 Task: Look for space in Pétionville, Haiti from 7th July, 2023 to 15th July, 2023 for 6 adults in price range Rs.15000 to Rs.20000. Place can be entire place with 3 bedrooms having 3 beds and 3 bathrooms. Property type can be house, flat, guest house. Booking option can be shelf check-in. Required host language is English.
Action: Mouse moved to (524, 70)
Screenshot: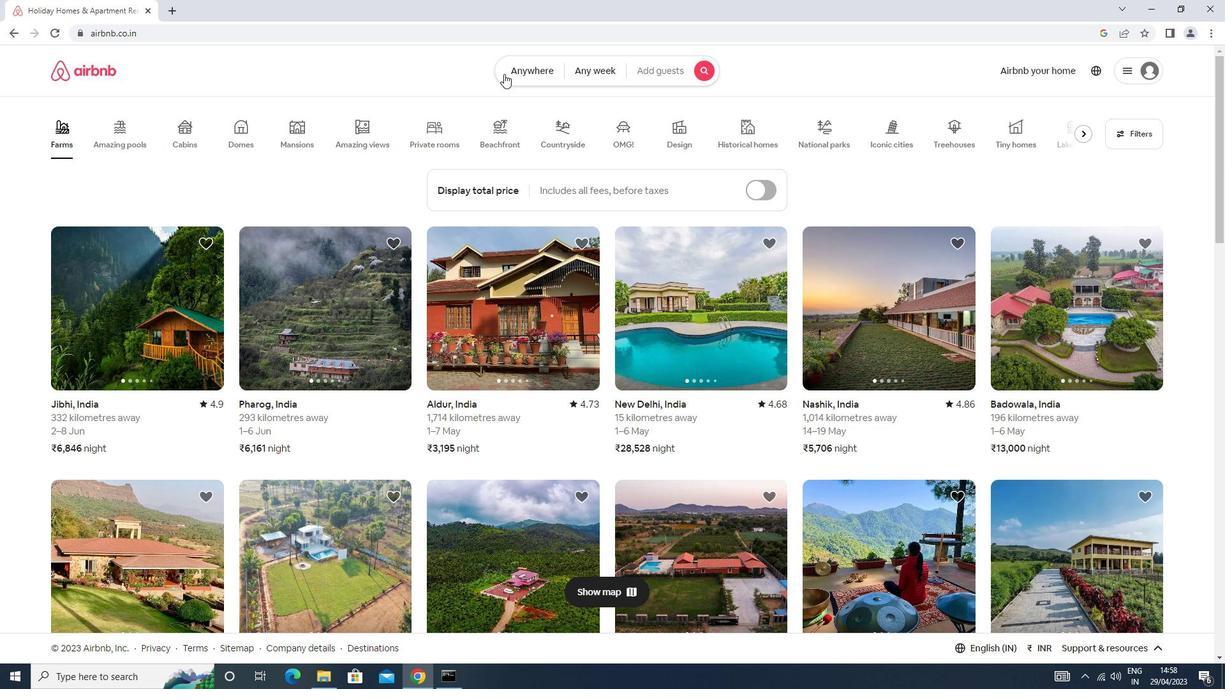 
Action: Mouse pressed left at (524, 70)
Screenshot: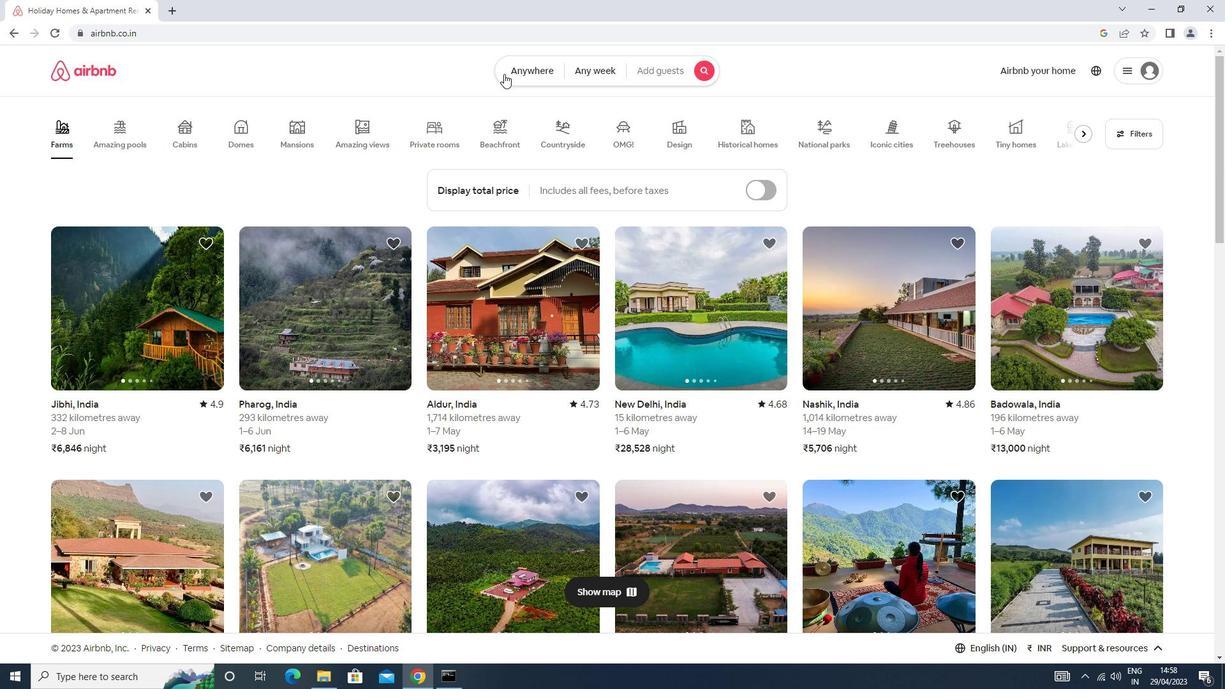 
Action: Mouse moved to (500, 112)
Screenshot: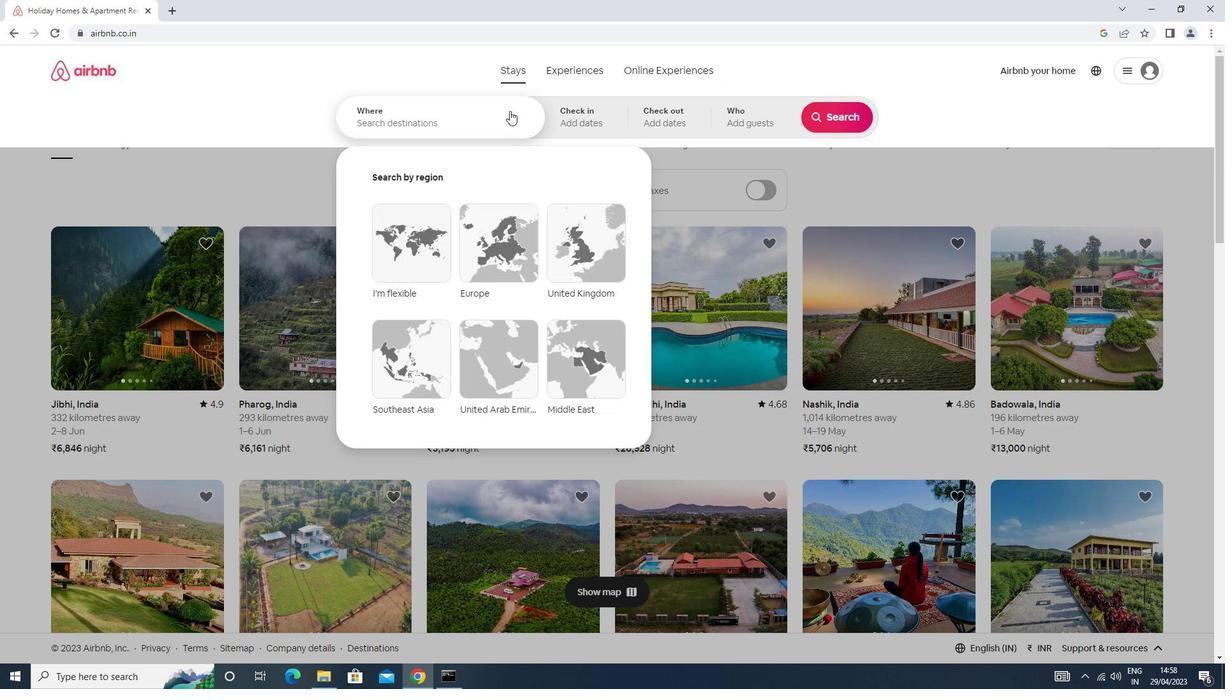 
Action: Mouse pressed left at (500, 112)
Screenshot: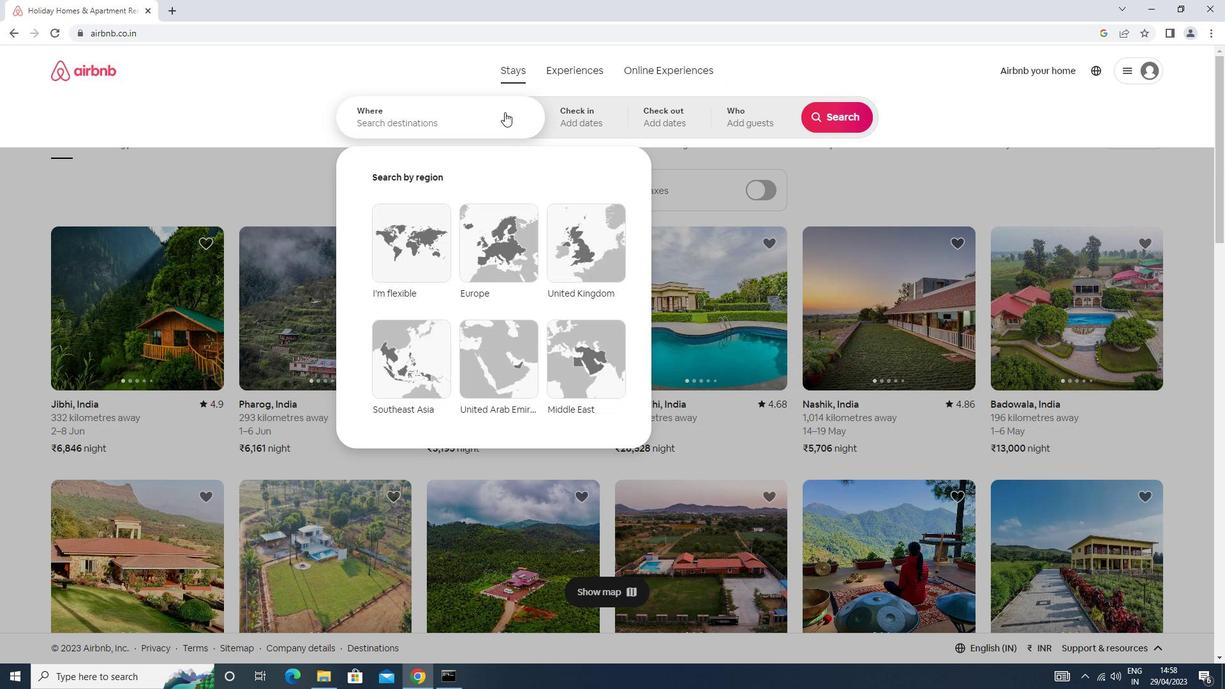 
Action: Mouse moved to (499, 112)
Screenshot: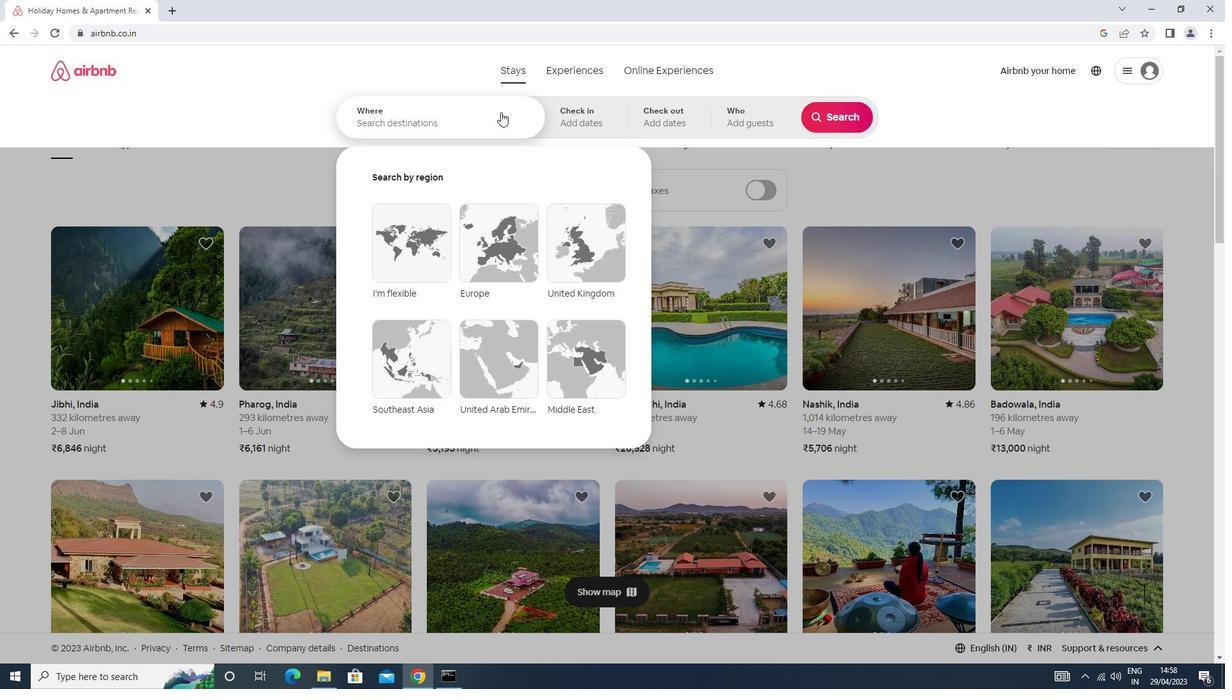 
Action: Key pressed p<Key.caps_lock>etionville<Key.down><Key.enter>
Screenshot: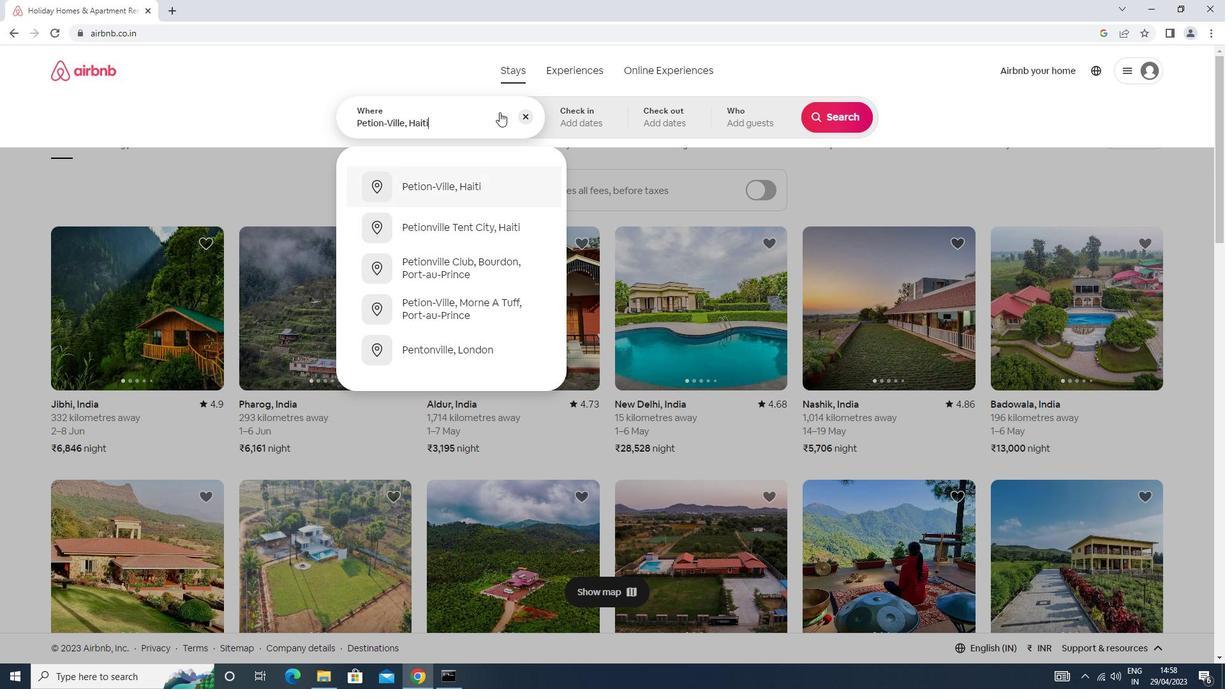 
Action: Mouse moved to (831, 220)
Screenshot: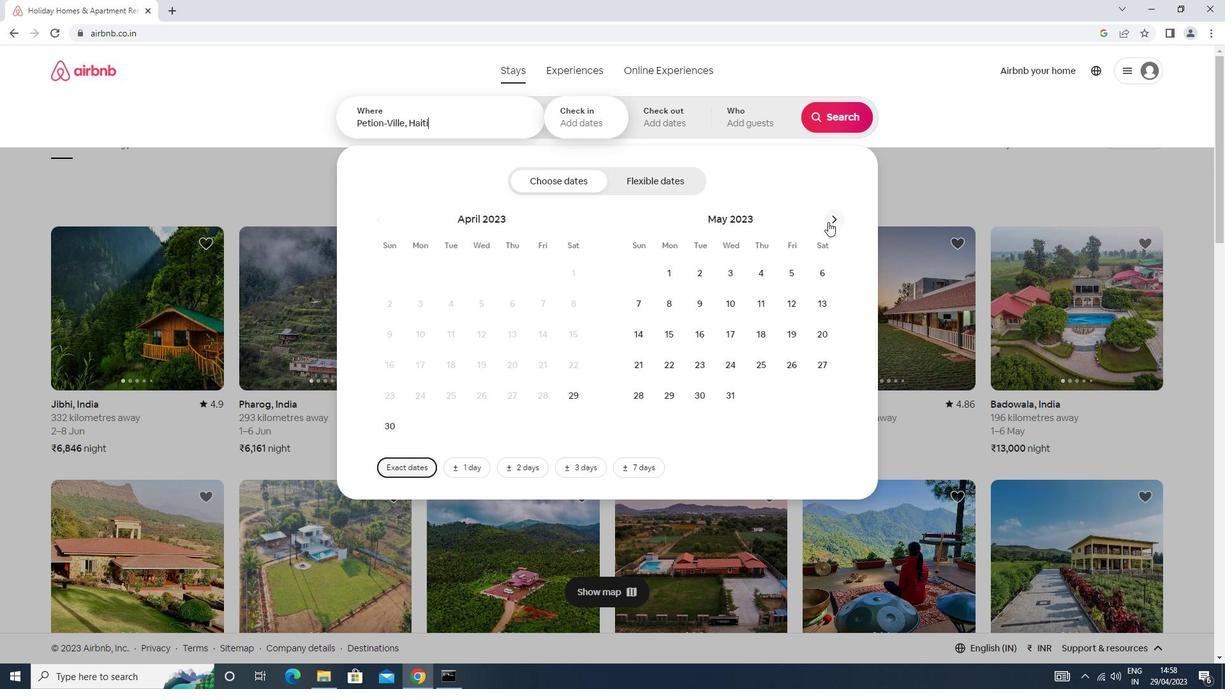 
Action: Mouse pressed left at (831, 220)
Screenshot: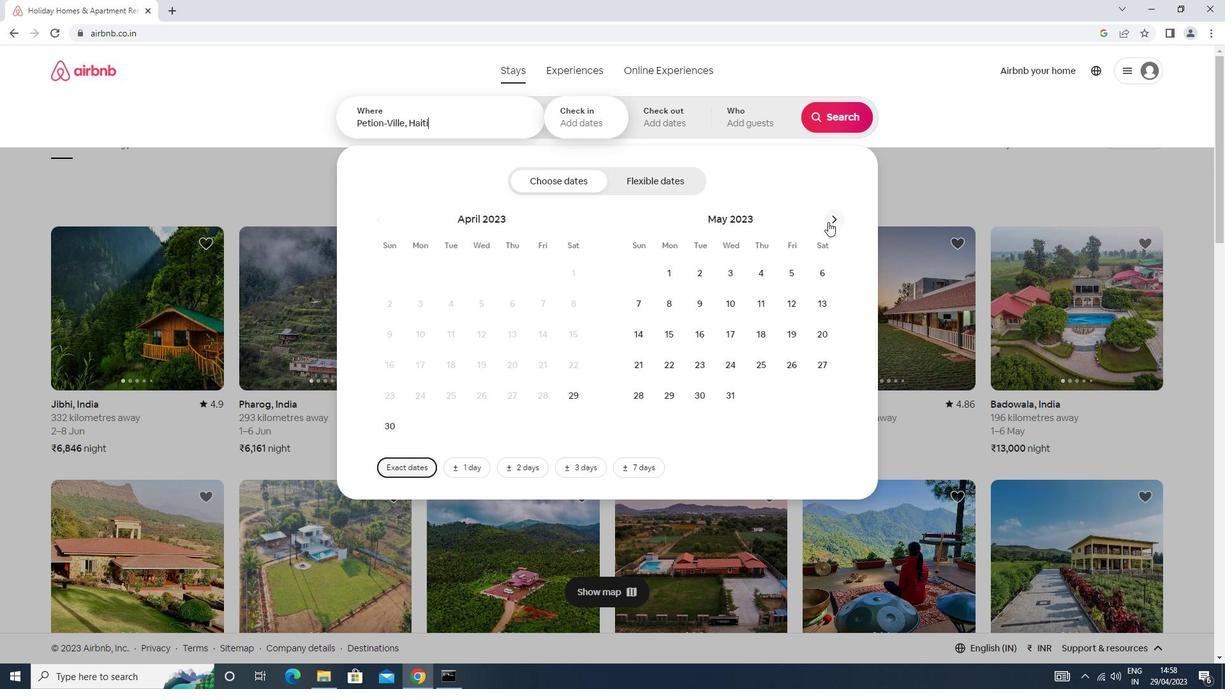 
Action: Mouse pressed left at (831, 220)
Screenshot: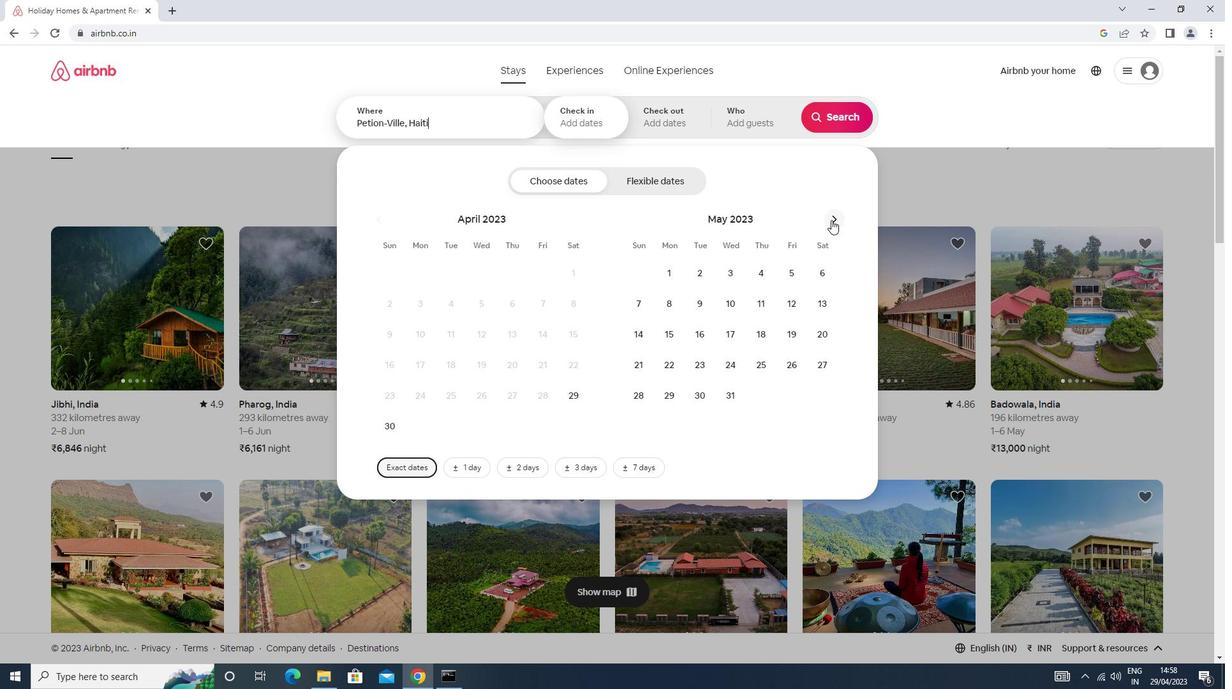 
Action: Mouse moved to (831, 219)
Screenshot: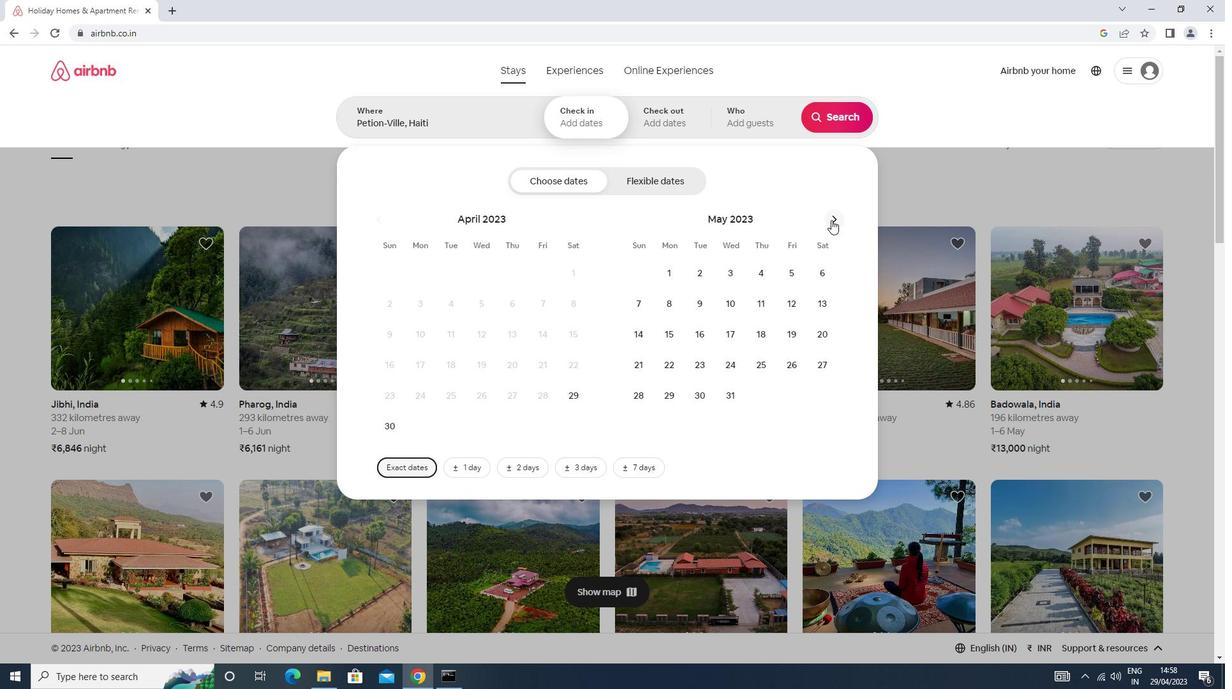 
Action: Mouse pressed left at (831, 219)
Screenshot: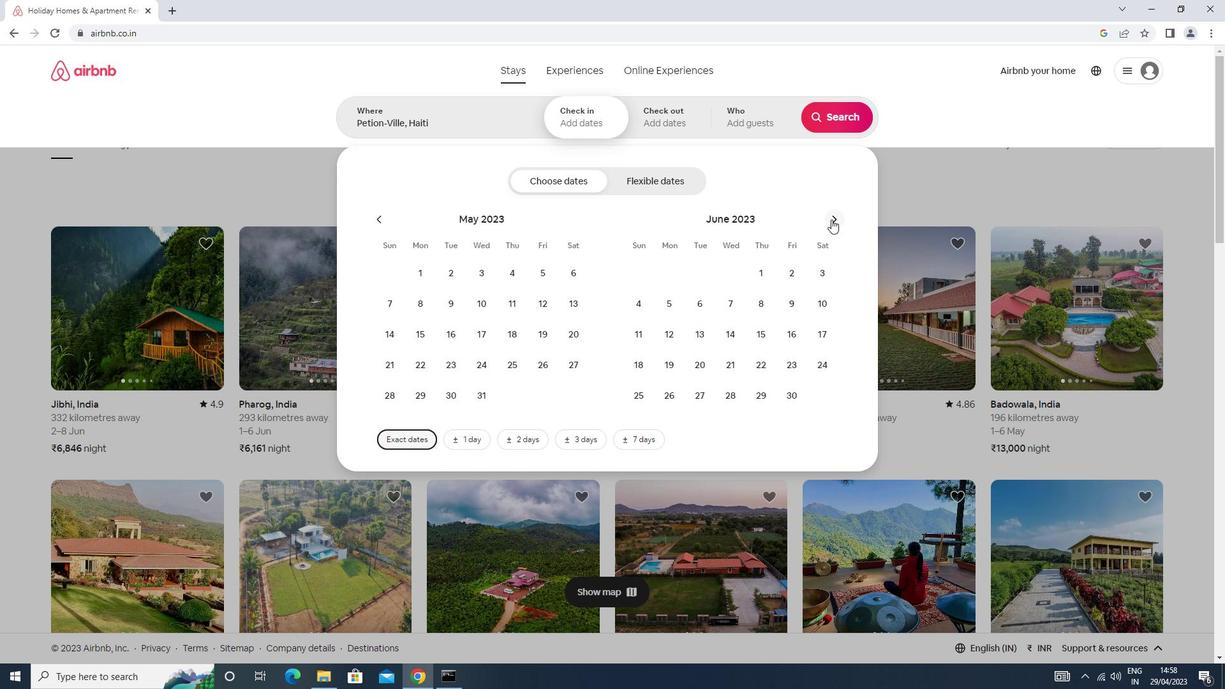 
Action: Mouse moved to (788, 305)
Screenshot: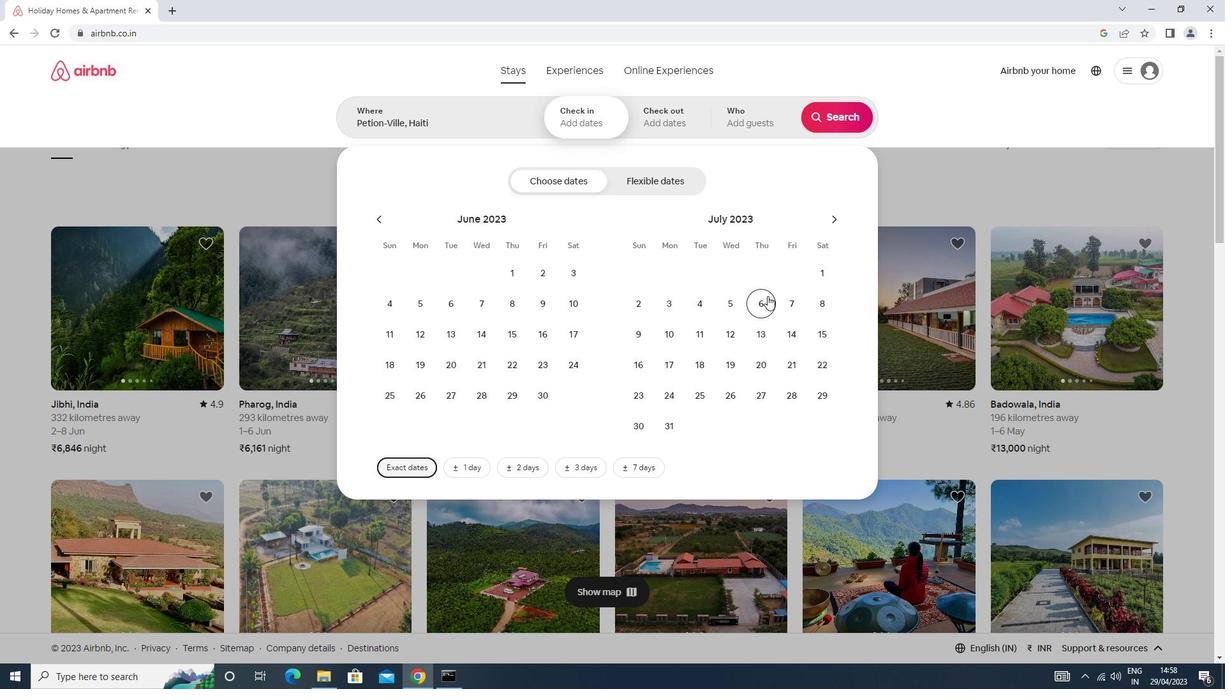 
Action: Mouse pressed left at (788, 305)
Screenshot: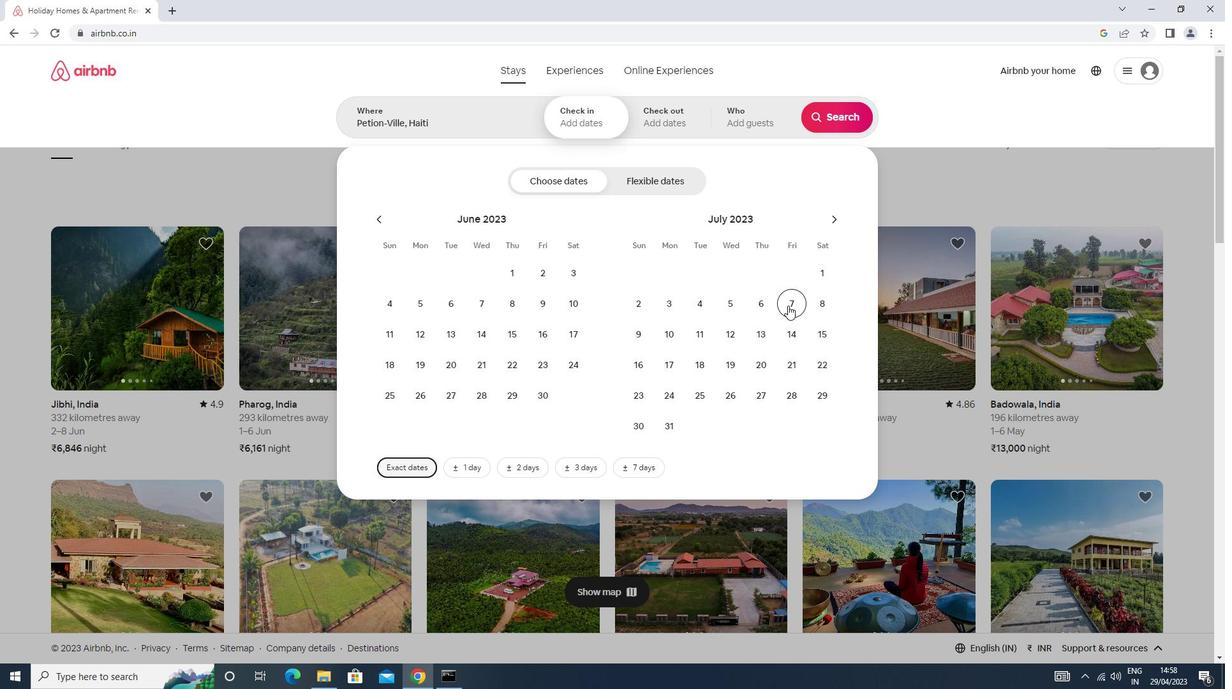 
Action: Mouse moved to (822, 329)
Screenshot: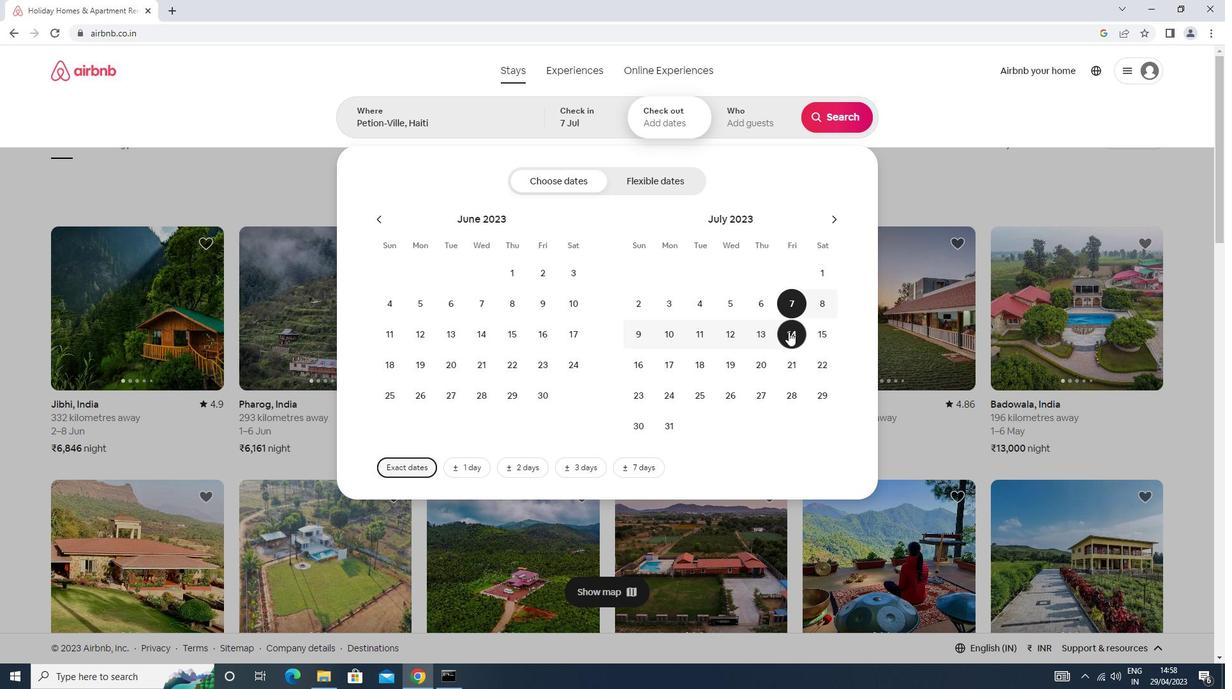 
Action: Mouse pressed left at (822, 329)
Screenshot: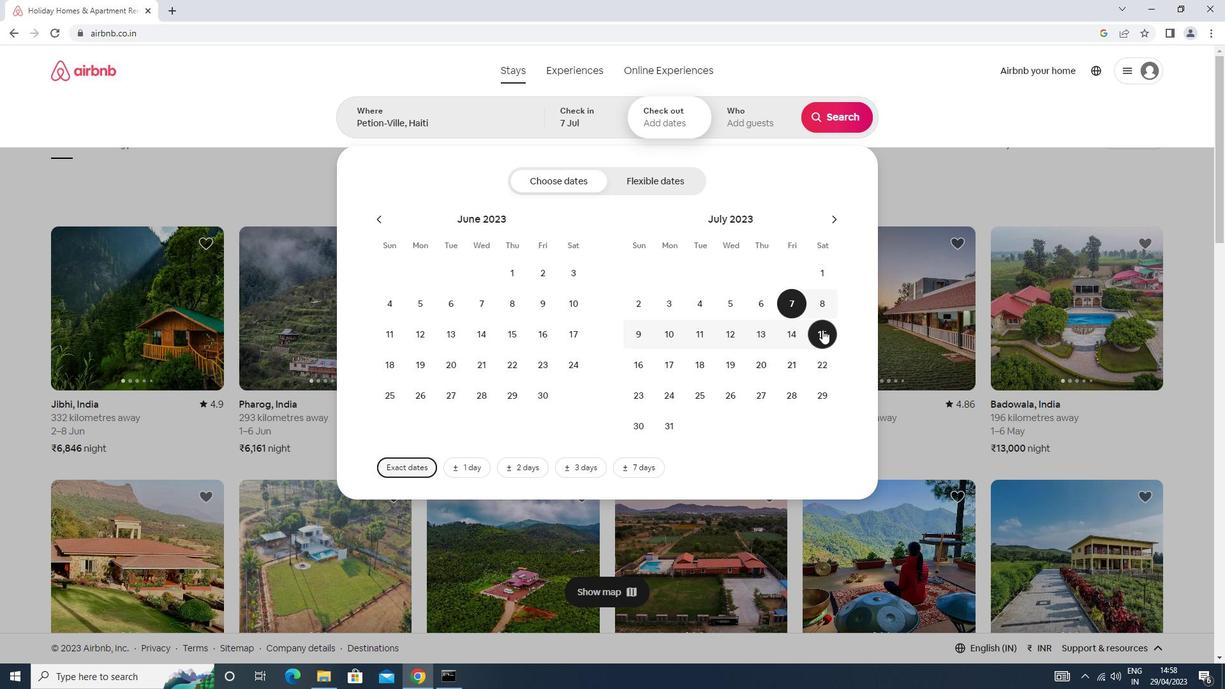 
Action: Mouse moved to (759, 106)
Screenshot: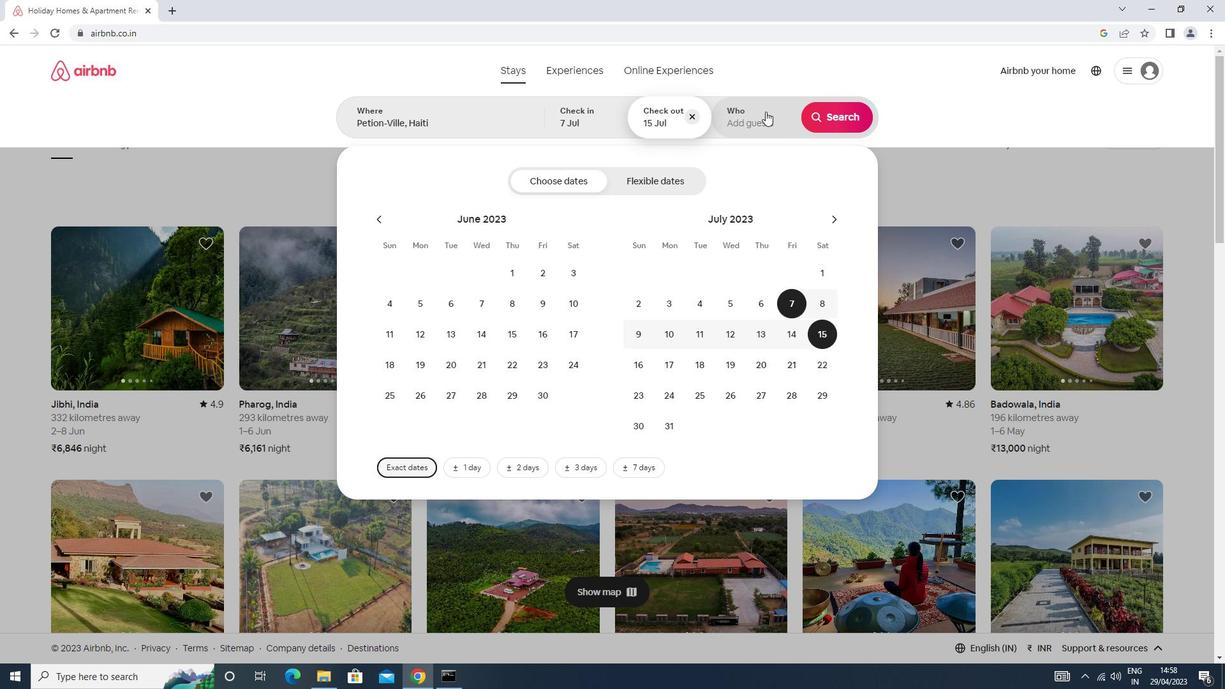 
Action: Mouse pressed left at (759, 106)
Screenshot: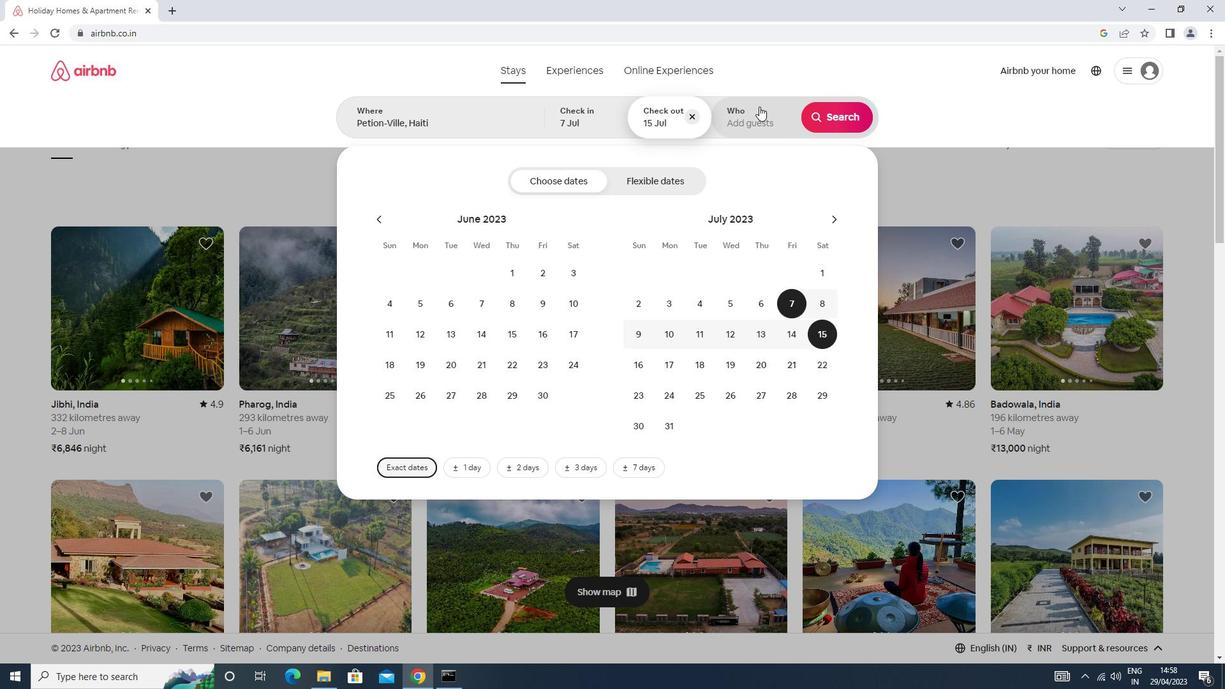 
Action: Mouse moved to (841, 189)
Screenshot: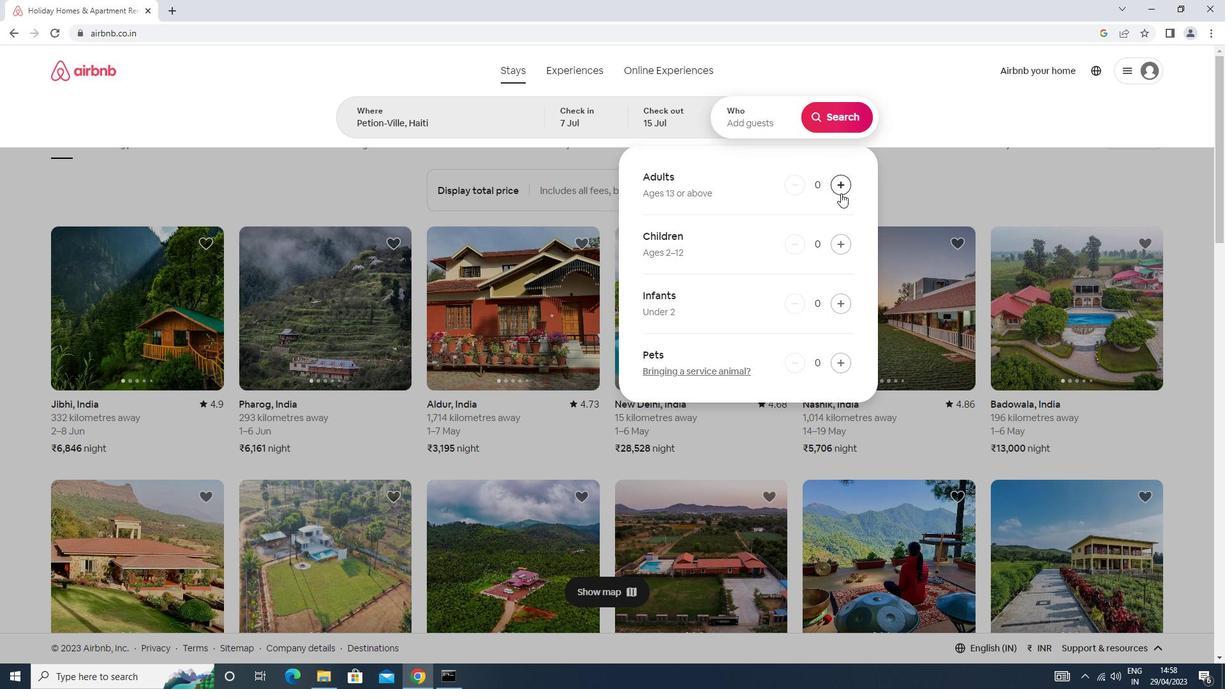 
Action: Mouse pressed left at (841, 189)
Screenshot: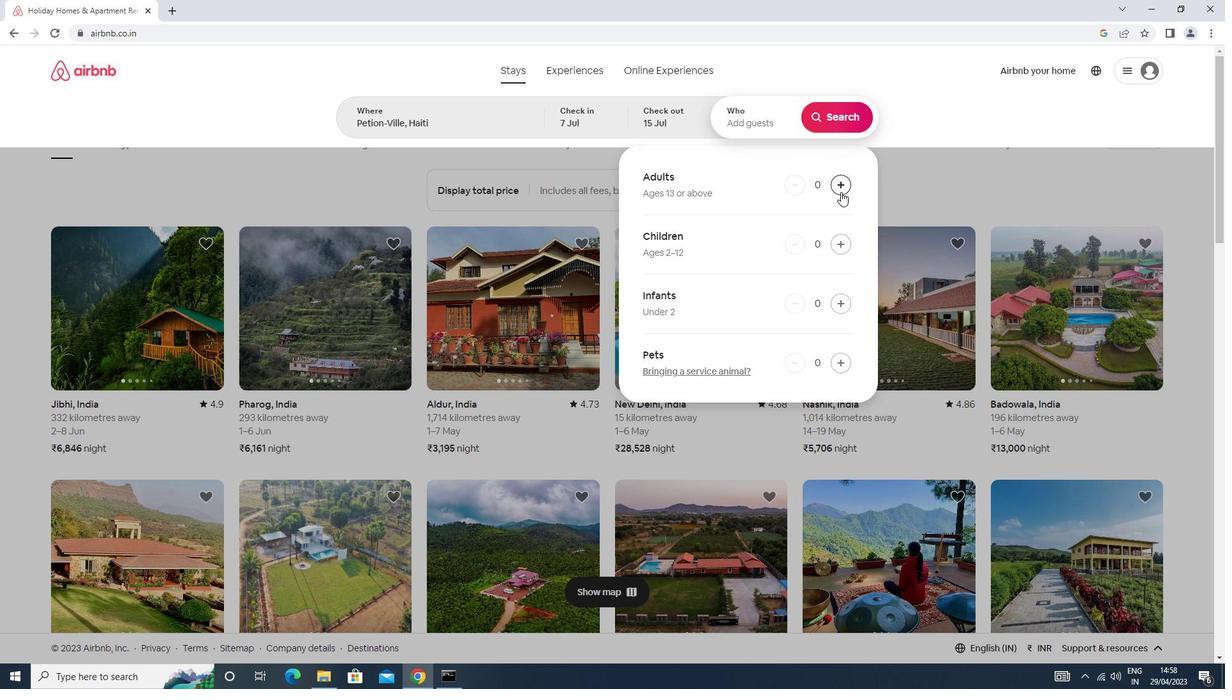 
Action: Mouse pressed left at (841, 189)
Screenshot: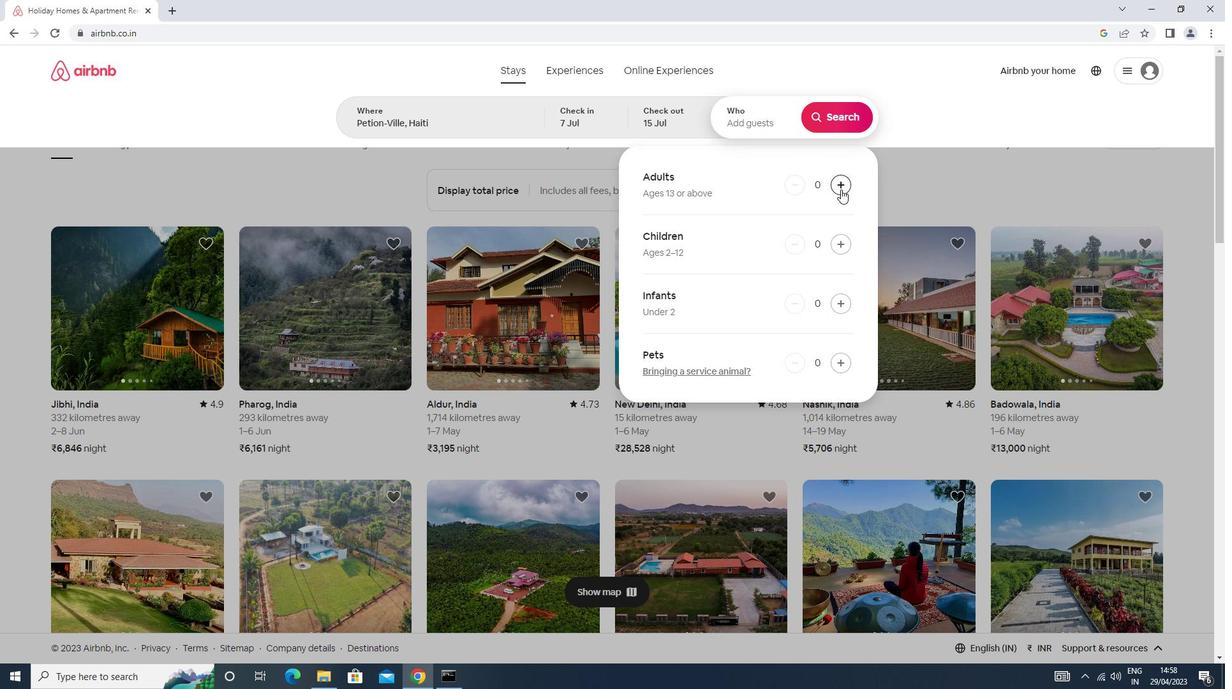 
Action: Mouse pressed left at (841, 189)
Screenshot: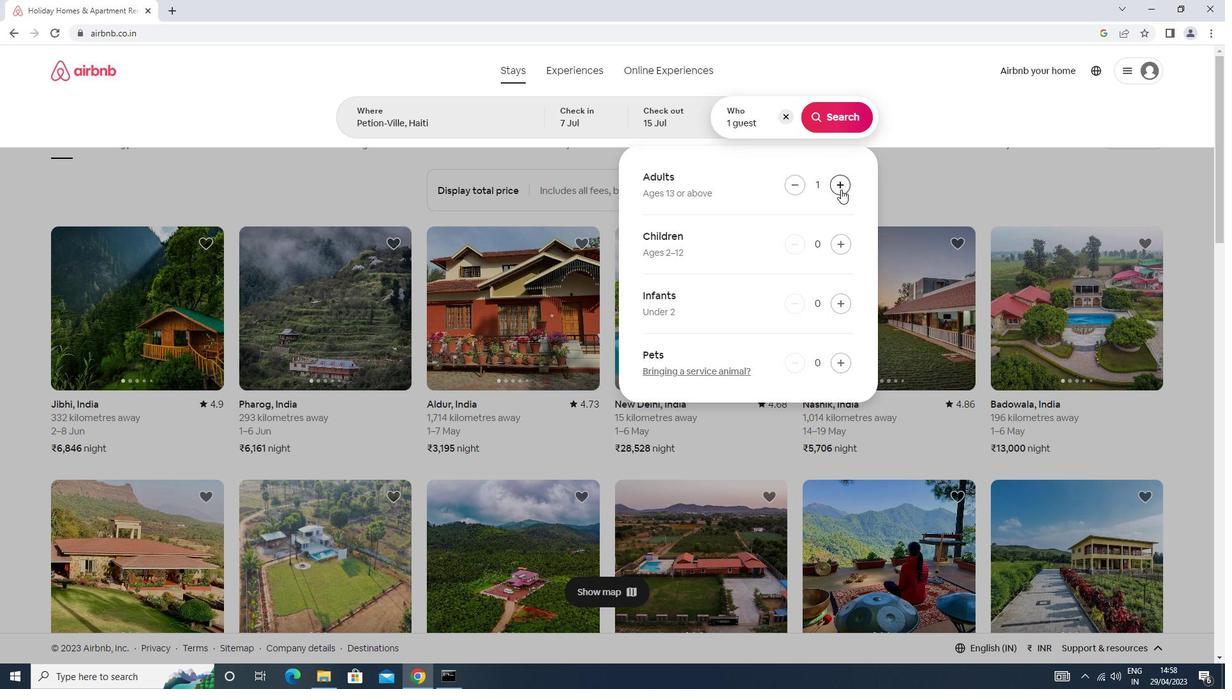 
Action: Mouse pressed left at (841, 189)
Screenshot: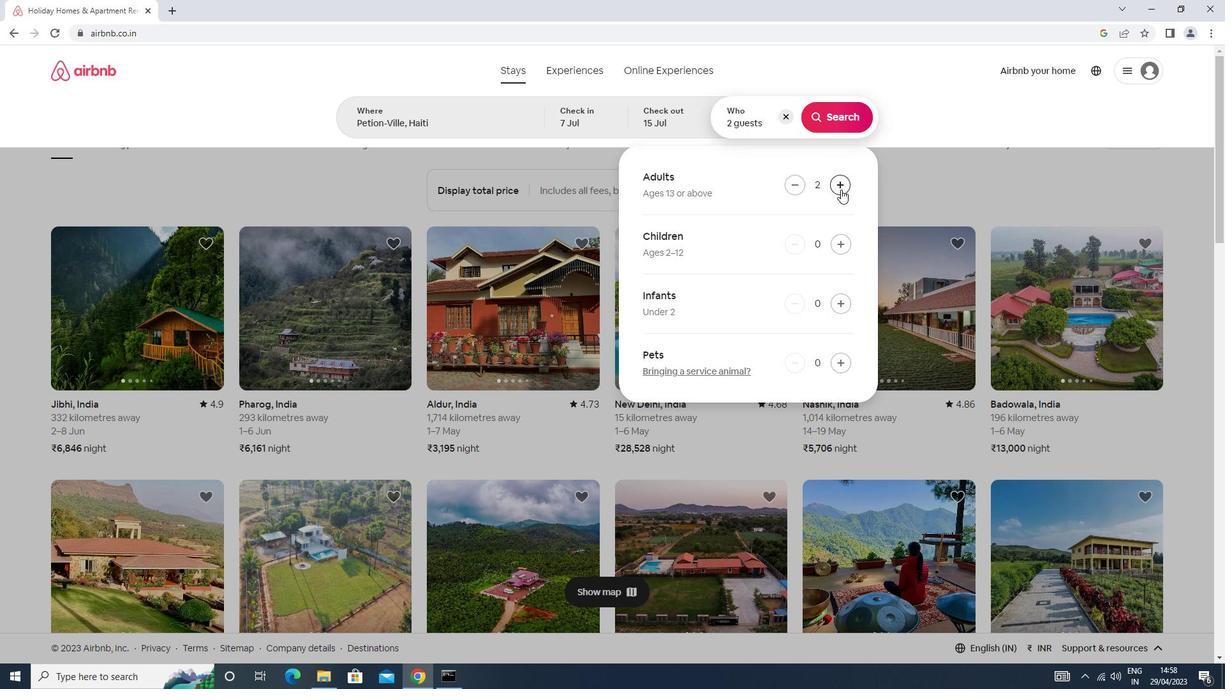
Action: Mouse pressed left at (841, 189)
Screenshot: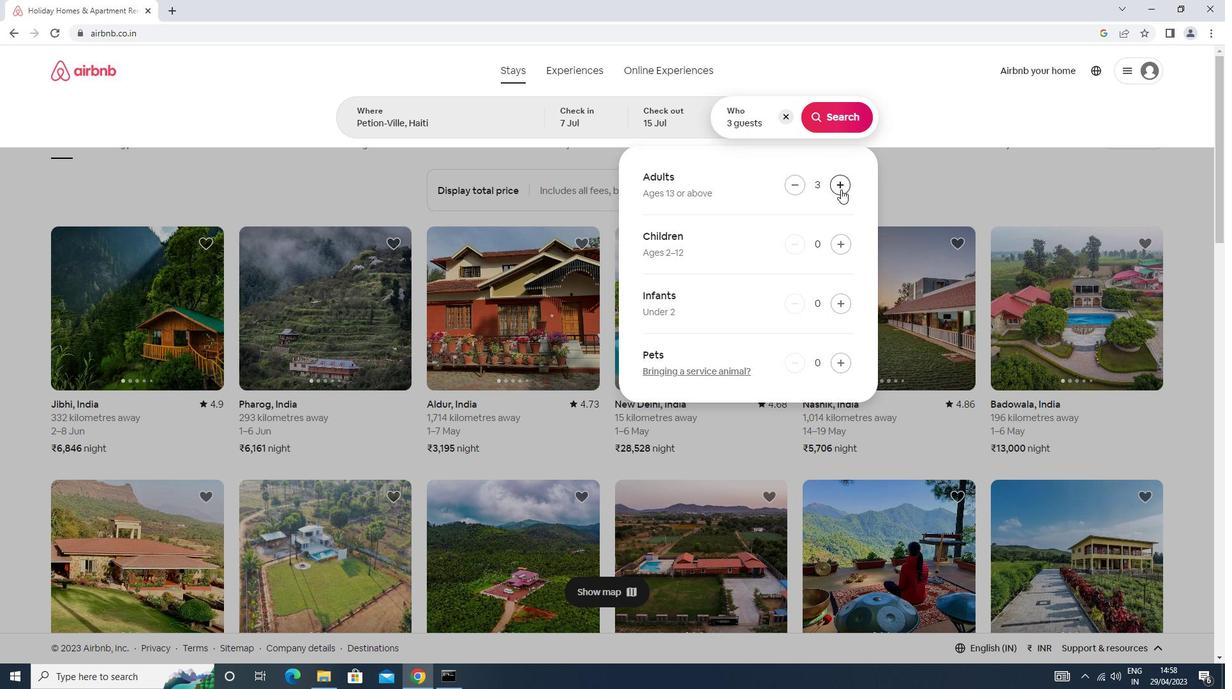 
Action: Mouse pressed left at (841, 189)
Screenshot: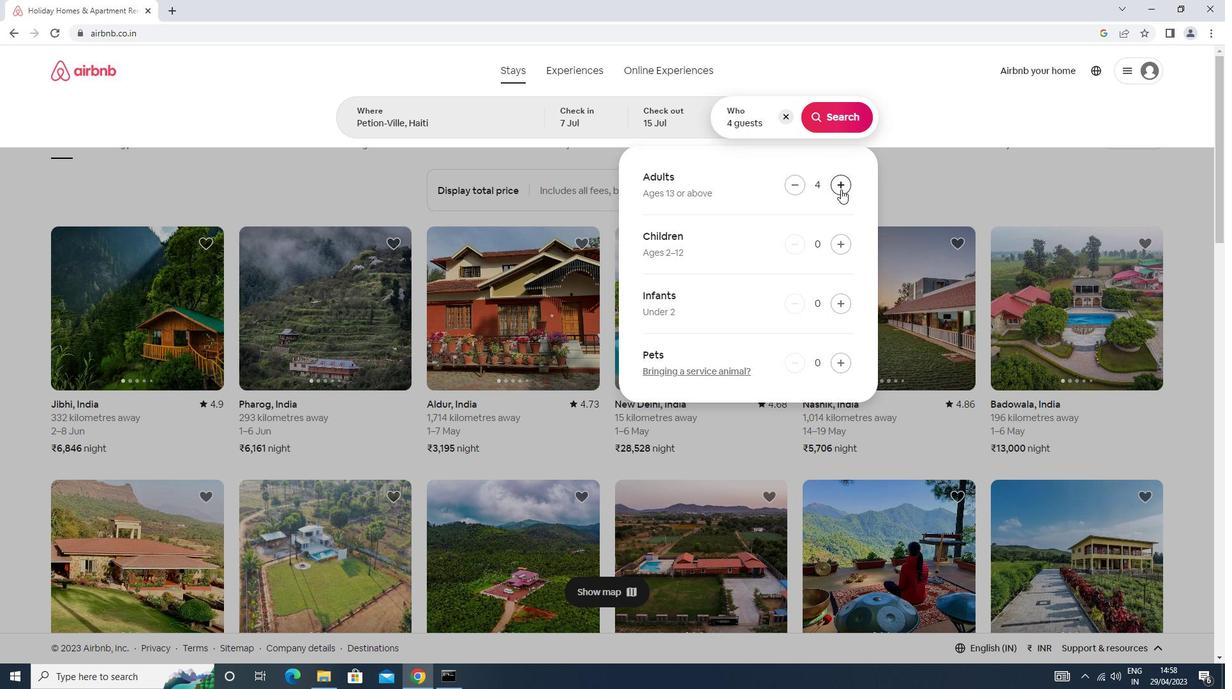 
Action: Mouse moved to (827, 116)
Screenshot: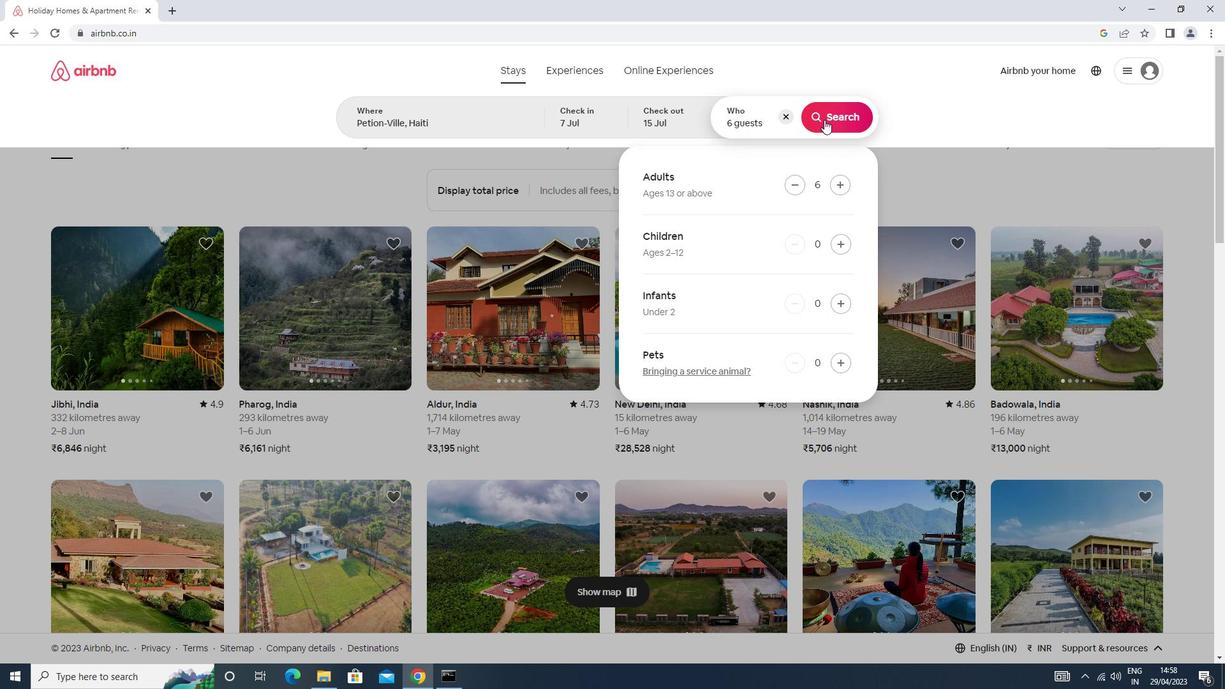 
Action: Mouse pressed left at (827, 116)
Screenshot: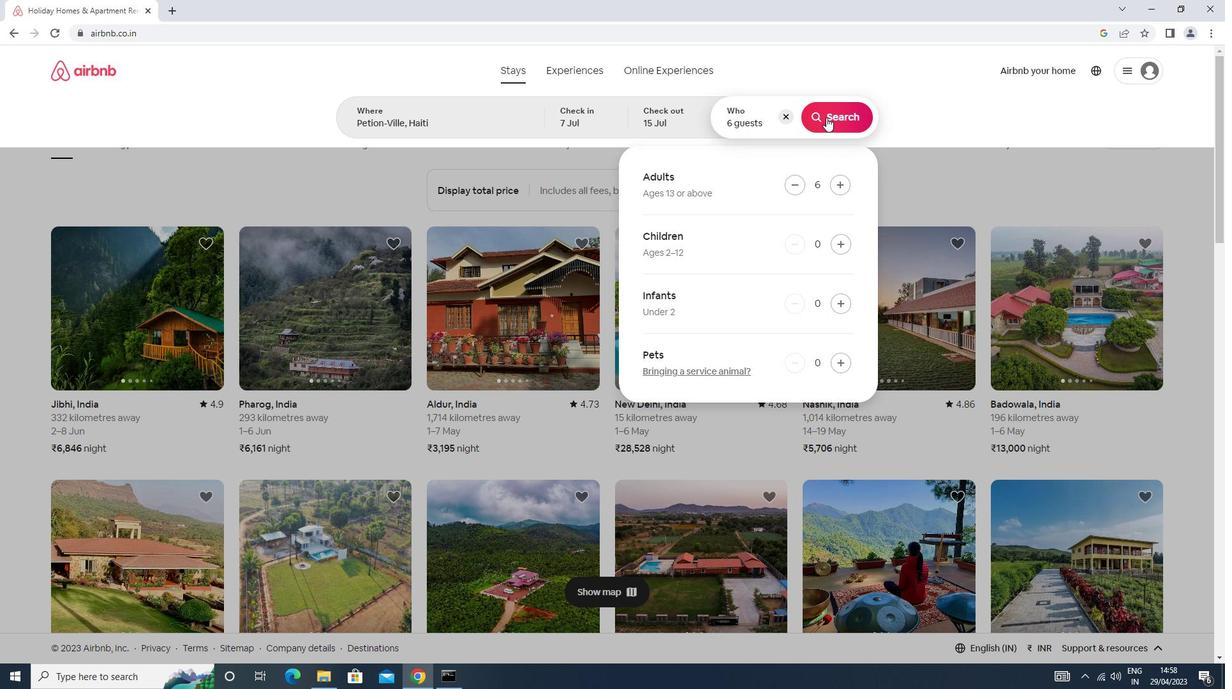 
Action: Mouse moved to (1168, 119)
Screenshot: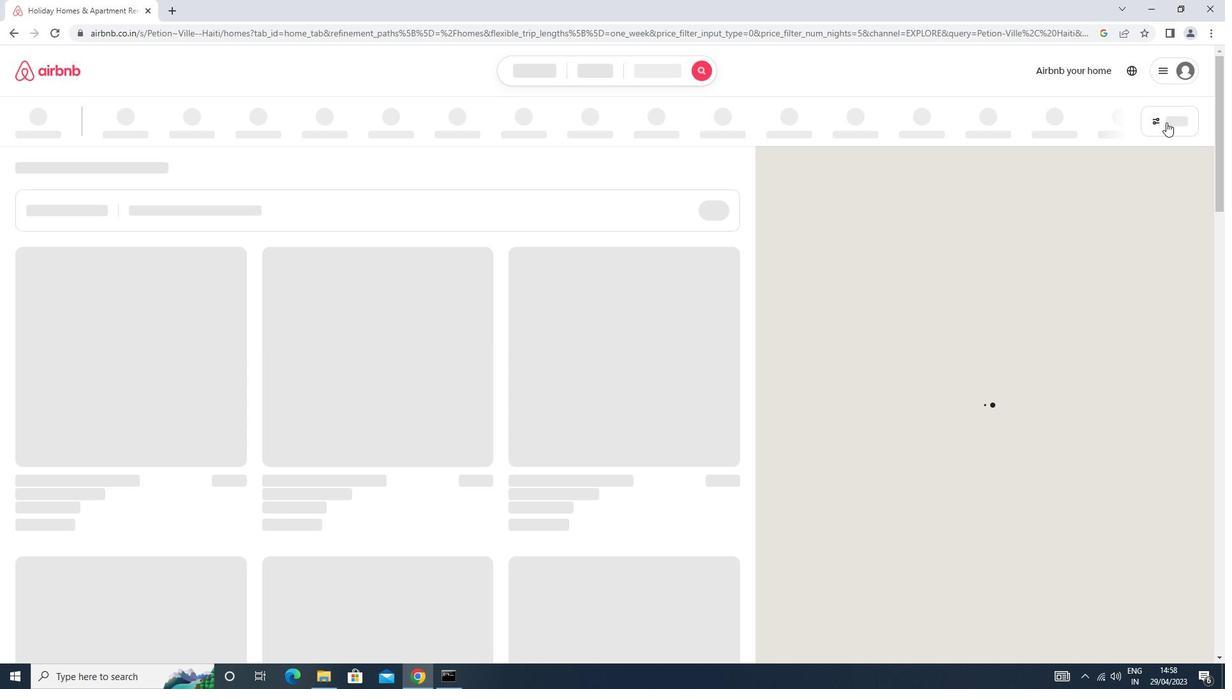 
Action: Mouse pressed left at (1168, 119)
Screenshot: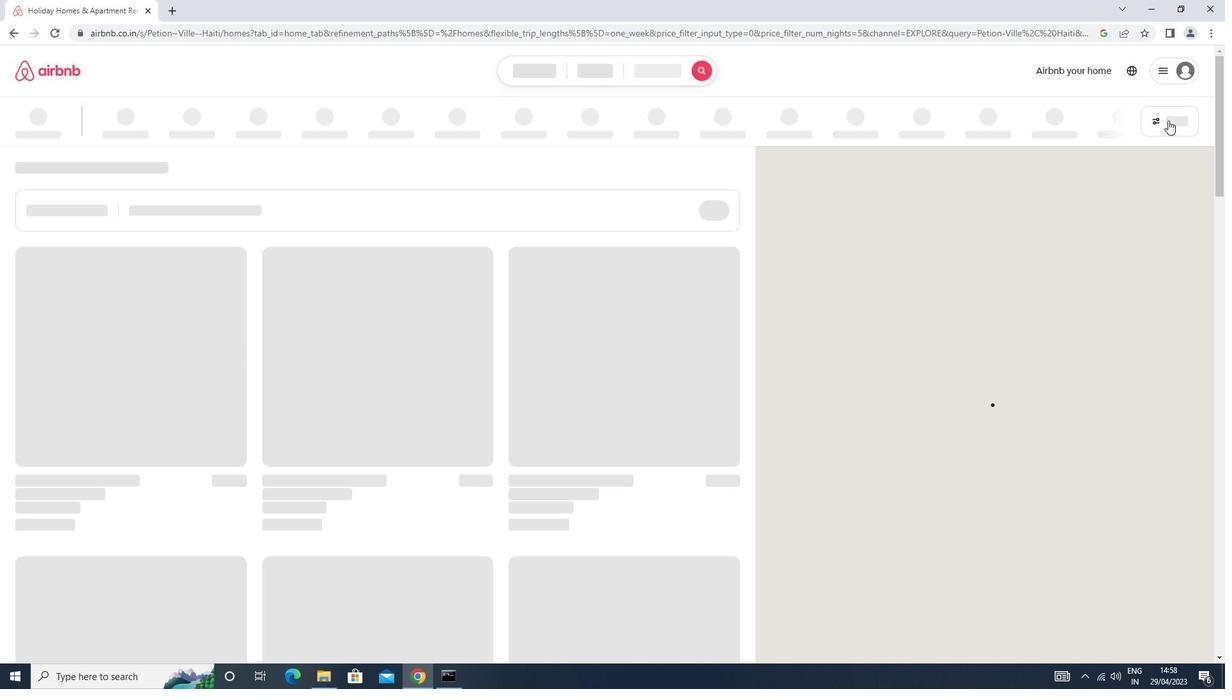 
Action: Mouse moved to (1164, 124)
Screenshot: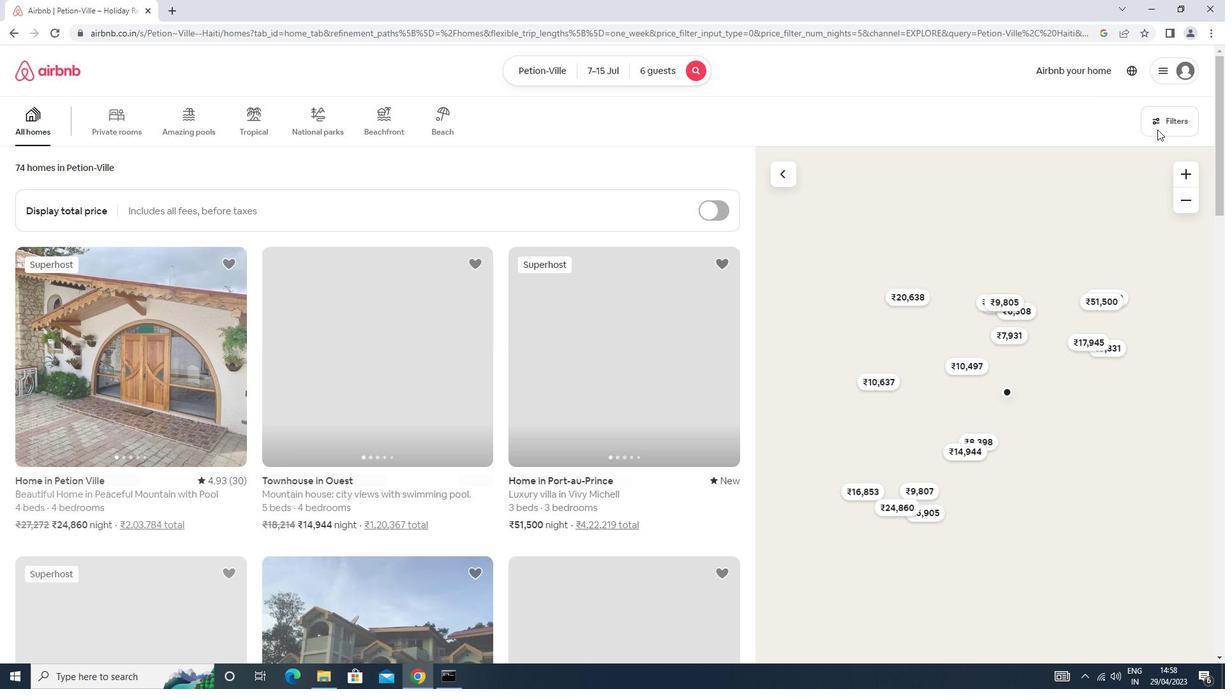 
Action: Mouse pressed left at (1164, 124)
Screenshot: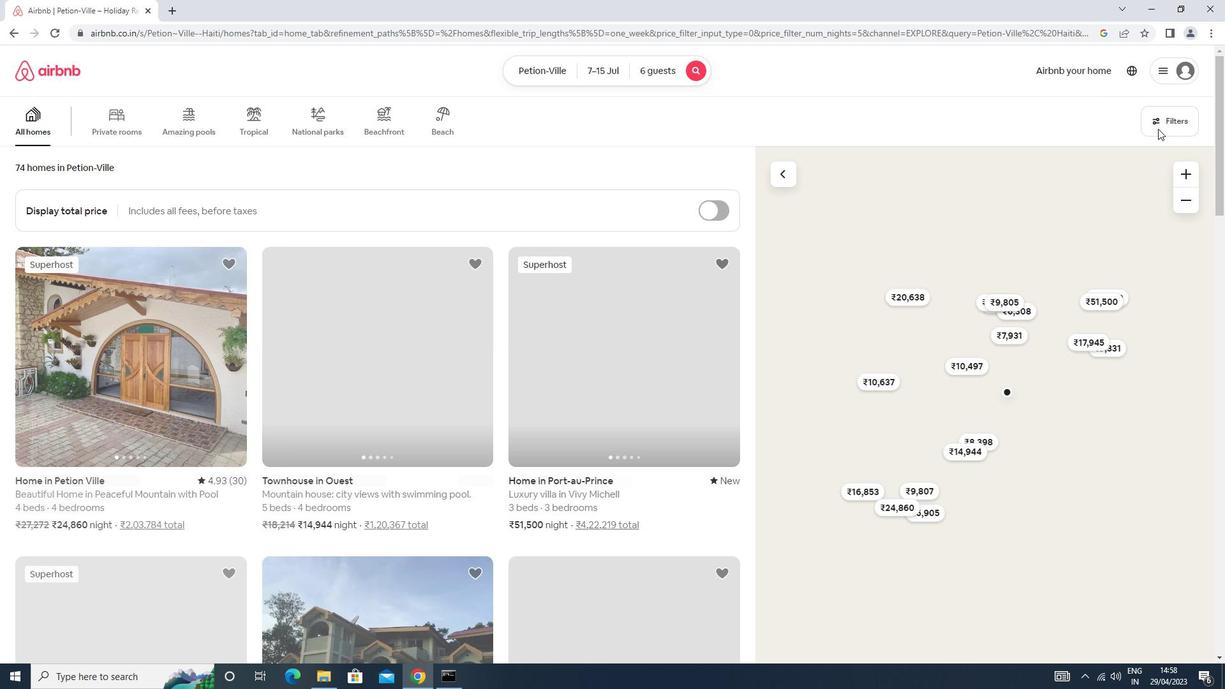 
Action: Mouse moved to (556, 278)
Screenshot: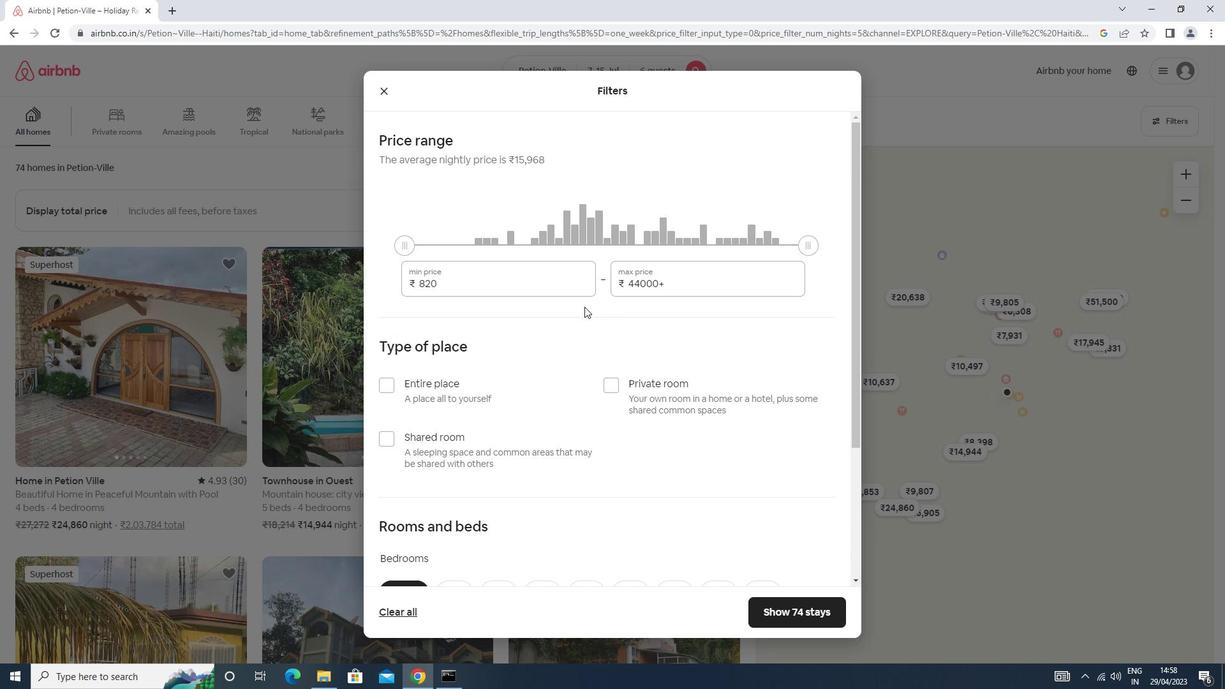
Action: Mouse pressed left at (556, 278)
Screenshot: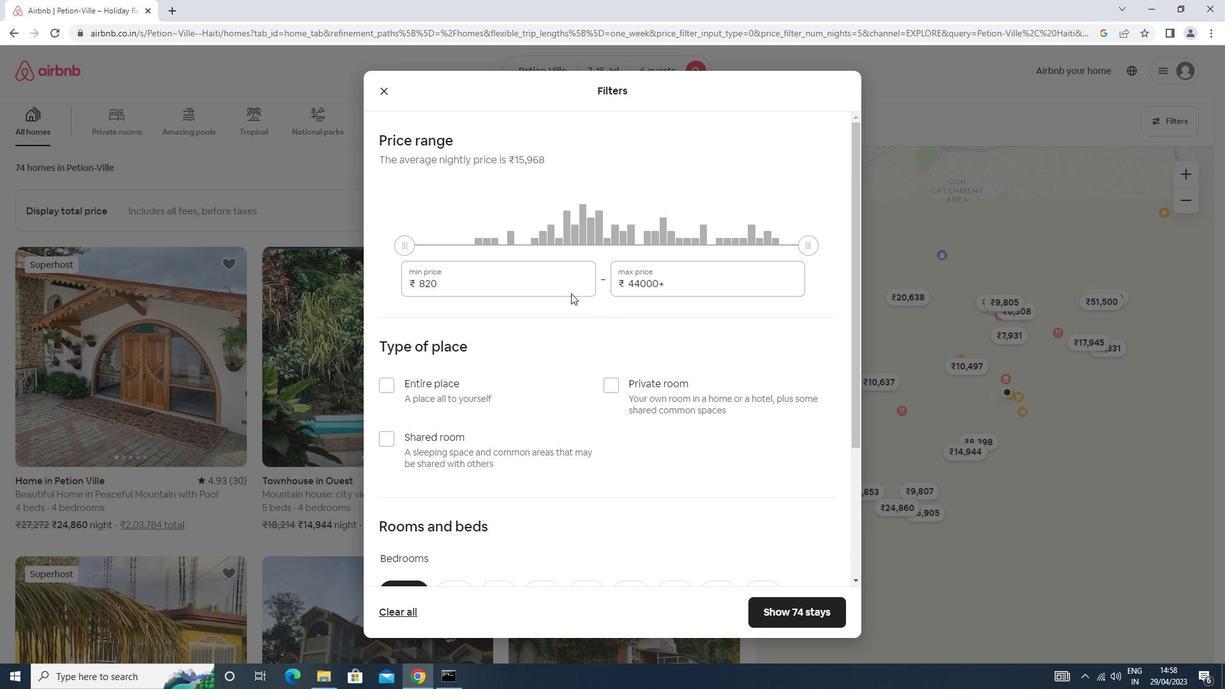 
Action: Mouse moved to (555, 278)
Screenshot: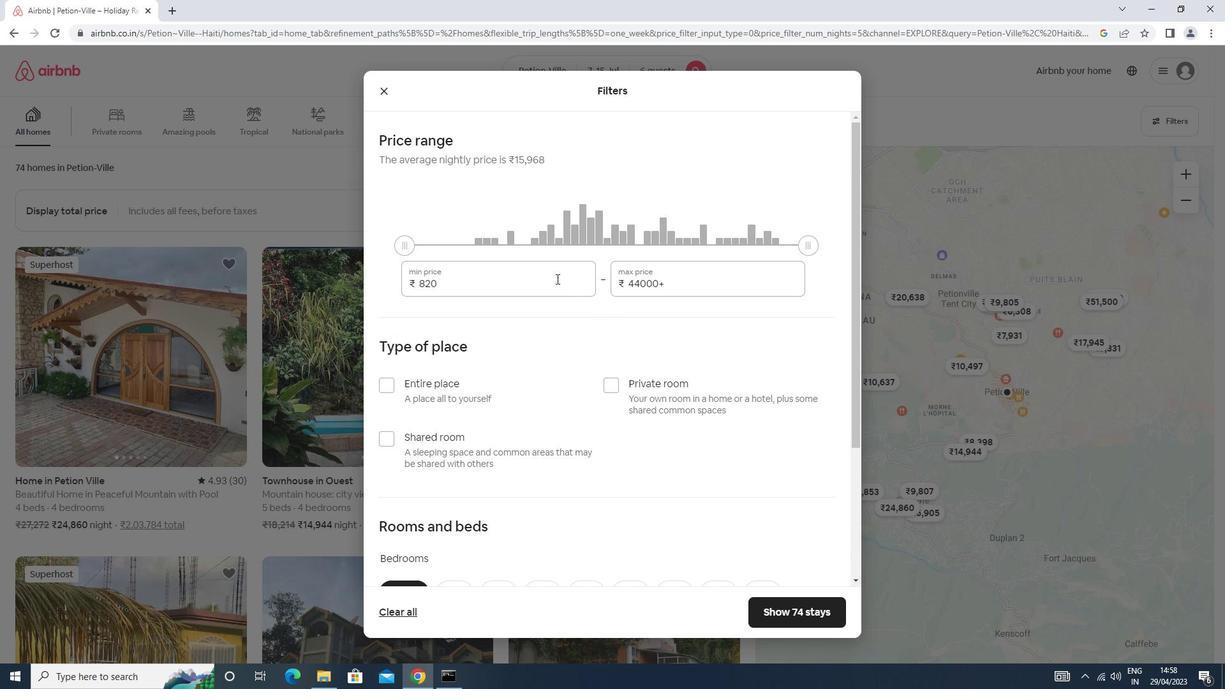 
Action: Key pressed <Key.backspace><Key.backspace><Key.backspace><Key.backspace><Key.backspace><Key.backspace><Key.backspace><Key.backspace><Key.backspace><Key.backspace><Key.backspace><Key.backspace><Key.backspace><Key.backspace><Key.backspace>15000<Key.tab>20000
Screenshot: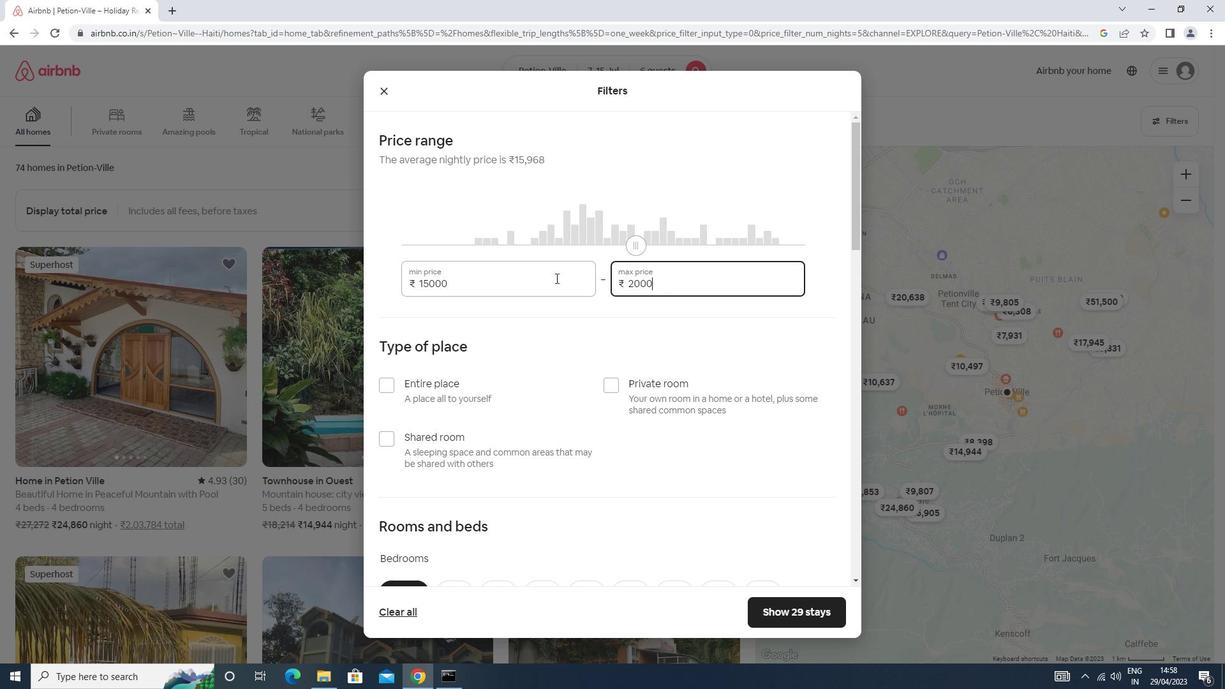 
Action: Mouse moved to (534, 268)
Screenshot: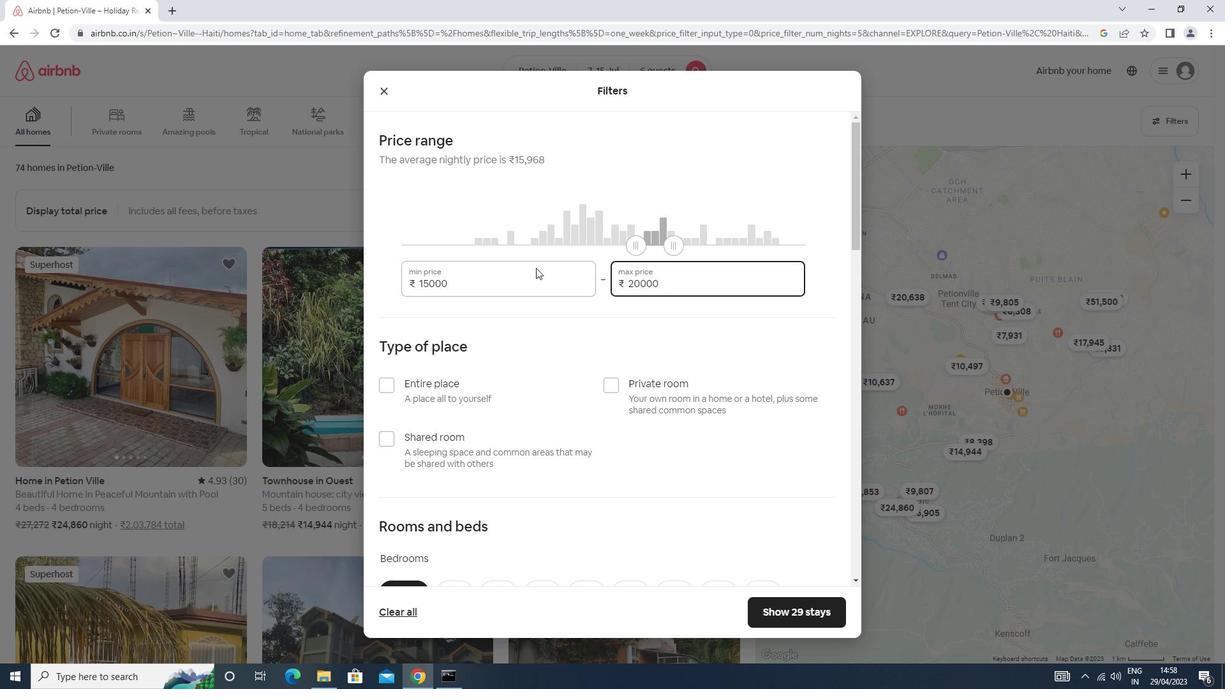 
Action: Mouse scrolled (534, 267) with delta (0, 0)
Screenshot: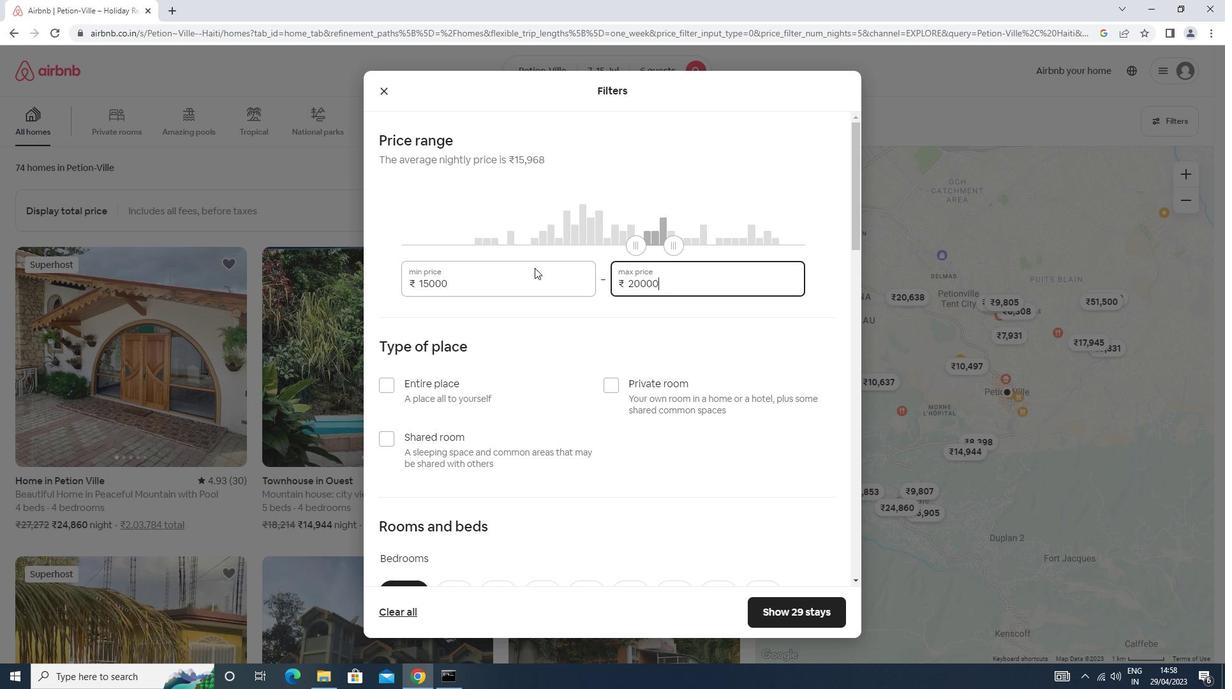 
Action: Mouse scrolled (534, 267) with delta (0, 0)
Screenshot: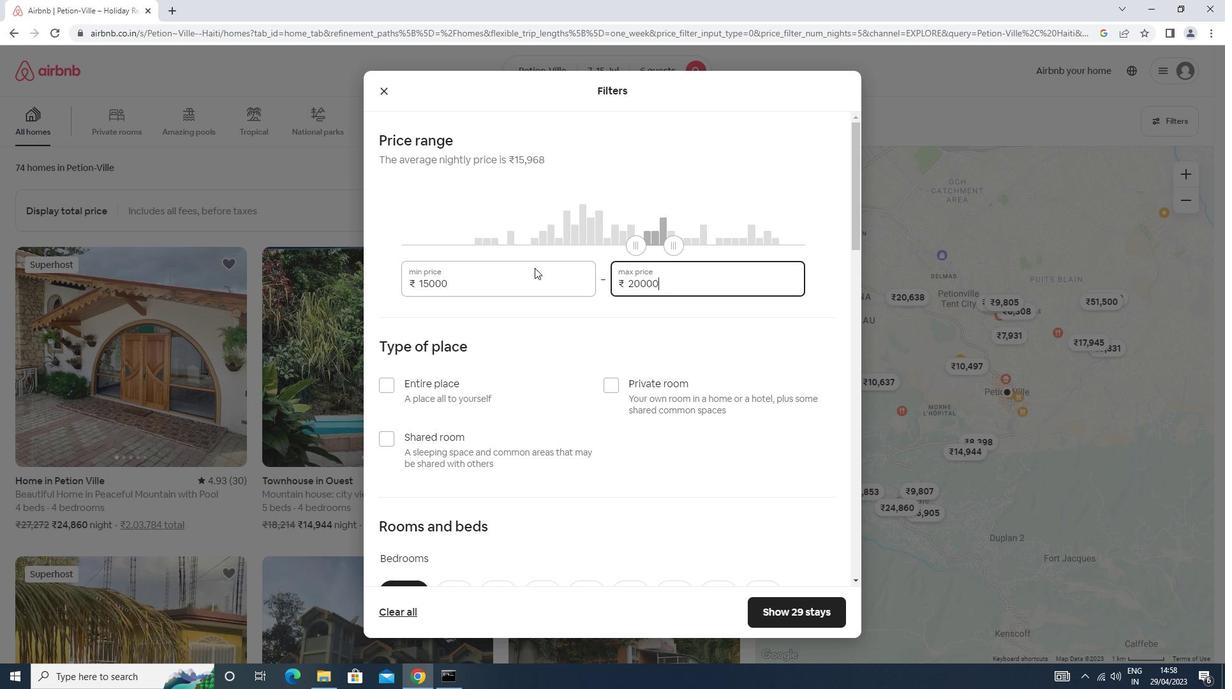 
Action: Mouse moved to (623, 250)
Screenshot: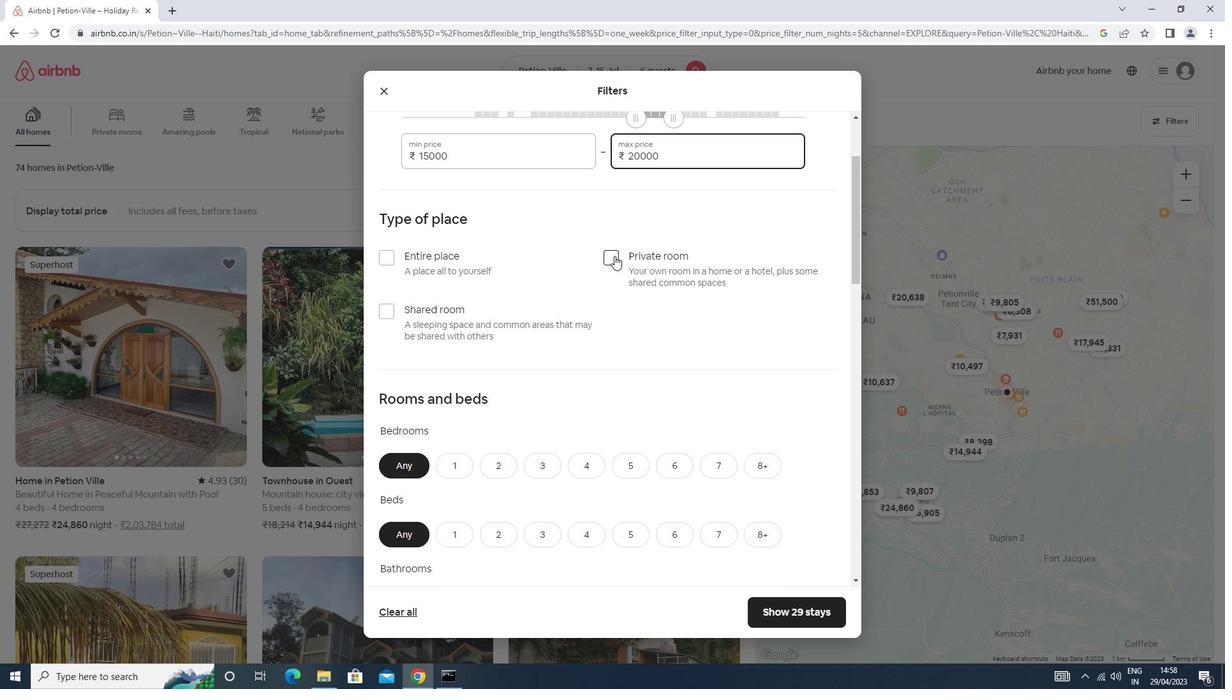 
Action: Mouse pressed left at (623, 250)
Screenshot: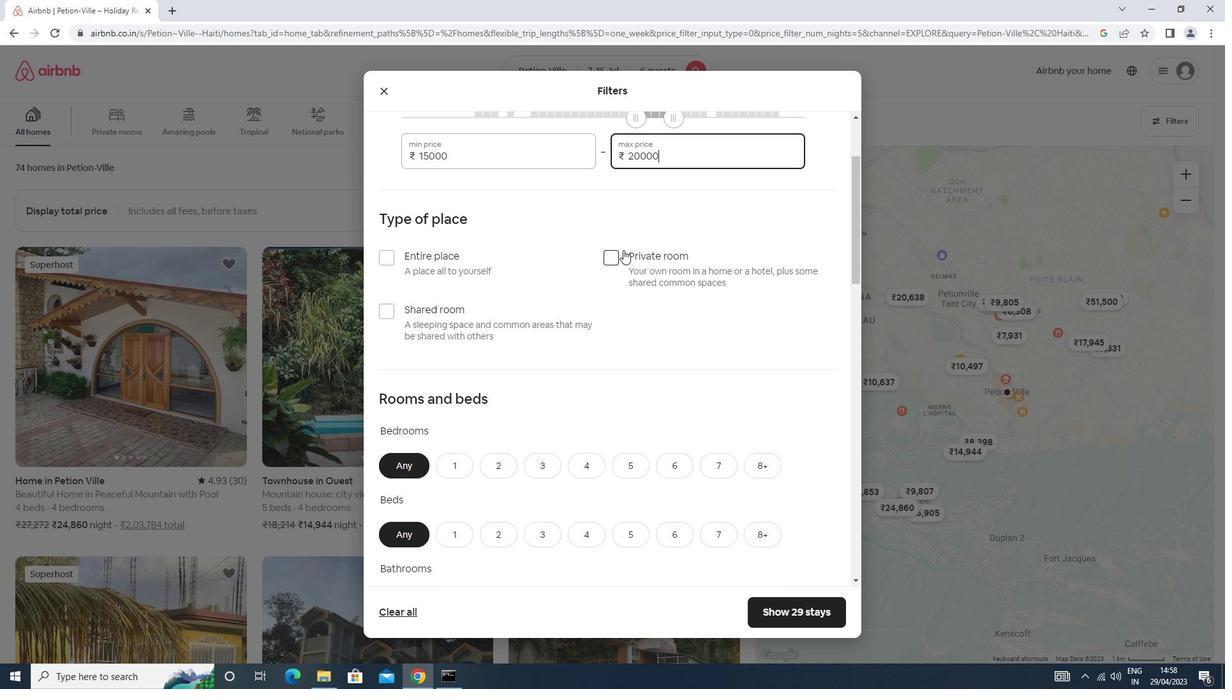 
Action: Mouse moved to (619, 250)
Screenshot: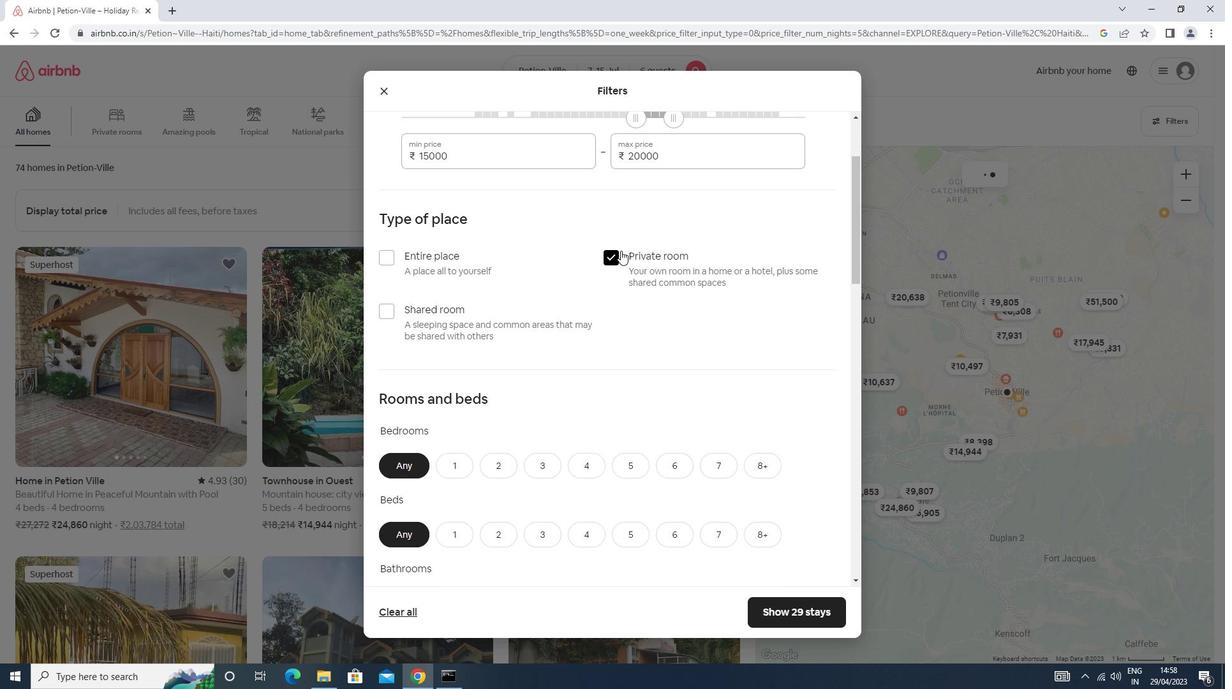 
Action: Mouse scrolled (619, 250) with delta (0, 0)
Screenshot: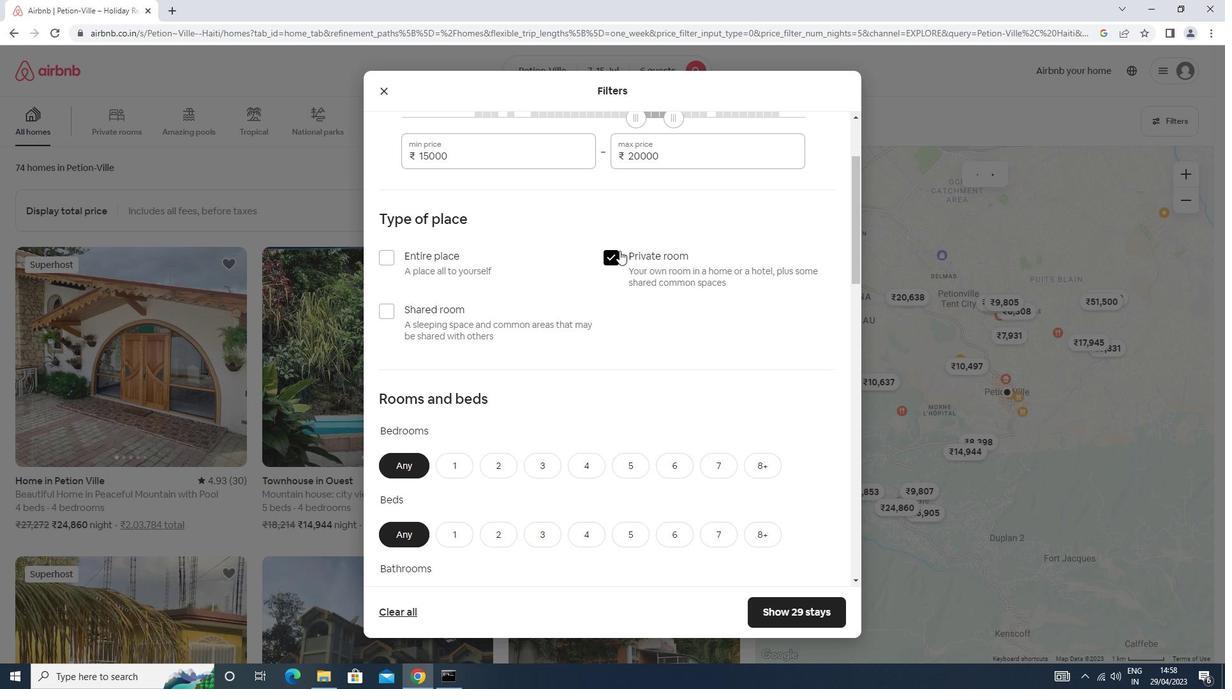 
Action: Mouse scrolled (619, 250) with delta (0, 0)
Screenshot: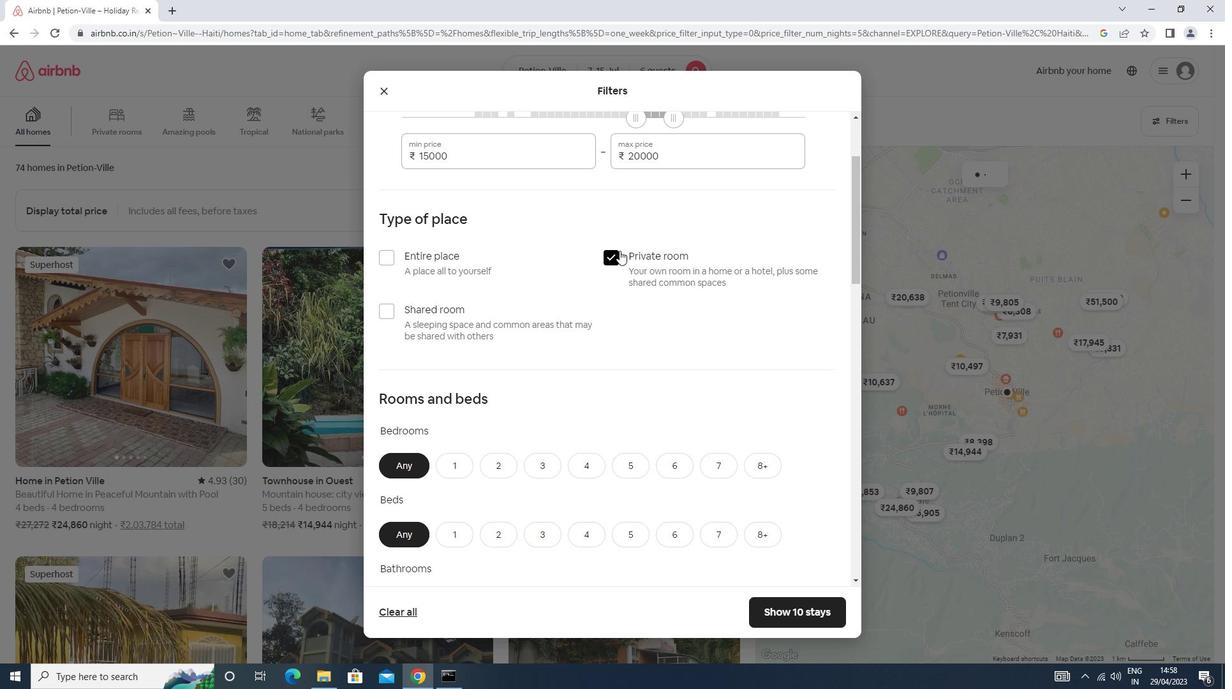 
Action: Mouse moved to (618, 251)
Screenshot: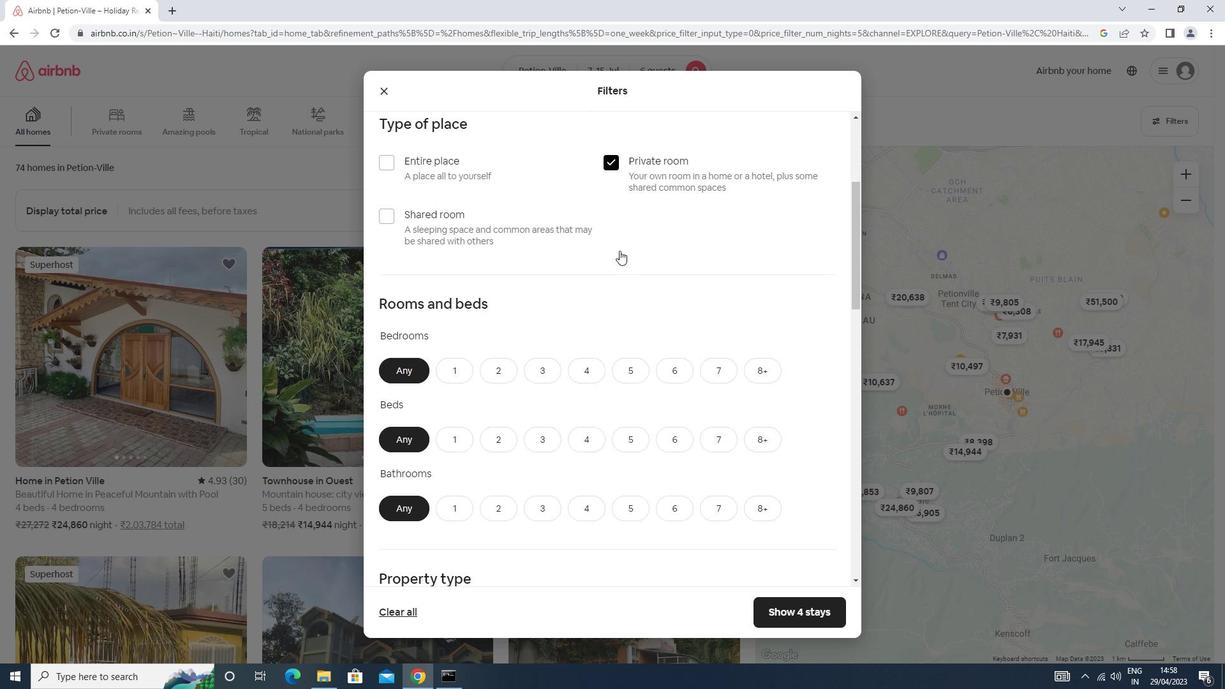 
Action: Mouse scrolled (618, 250) with delta (0, 0)
Screenshot: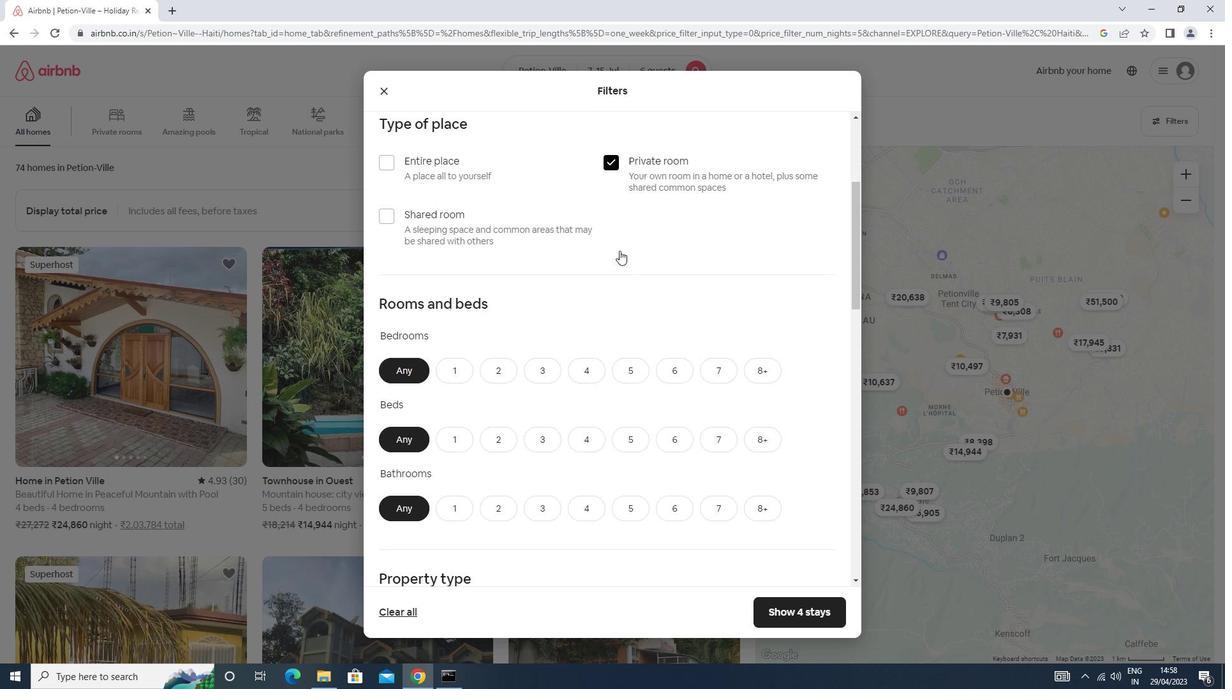 
Action: Mouse moved to (540, 268)
Screenshot: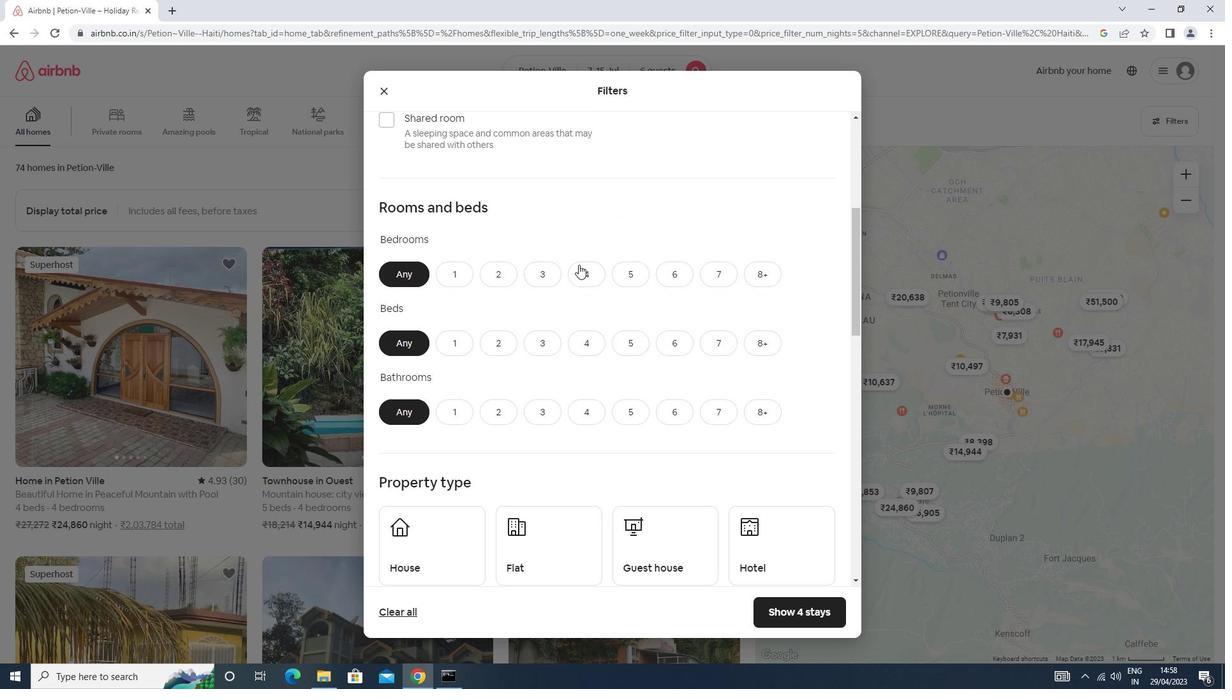 
Action: Mouse pressed left at (540, 268)
Screenshot: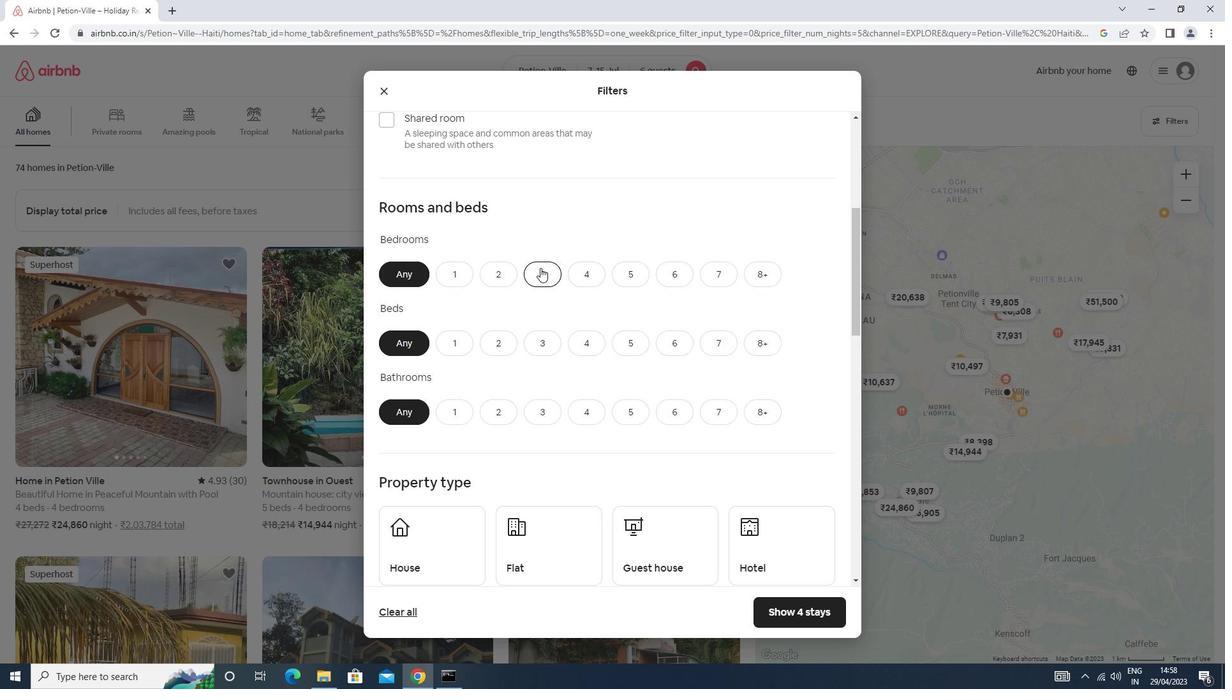 
Action: Mouse moved to (537, 345)
Screenshot: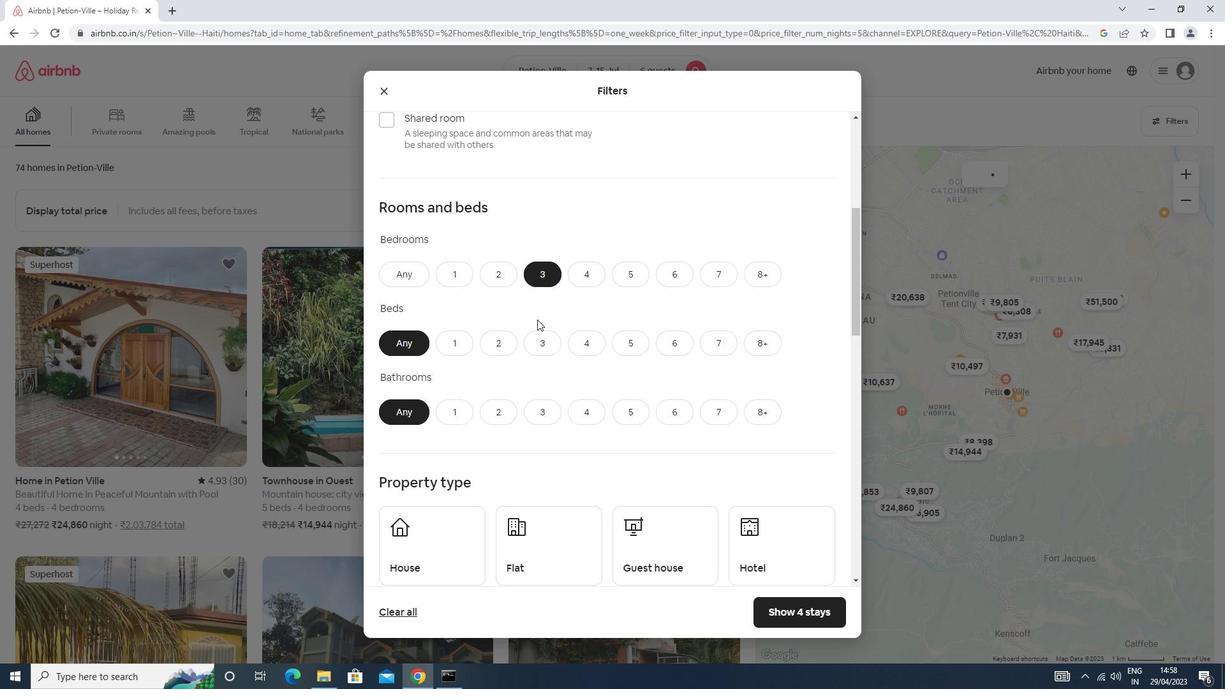 
Action: Mouse pressed left at (537, 345)
Screenshot: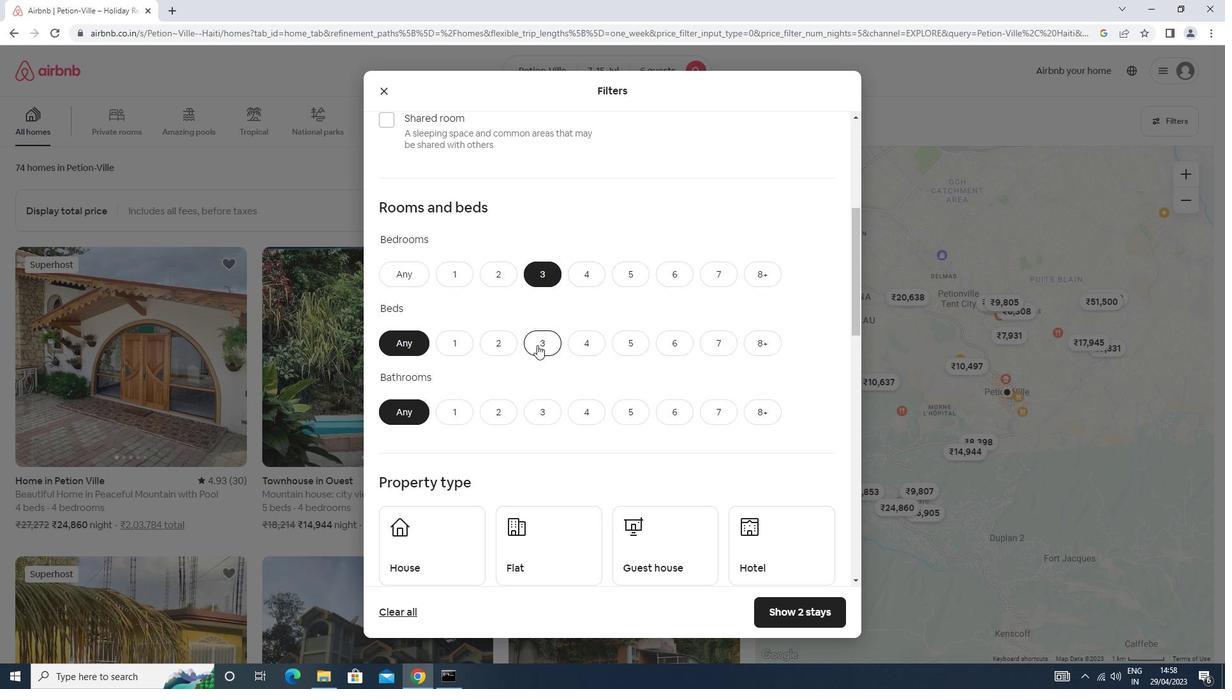 
Action: Mouse moved to (546, 417)
Screenshot: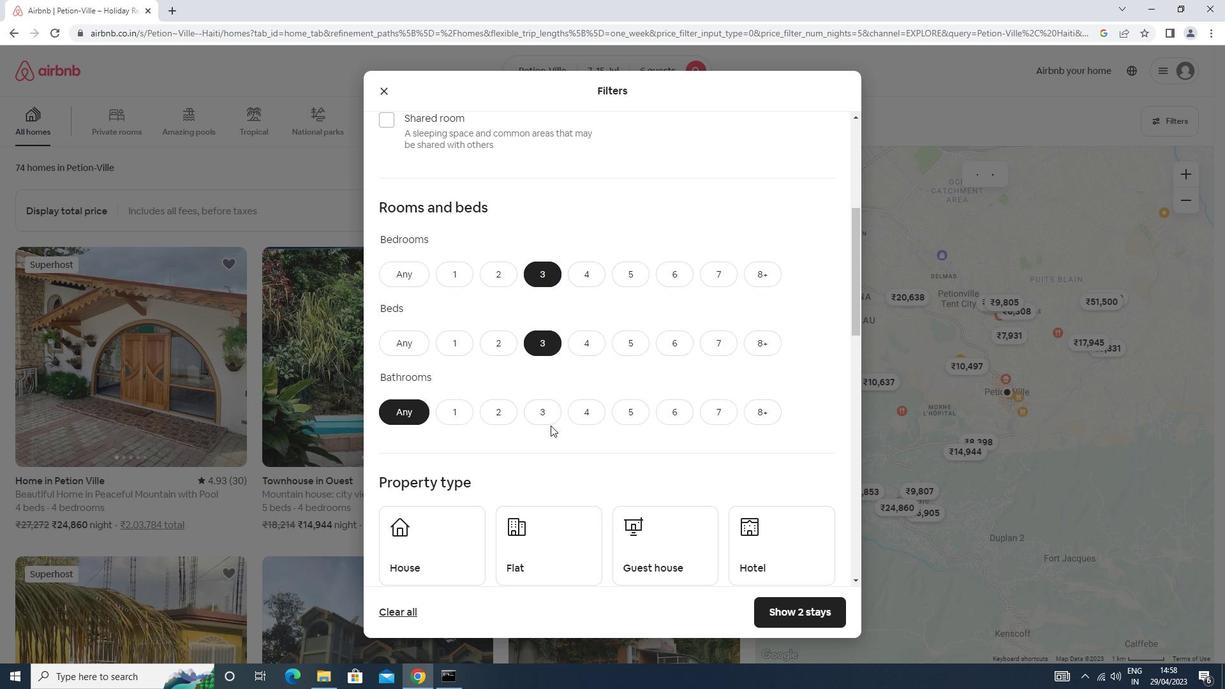 
Action: Mouse pressed left at (546, 417)
Screenshot: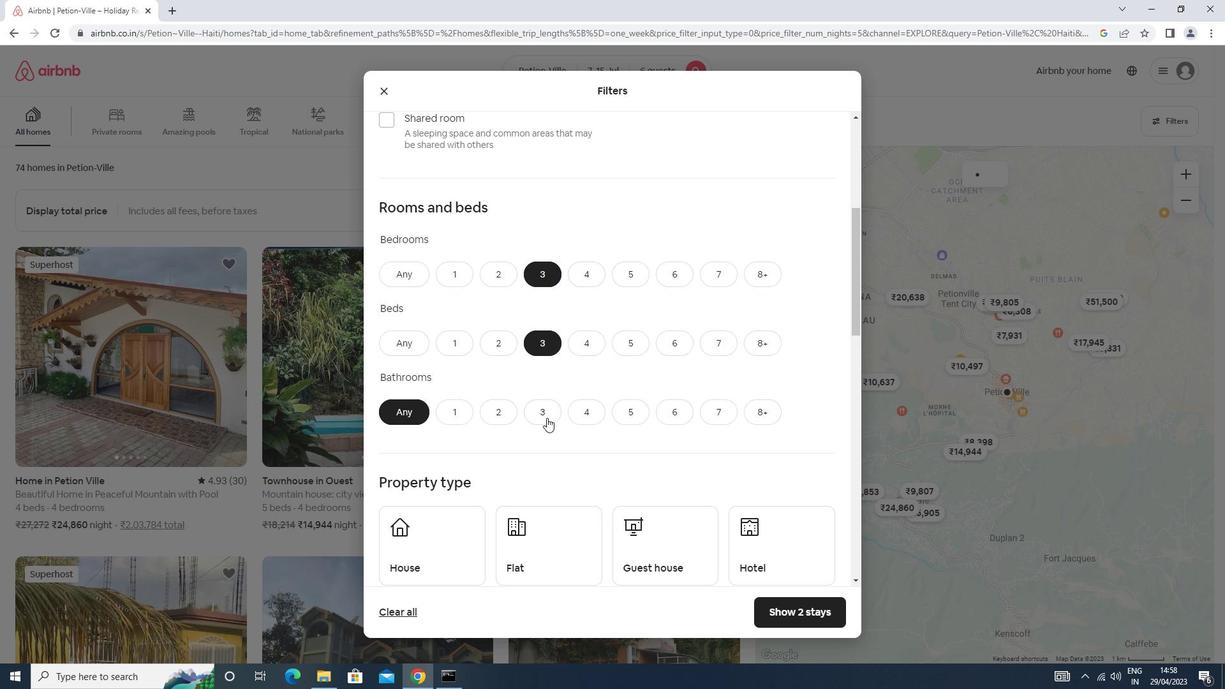 
Action: Mouse moved to (545, 416)
Screenshot: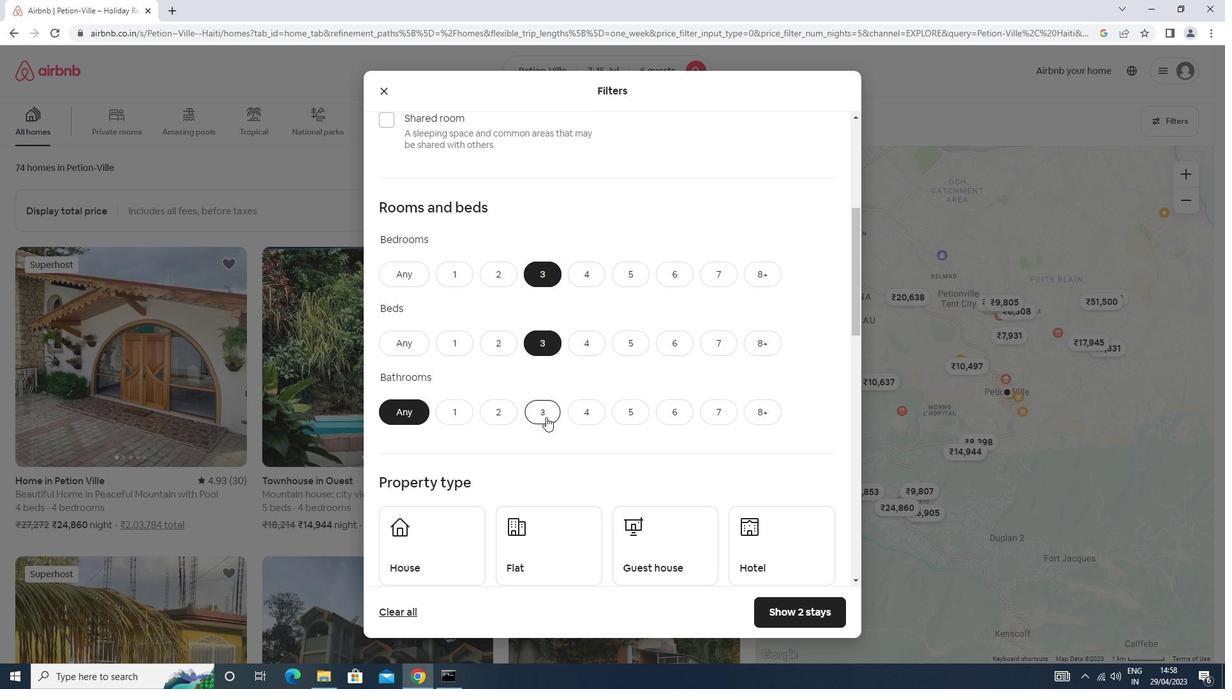 
Action: Mouse scrolled (545, 415) with delta (0, 0)
Screenshot: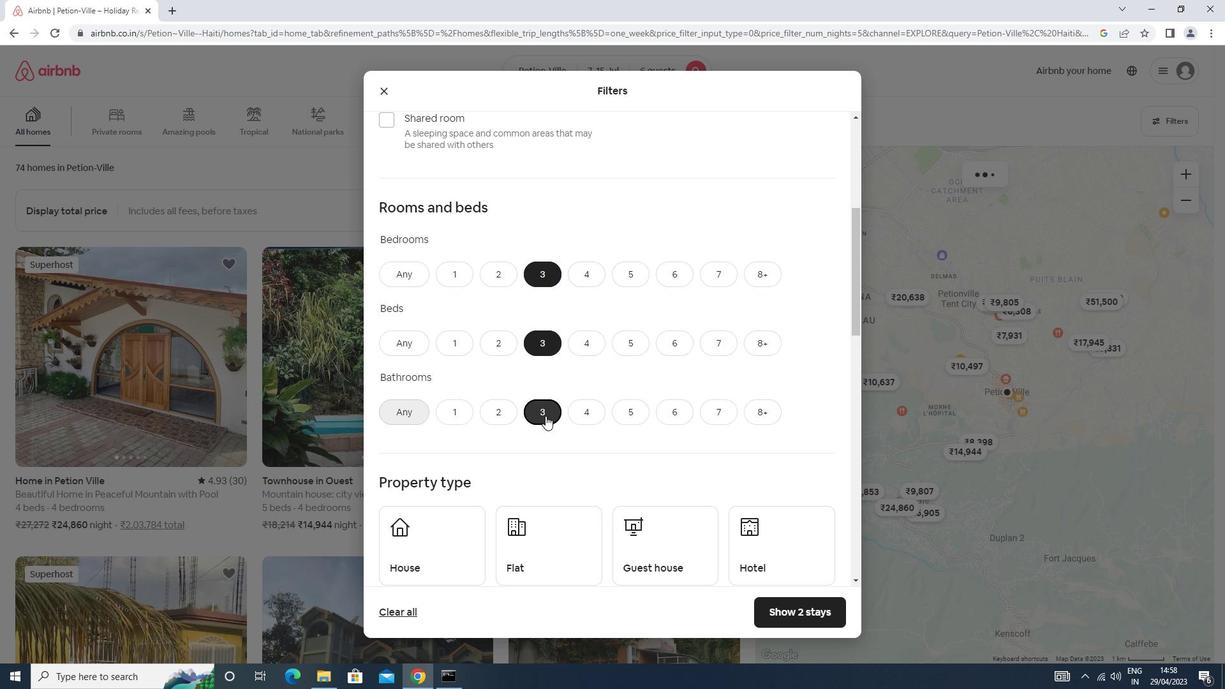 
Action: Mouse scrolled (545, 415) with delta (0, 0)
Screenshot: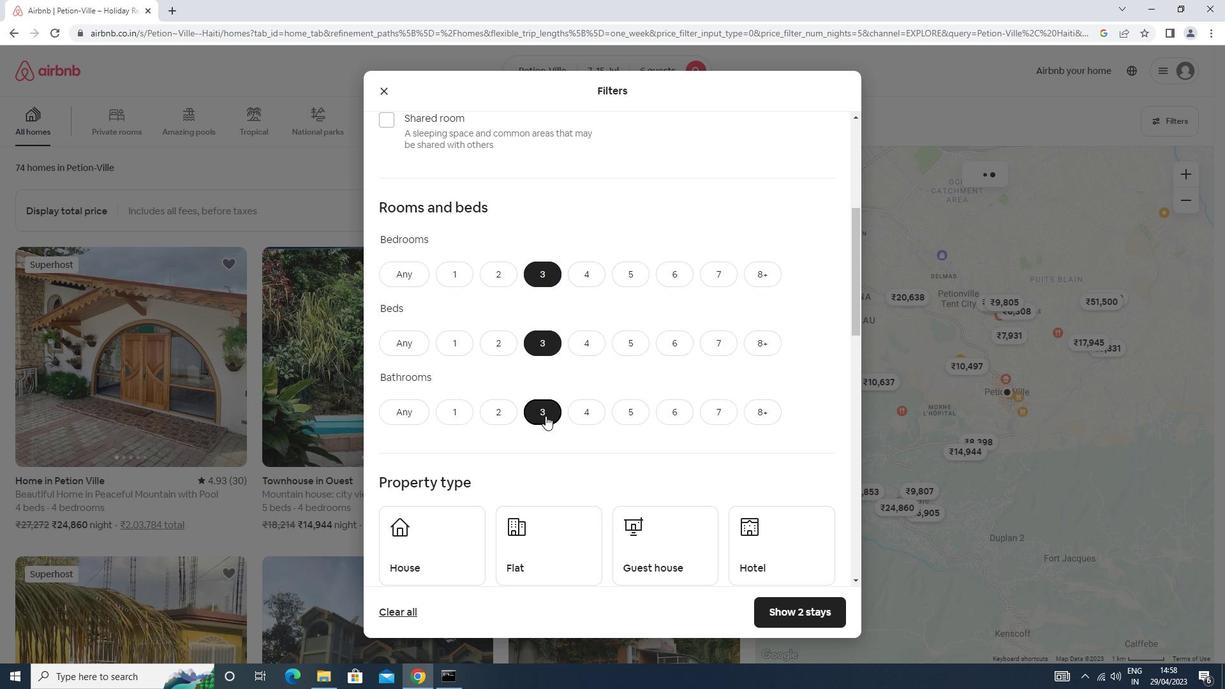 
Action: Mouse moved to (439, 413)
Screenshot: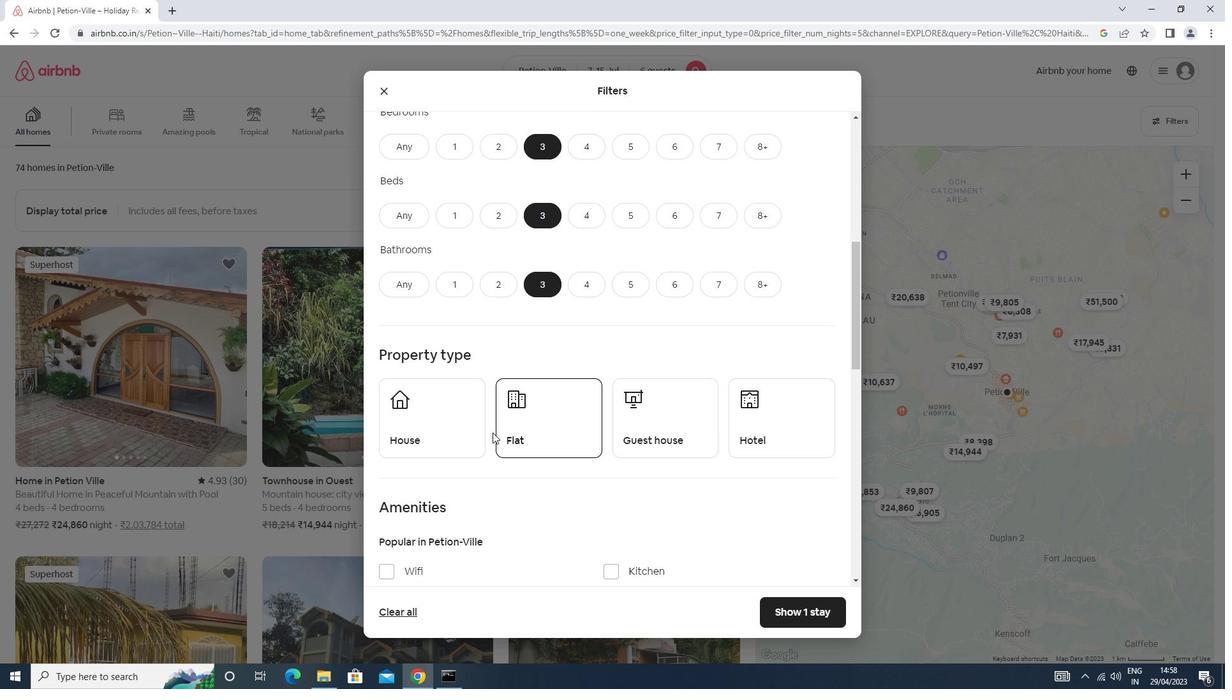 
Action: Mouse pressed left at (439, 413)
Screenshot: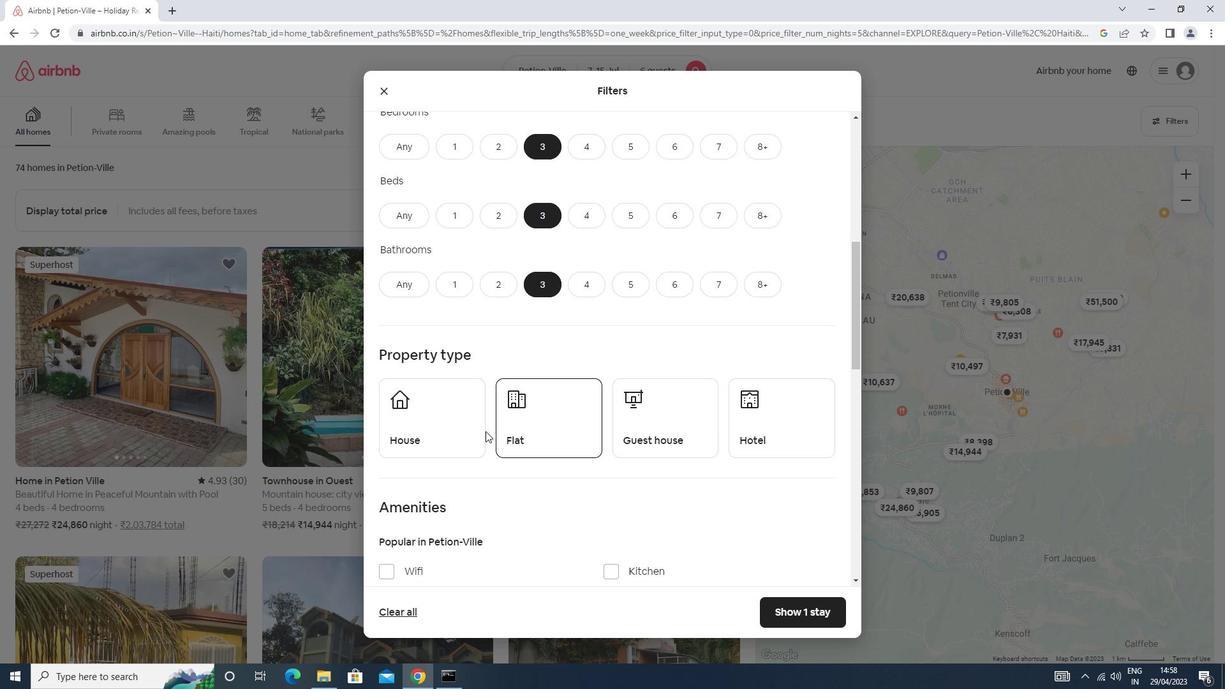 
Action: Mouse moved to (550, 411)
Screenshot: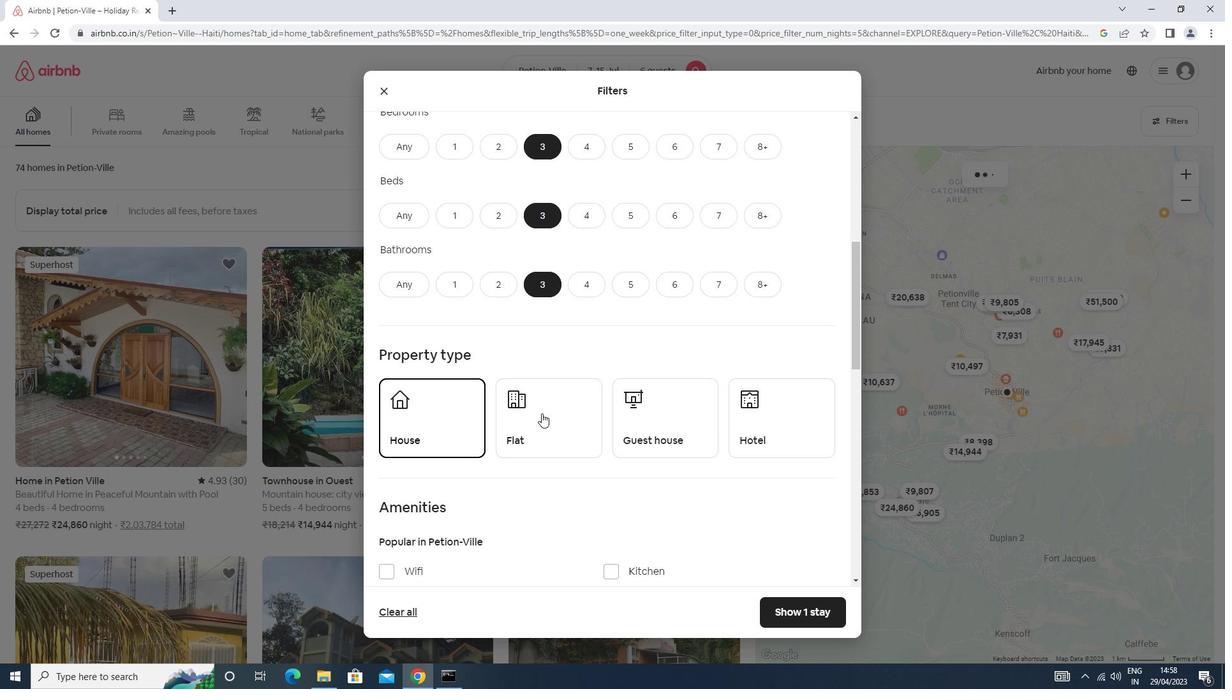 
Action: Mouse pressed left at (550, 411)
Screenshot: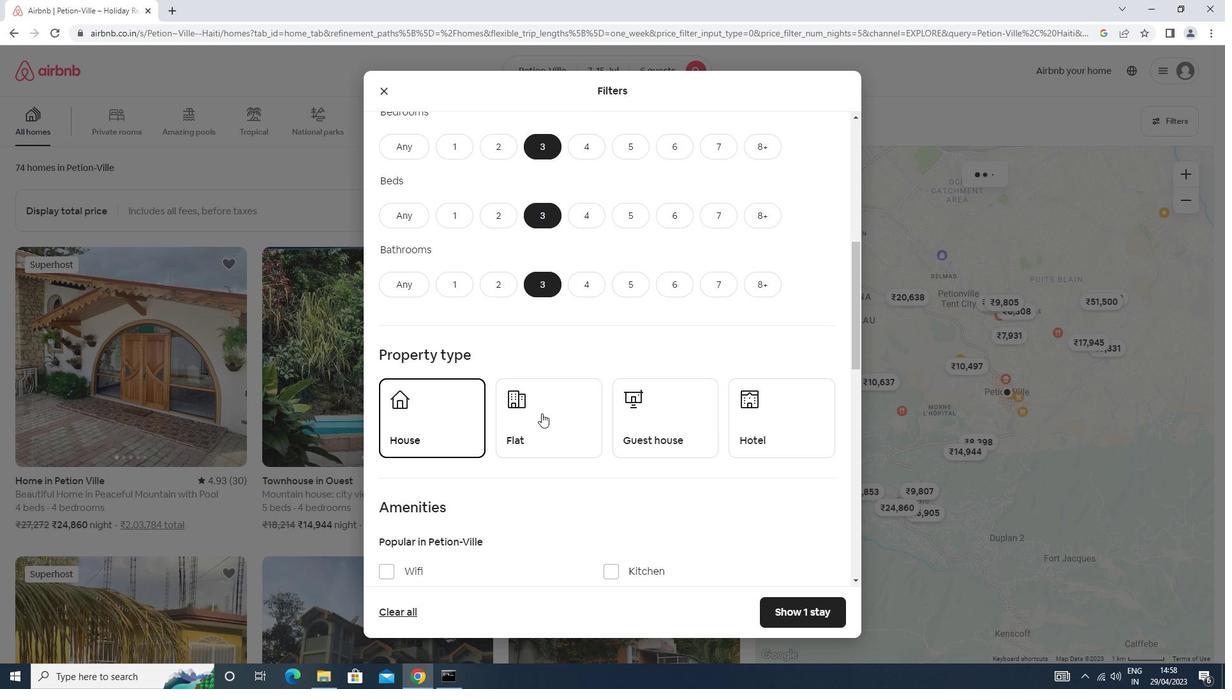 
Action: Mouse moved to (651, 406)
Screenshot: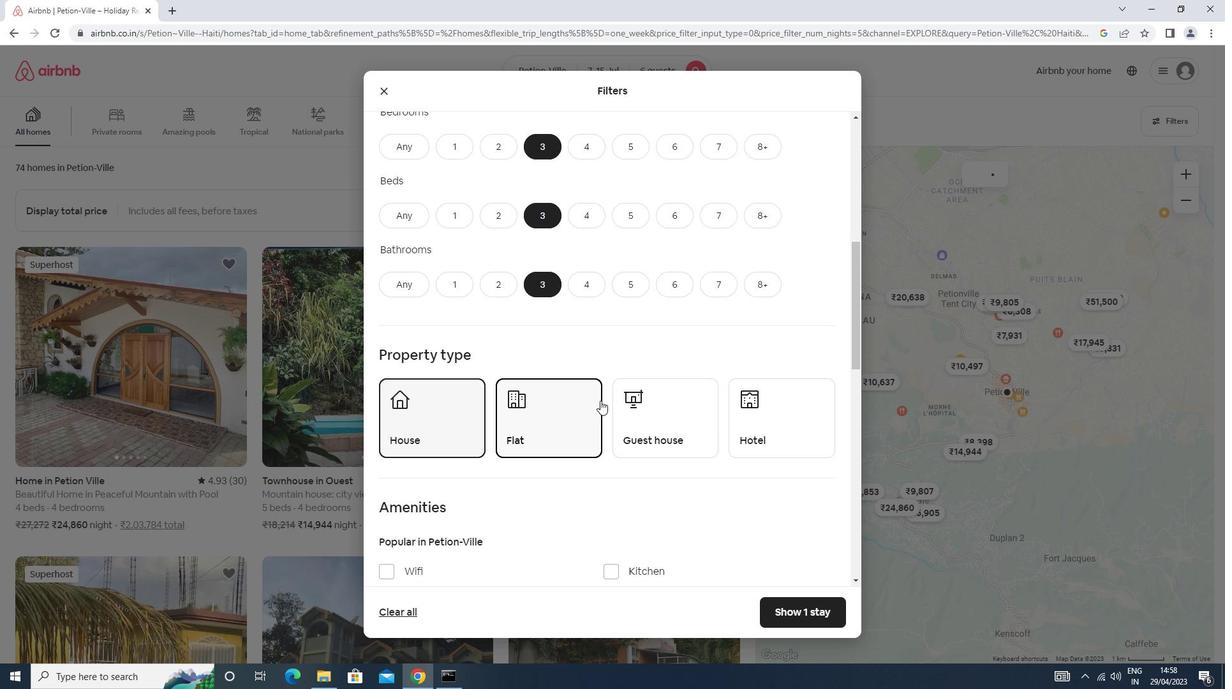 
Action: Mouse pressed left at (651, 406)
Screenshot: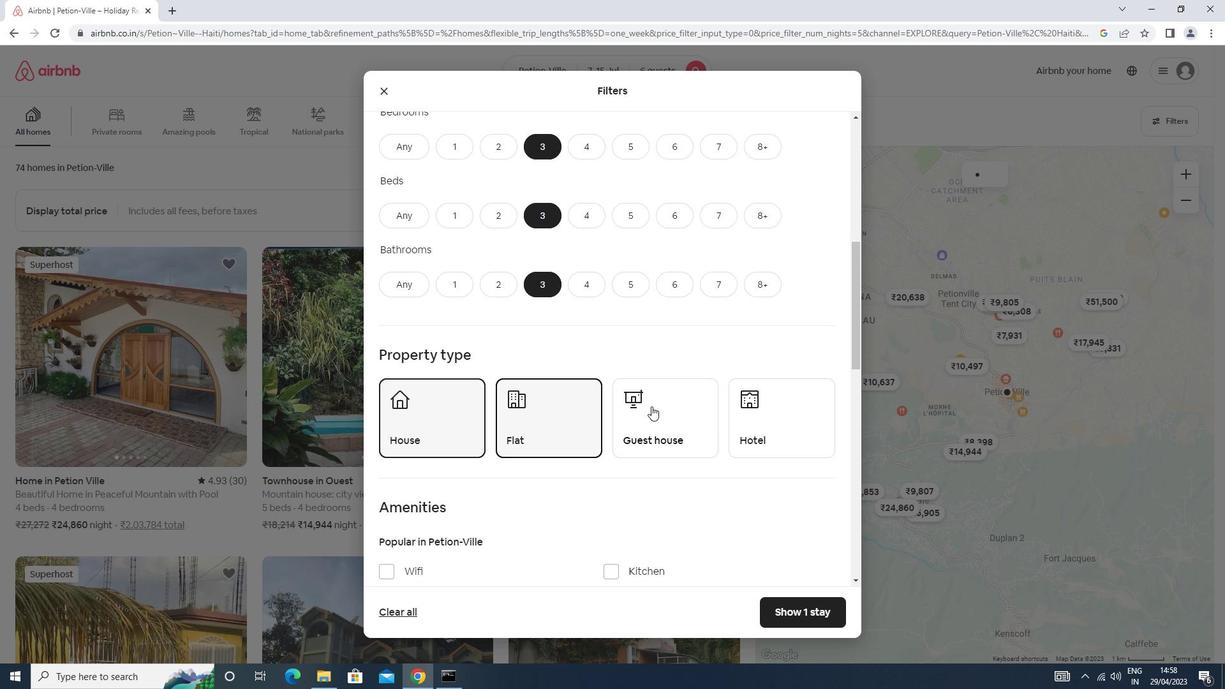 
Action: Mouse scrolled (651, 405) with delta (0, 0)
Screenshot: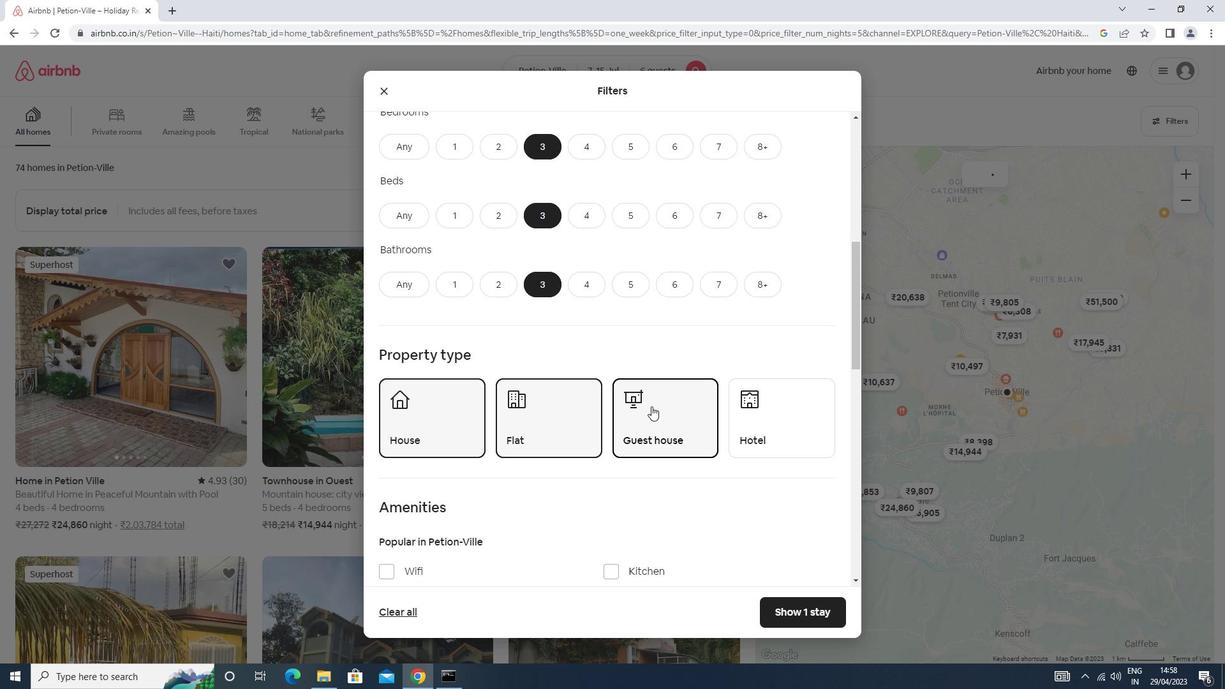 
Action: Mouse scrolled (651, 405) with delta (0, 0)
Screenshot: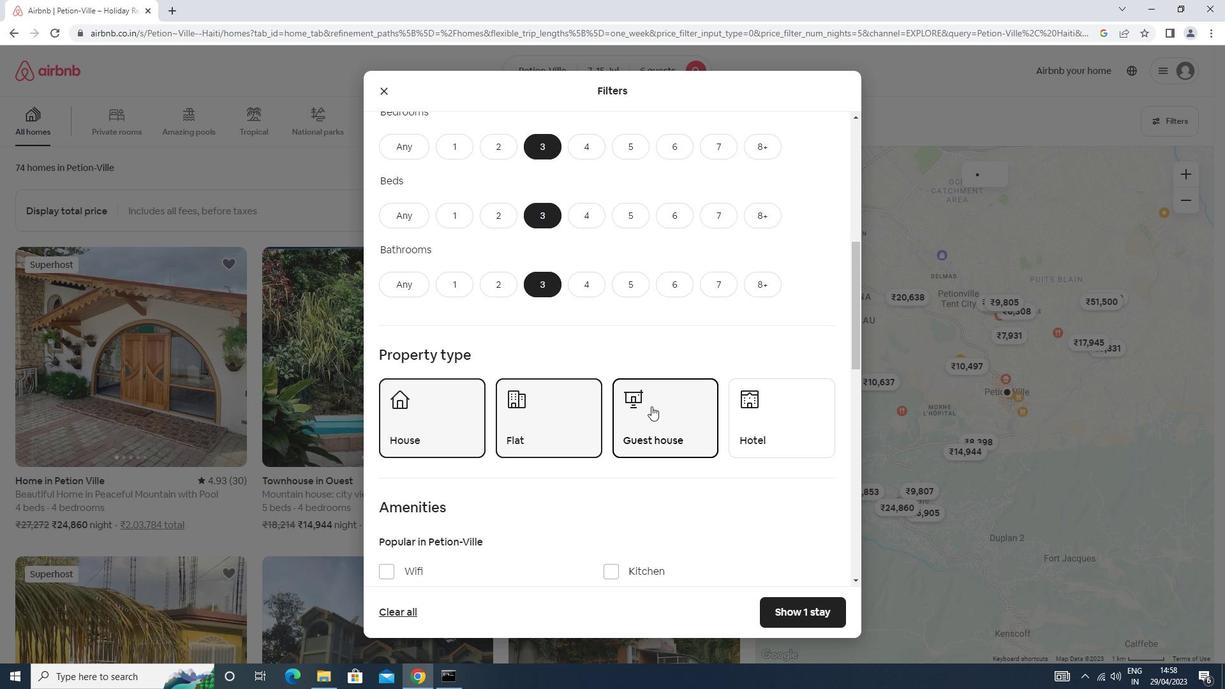 
Action: Mouse scrolled (651, 405) with delta (0, 0)
Screenshot: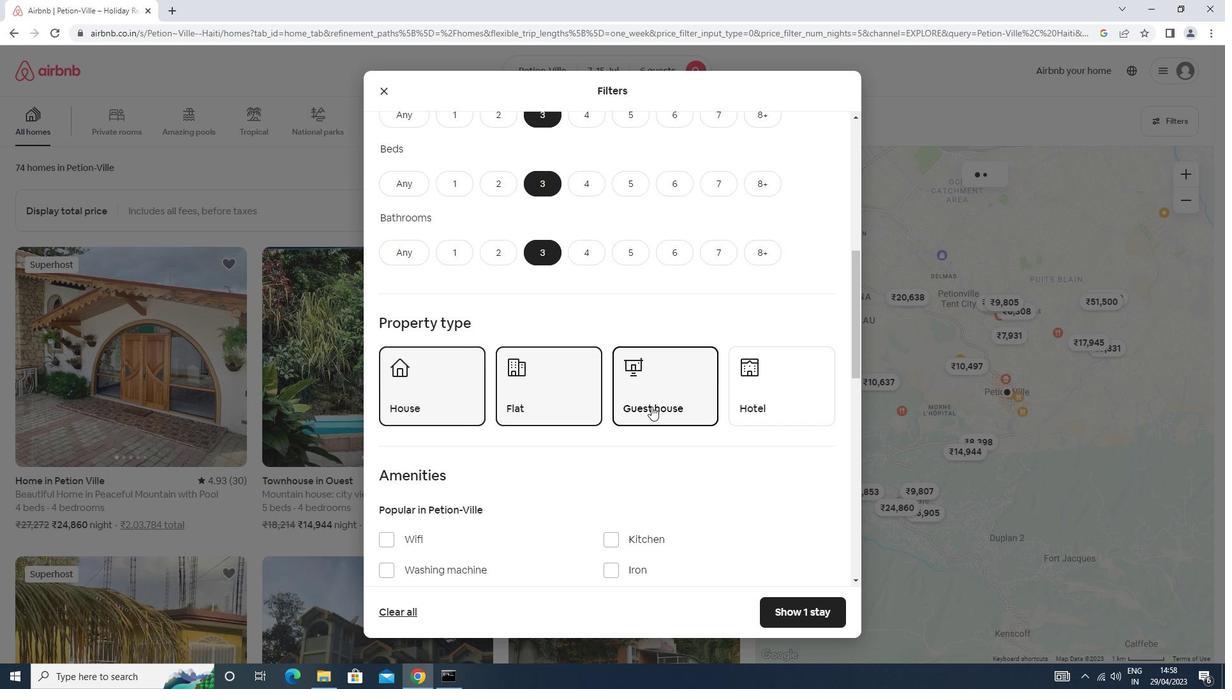 
Action: Mouse scrolled (651, 405) with delta (0, 0)
Screenshot: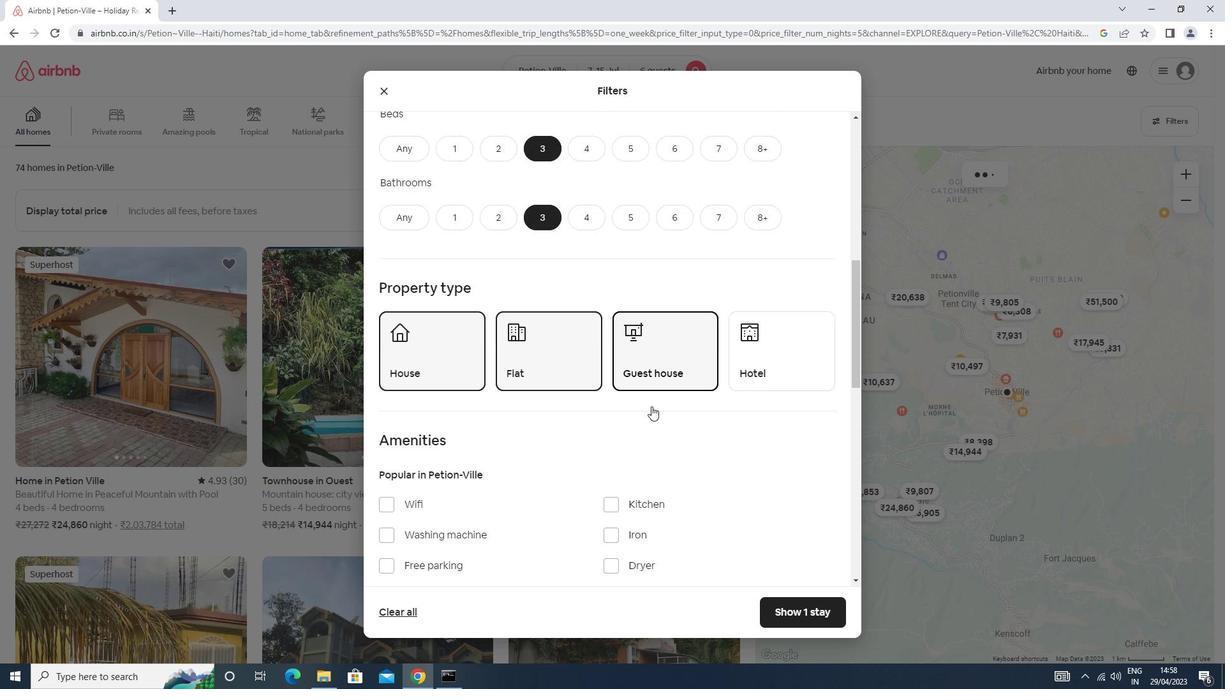 
Action: Mouse scrolled (651, 405) with delta (0, 0)
Screenshot: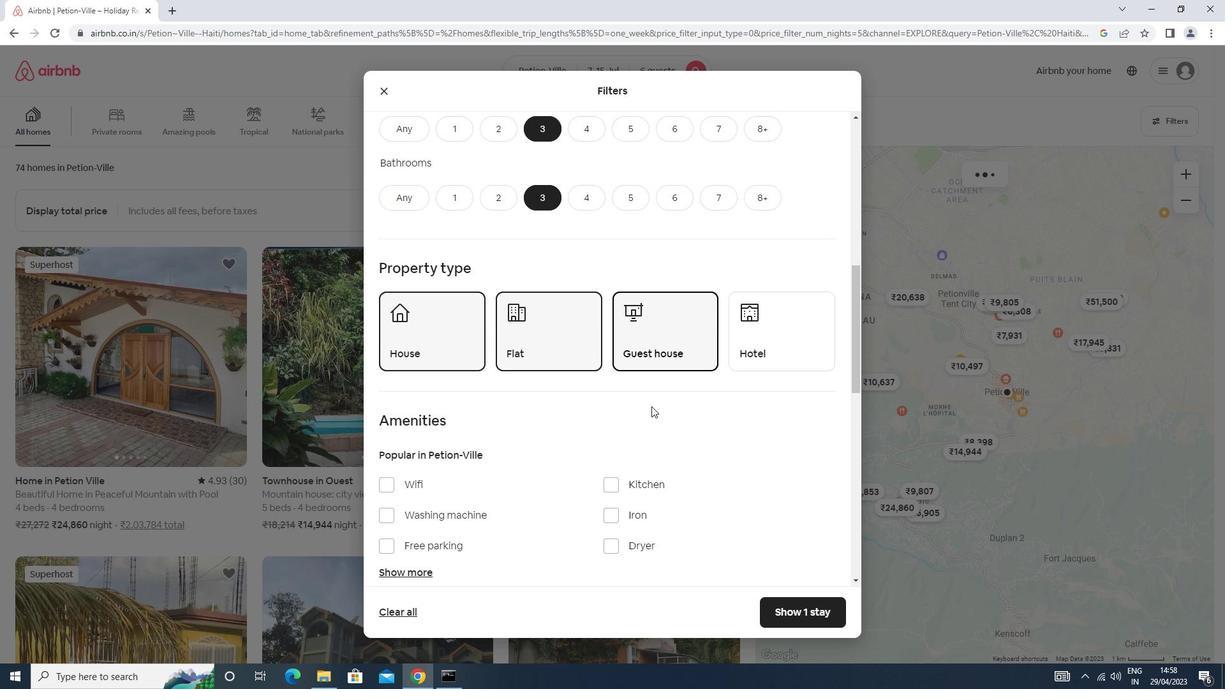 
Action: Mouse scrolled (651, 405) with delta (0, 0)
Screenshot: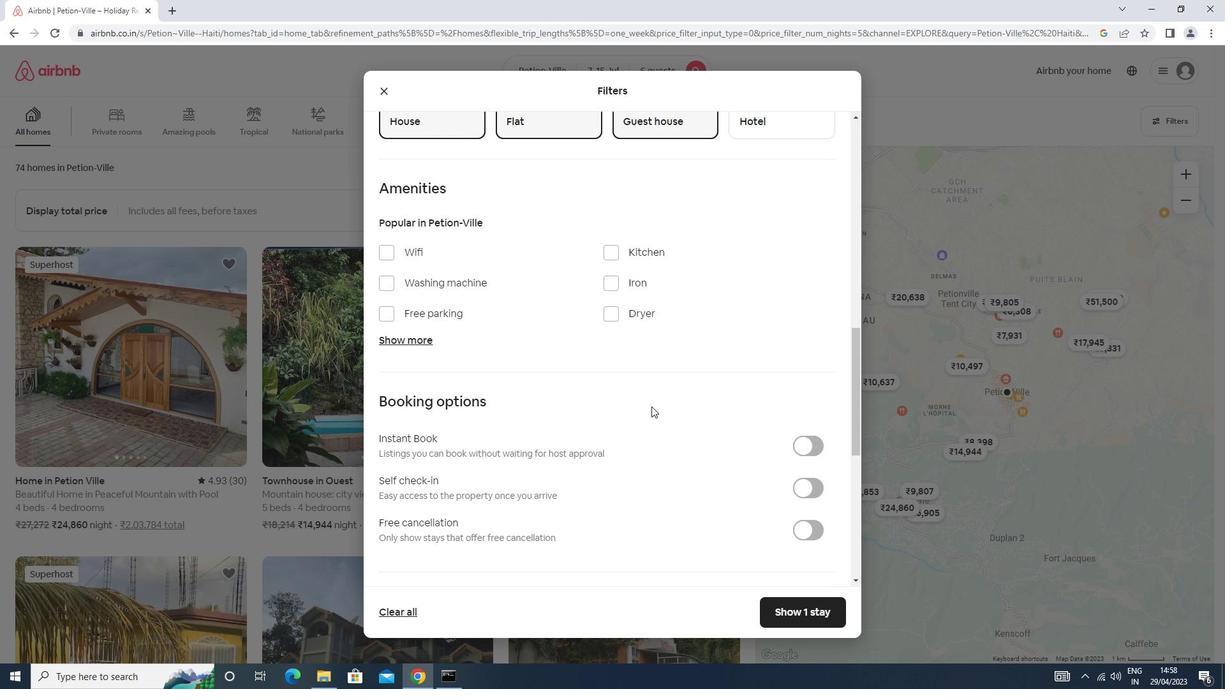 
Action: Mouse moved to (651, 407)
Screenshot: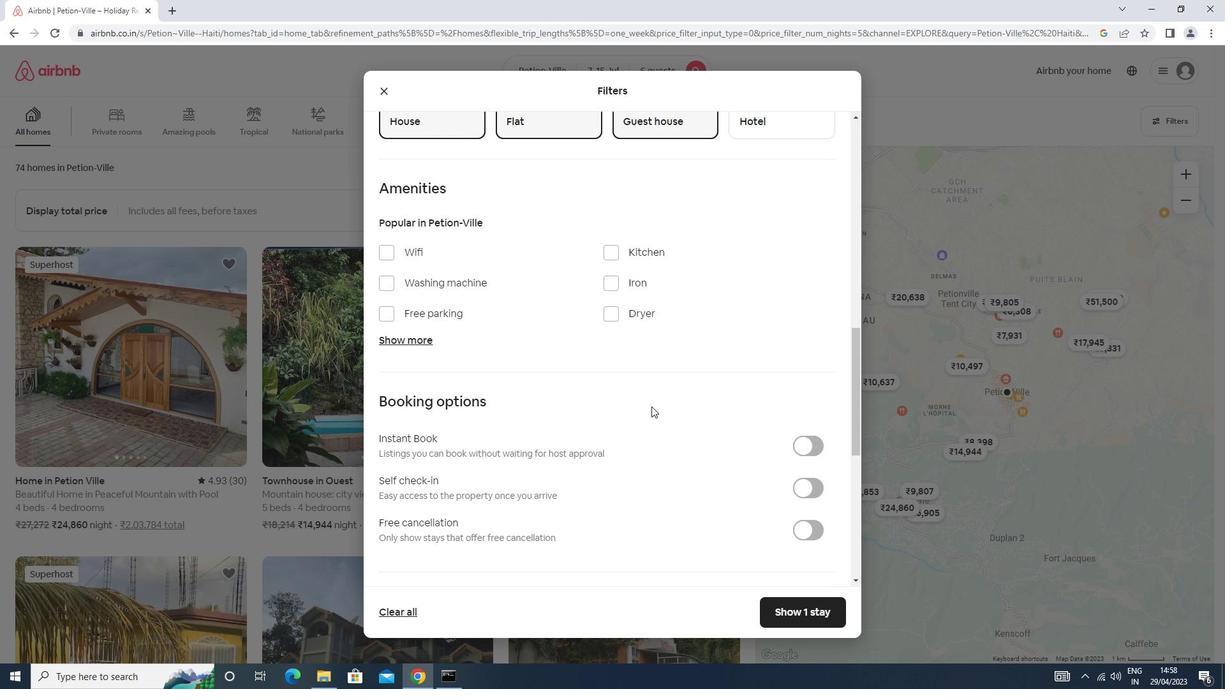 
Action: Mouse scrolled (651, 406) with delta (0, 0)
Screenshot: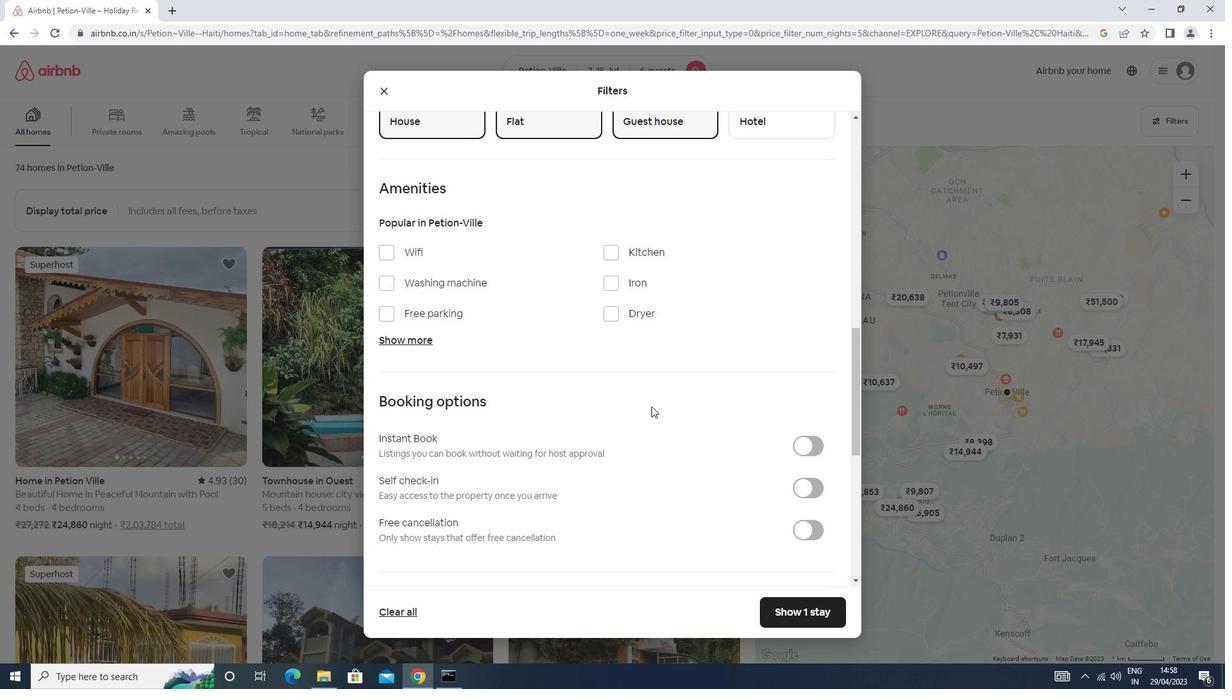 
Action: Mouse moved to (817, 363)
Screenshot: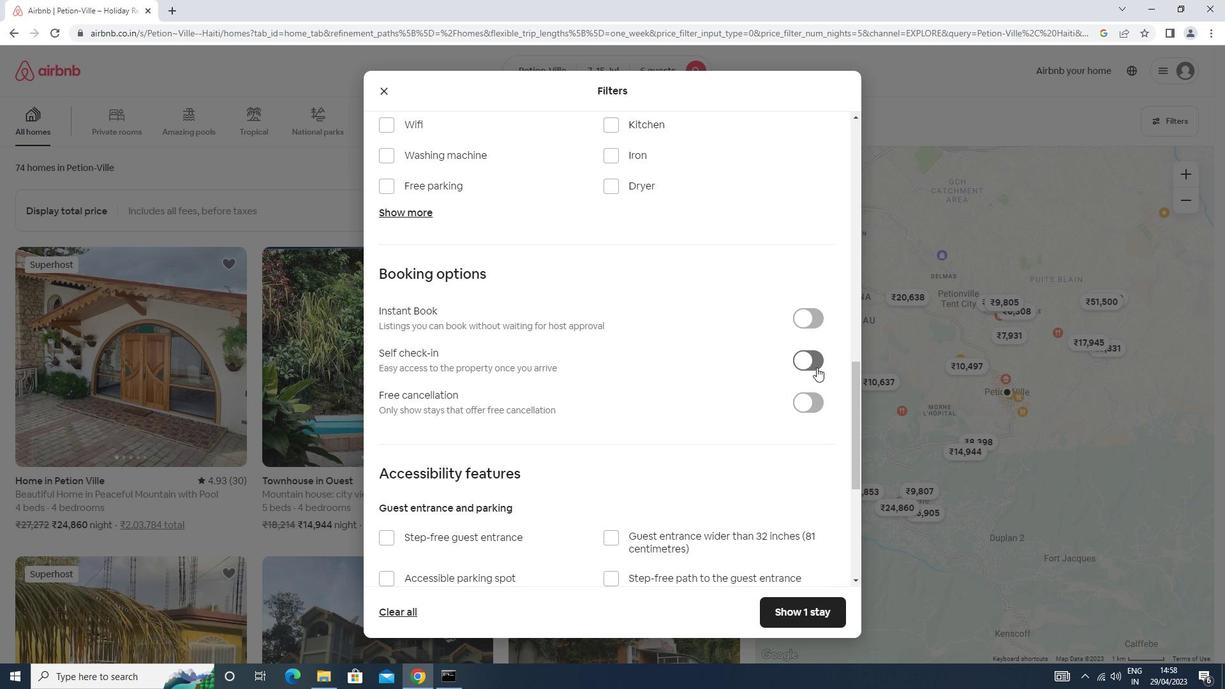 
Action: Mouse pressed left at (817, 363)
Screenshot: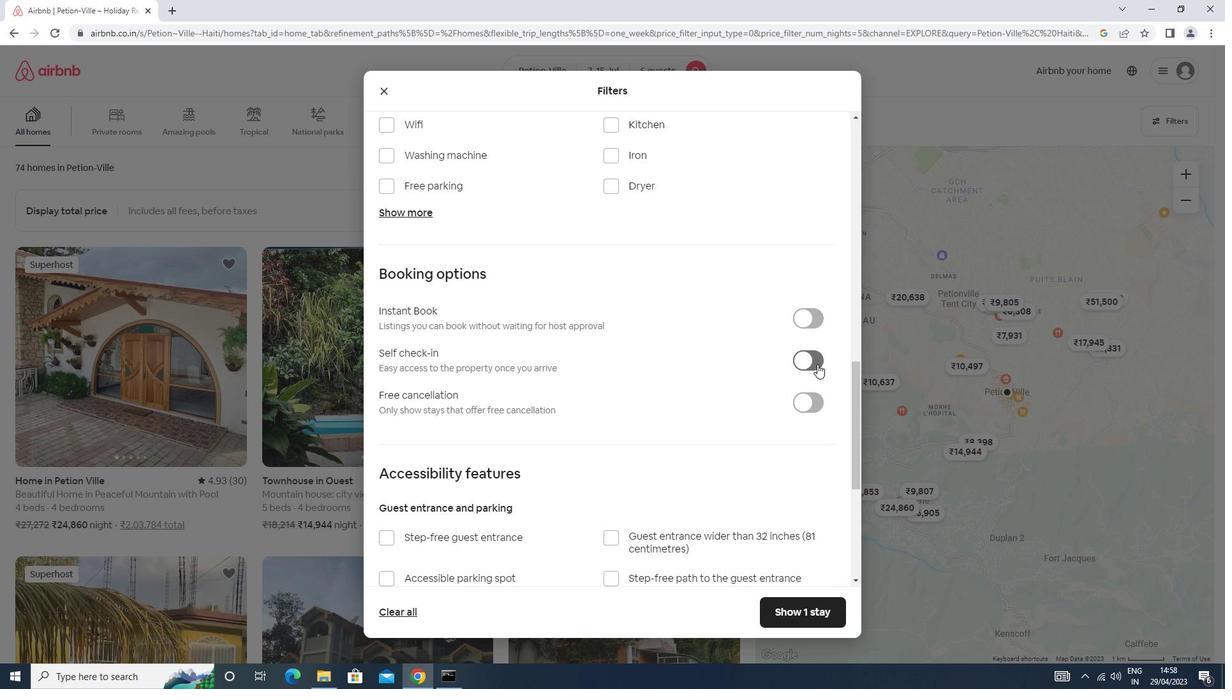 
Action: Mouse moved to (779, 382)
Screenshot: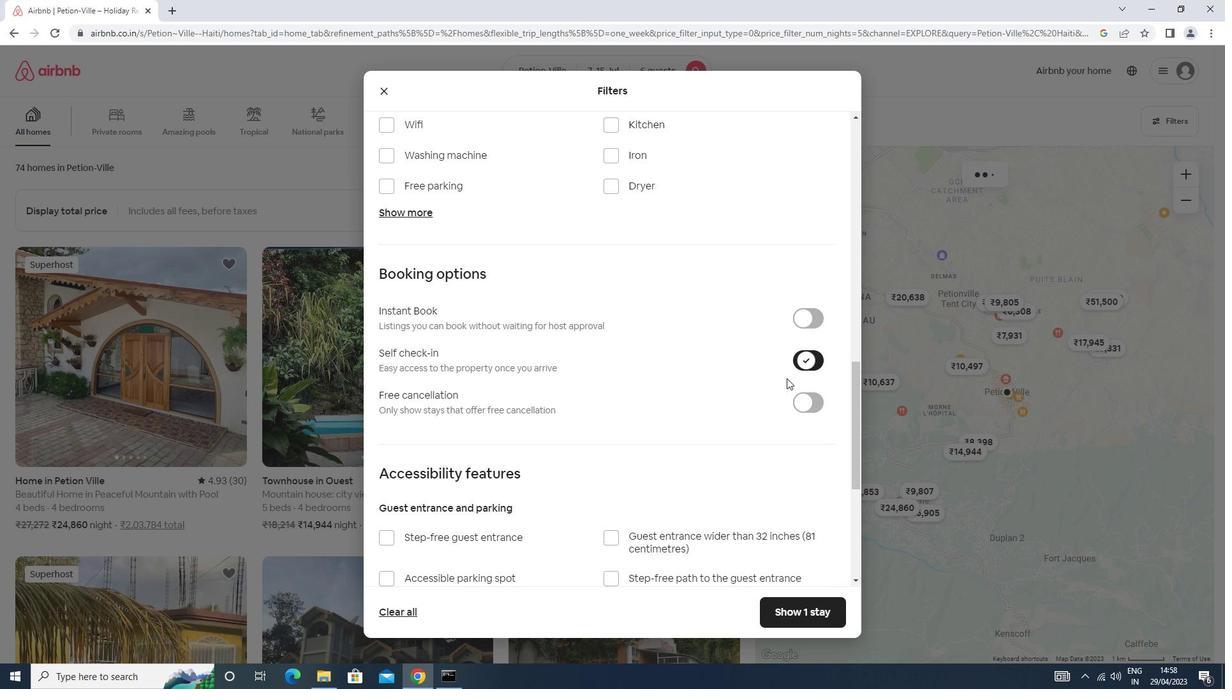 
Action: Mouse scrolled (779, 381) with delta (0, 0)
Screenshot: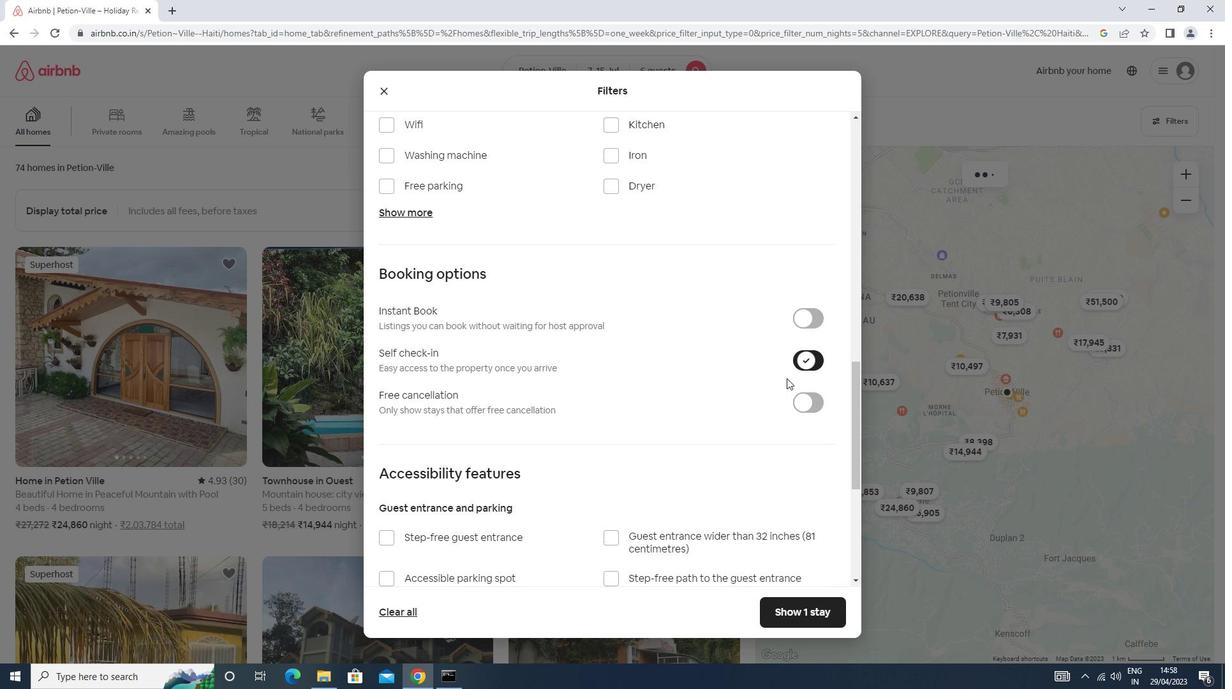 
Action: Mouse moved to (778, 382)
Screenshot: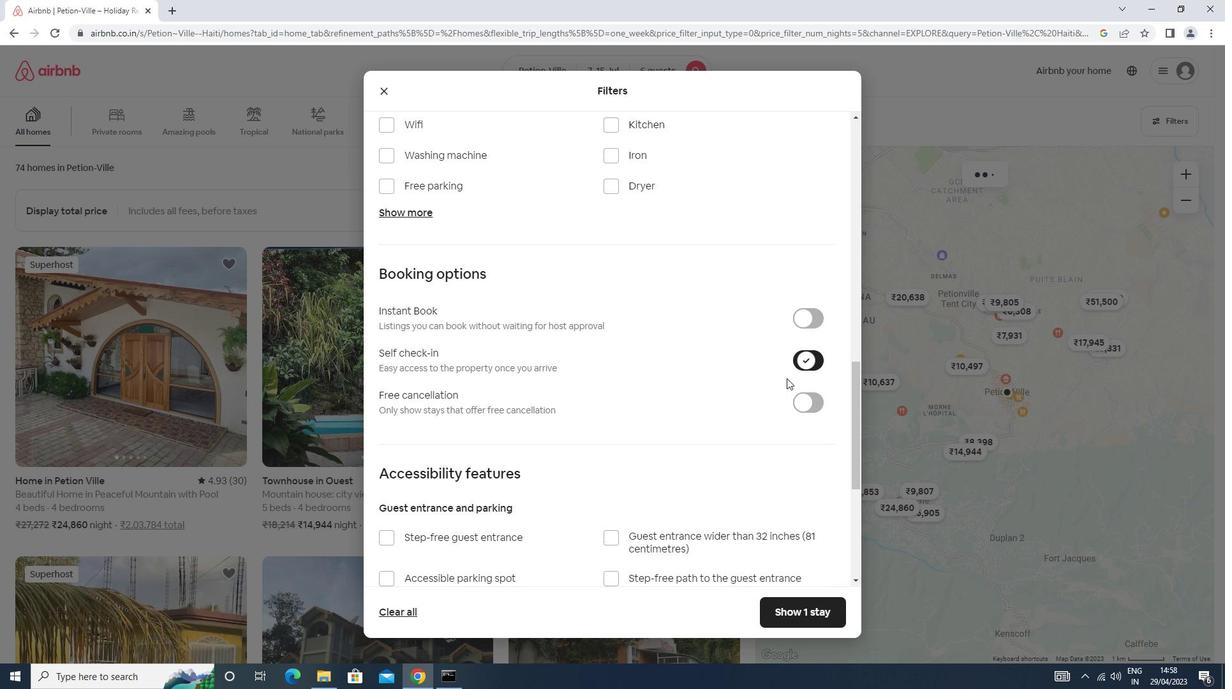
Action: Mouse scrolled (778, 382) with delta (0, 0)
Screenshot: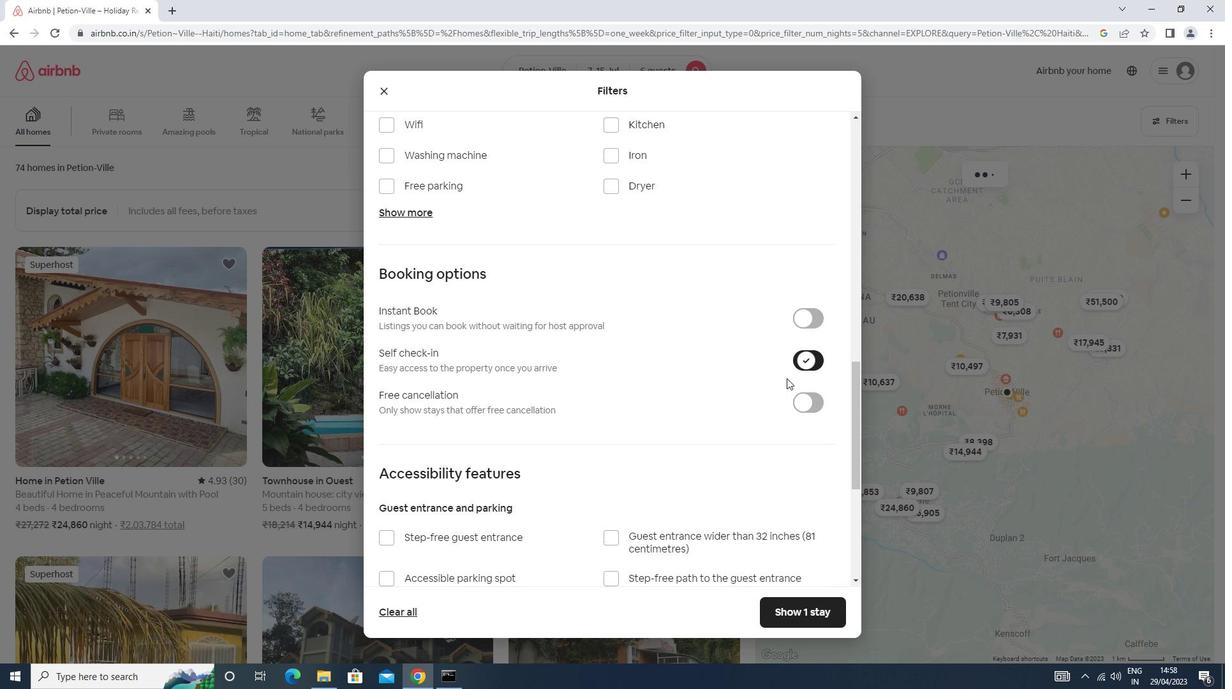 
Action: Mouse moved to (777, 383)
Screenshot: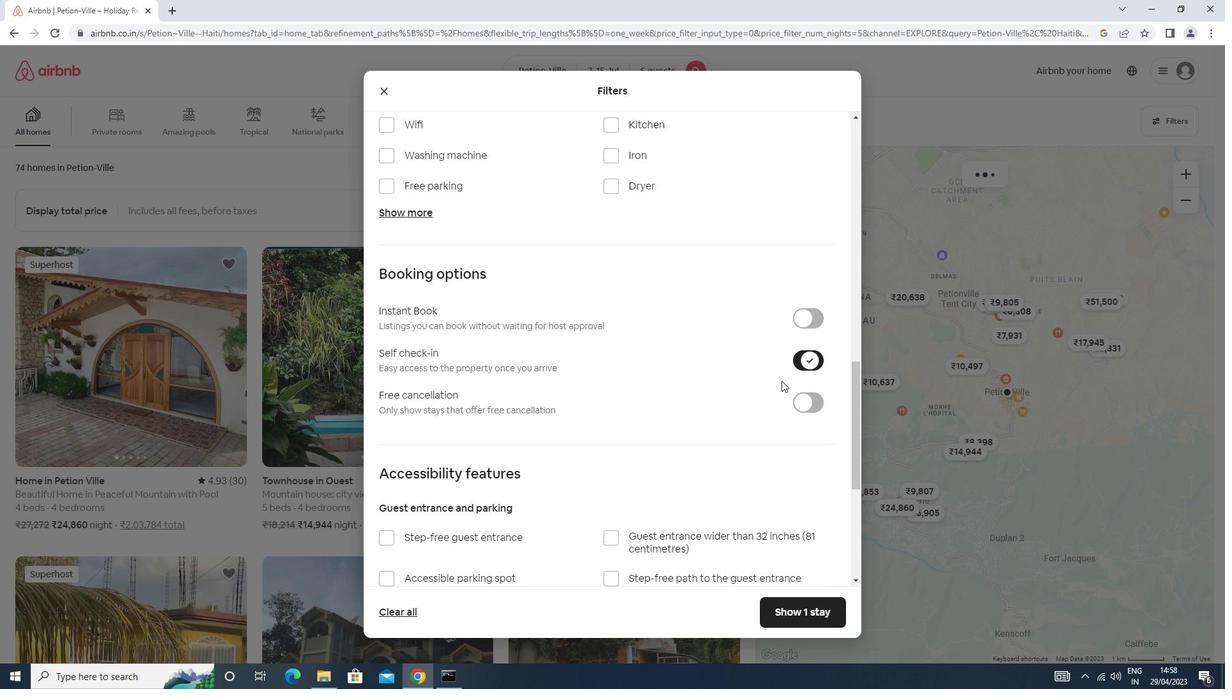 
Action: Mouse scrolled (777, 382) with delta (0, 0)
Screenshot: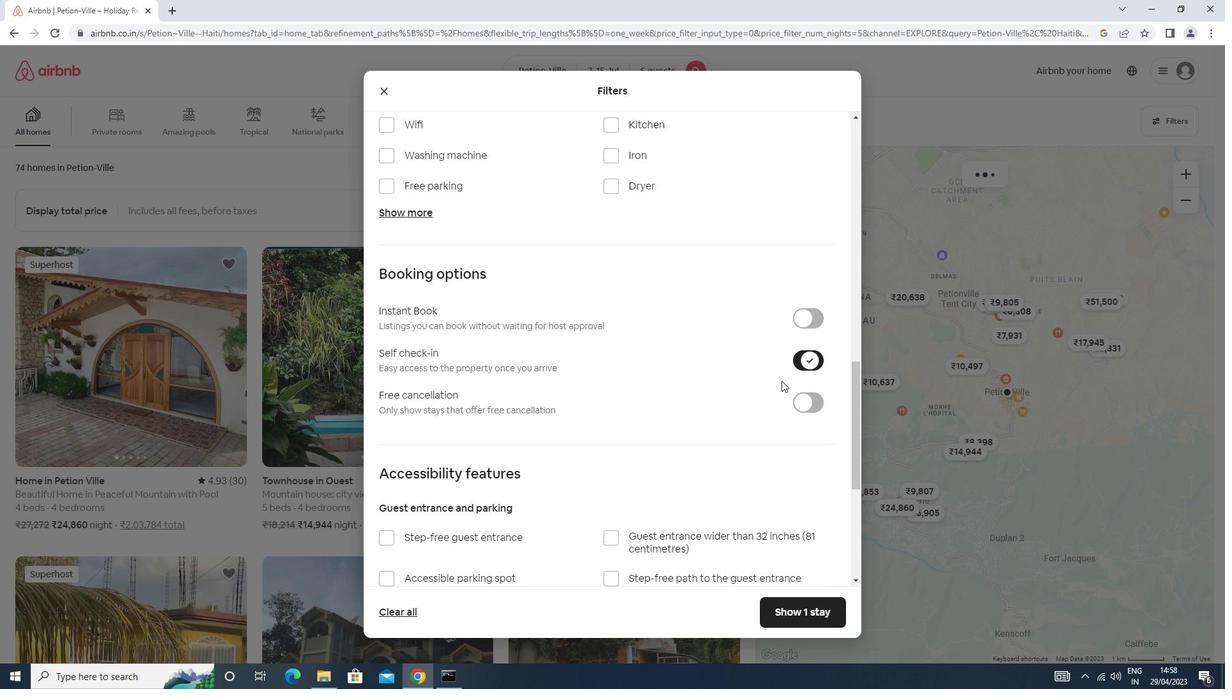 
Action: Mouse scrolled (777, 382) with delta (0, 0)
Screenshot: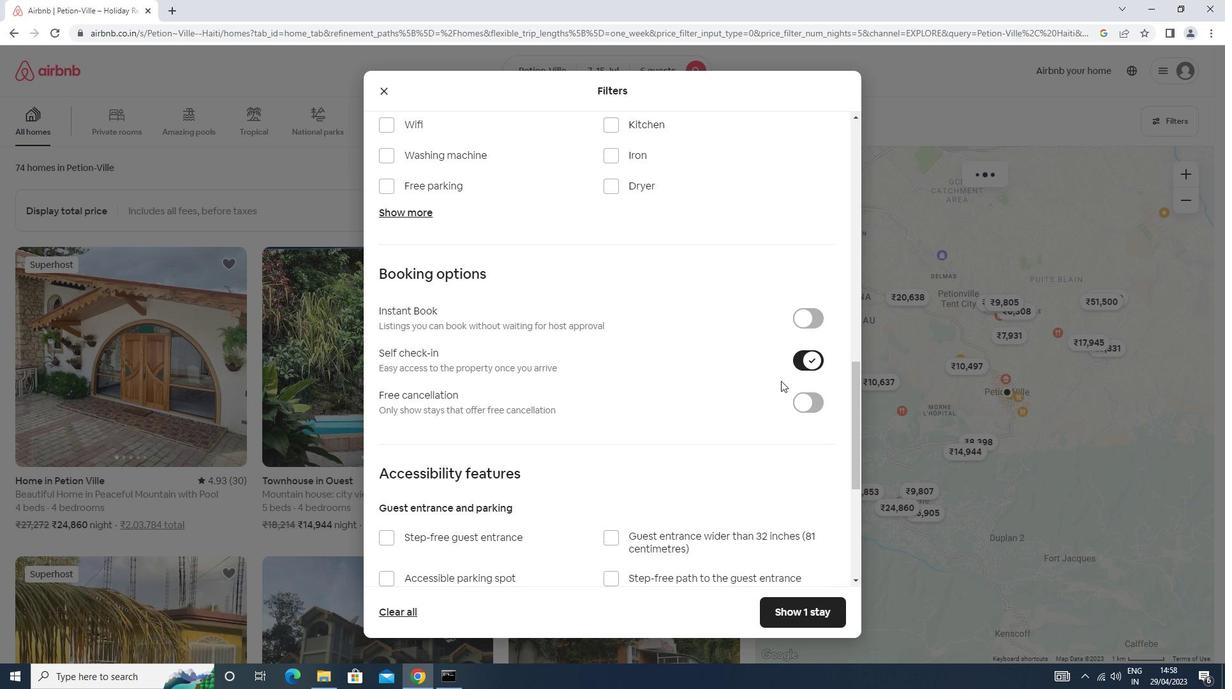 
Action: Mouse moved to (777, 383)
Screenshot: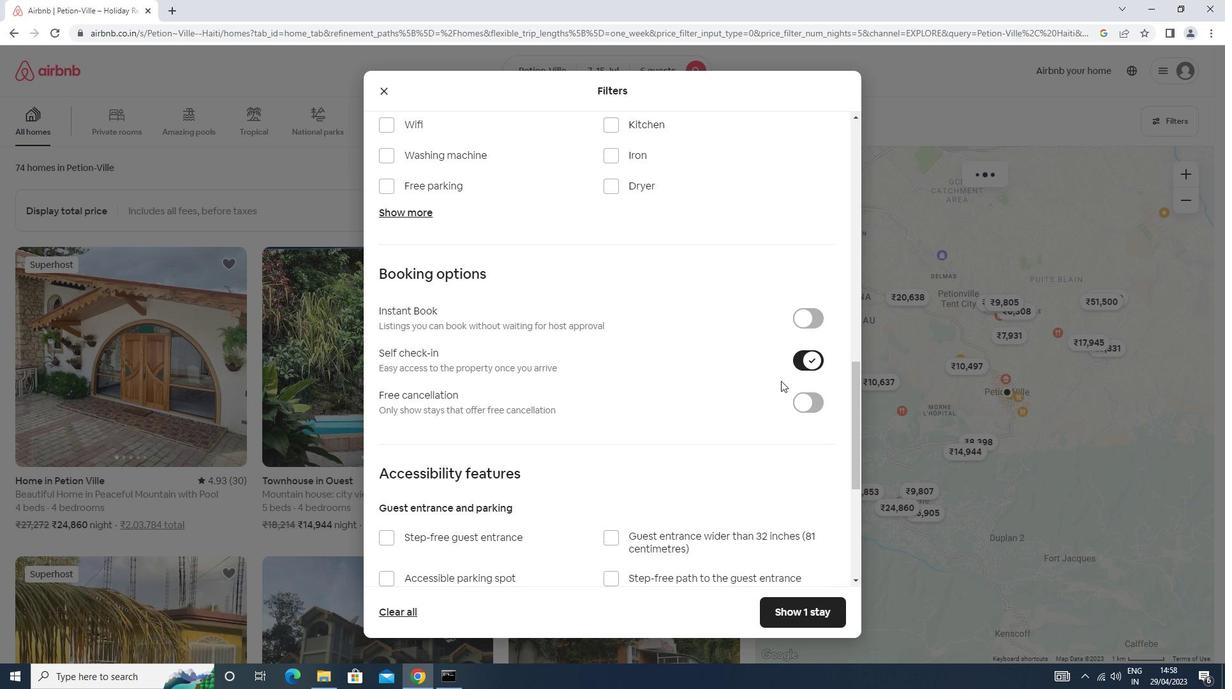 
Action: Mouse scrolled (777, 382) with delta (0, 0)
Screenshot: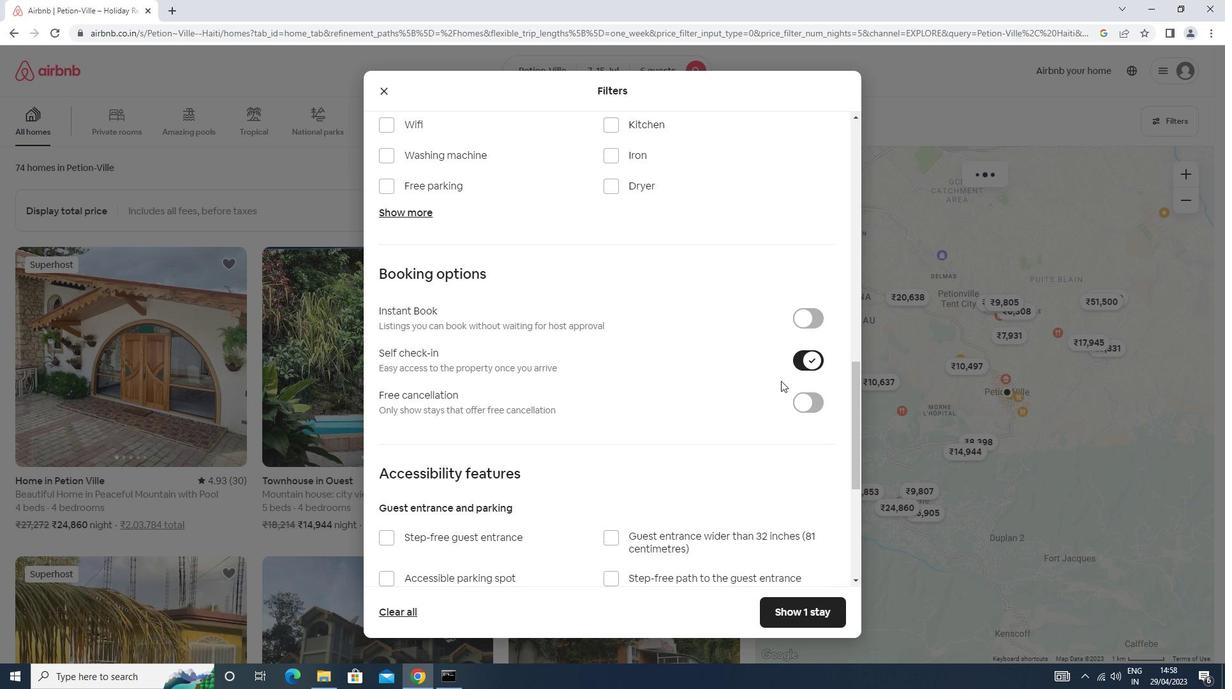 
Action: Mouse moved to (776, 384)
Screenshot: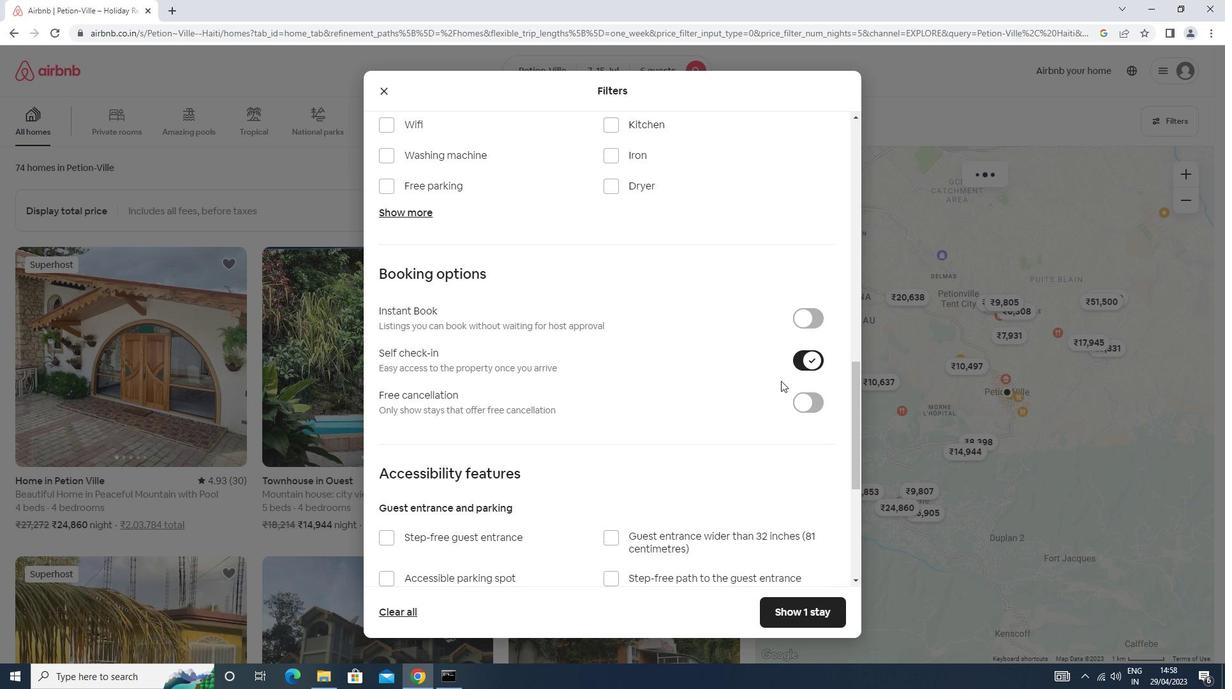 
Action: Mouse scrolled (776, 383) with delta (0, 0)
Screenshot: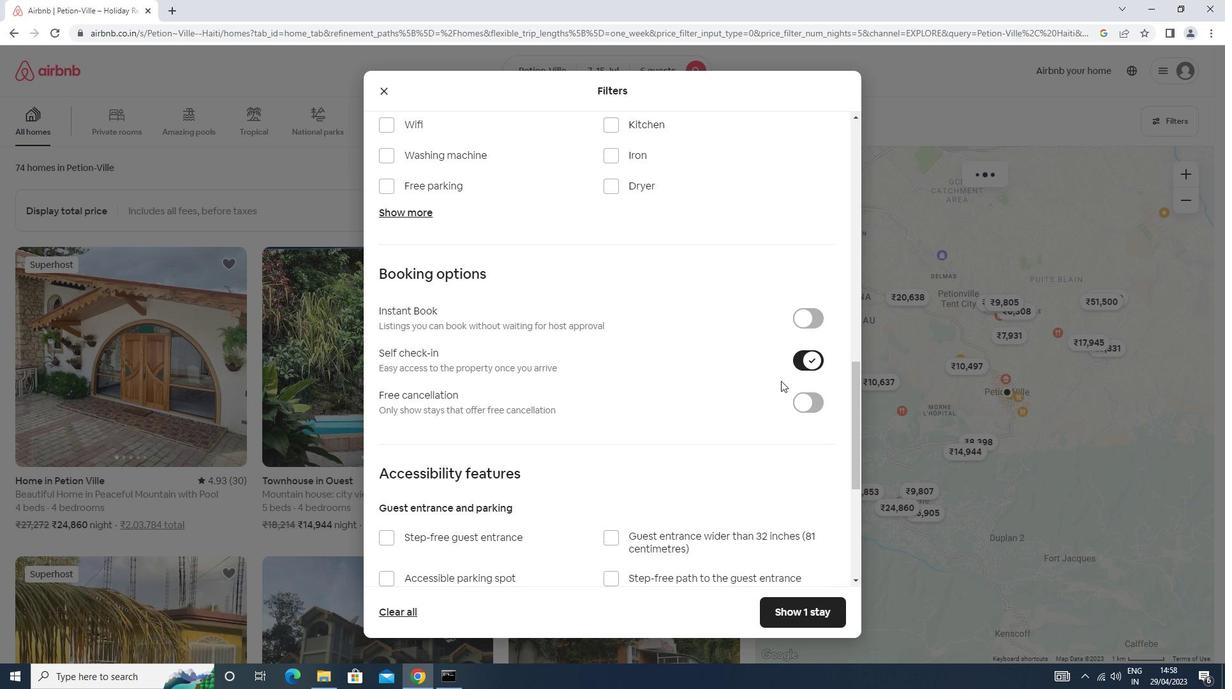 
Action: Mouse moved to (771, 387)
Screenshot: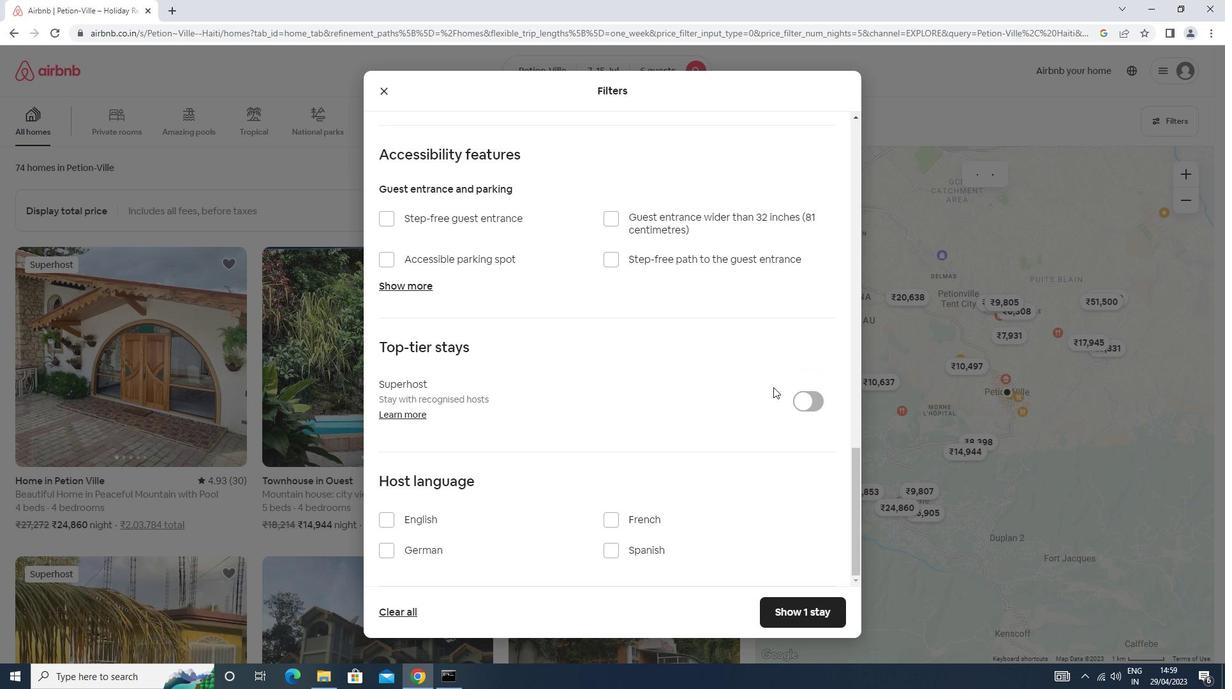 
Action: Mouse scrolled (771, 386) with delta (0, 0)
Screenshot: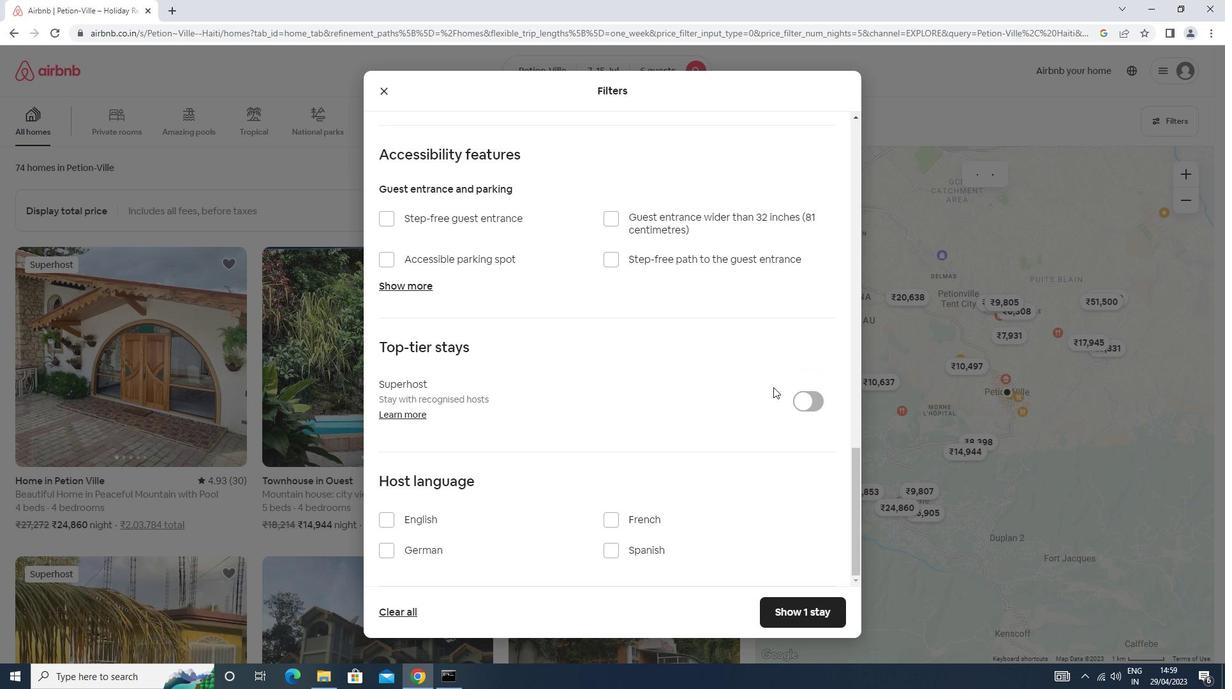 
Action: Mouse scrolled (771, 386) with delta (0, 0)
Screenshot: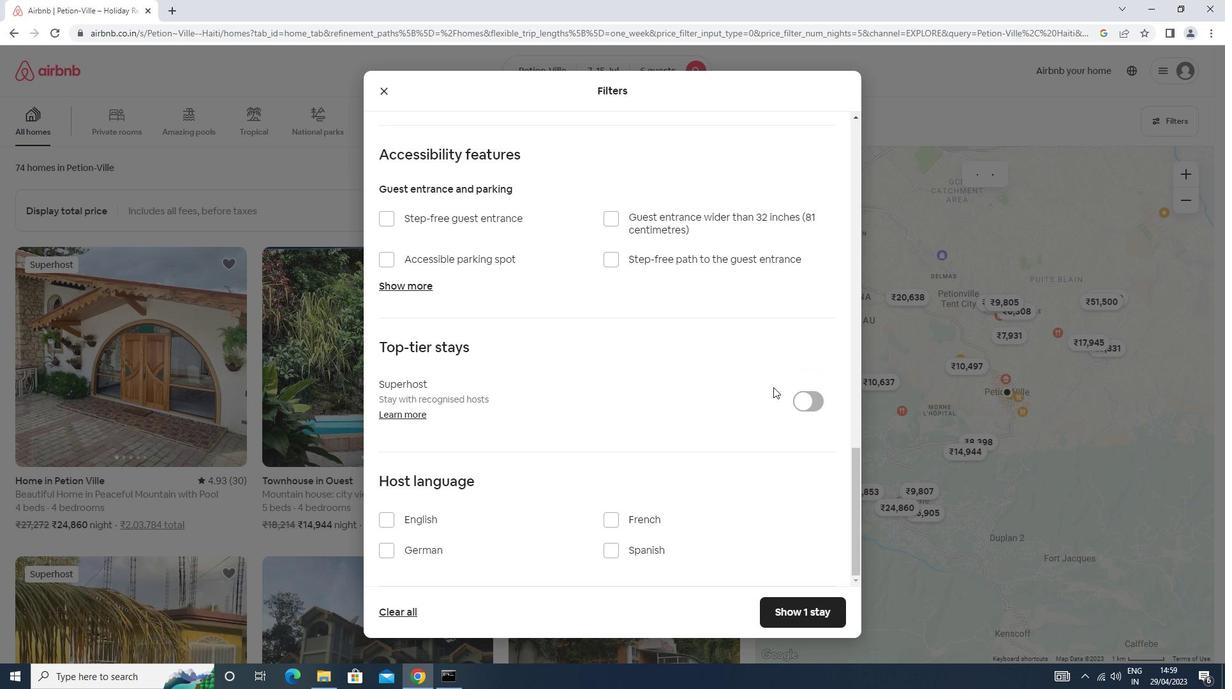 
Action: Mouse scrolled (771, 386) with delta (0, 0)
Screenshot: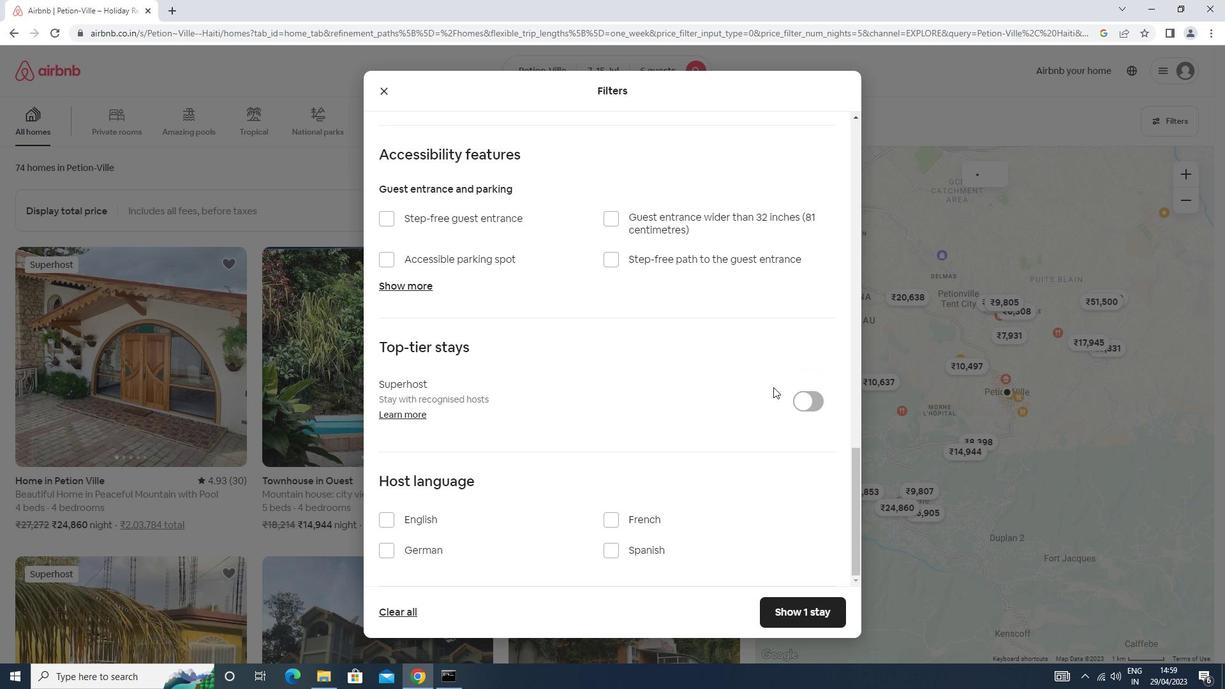 
Action: Mouse scrolled (771, 386) with delta (0, 0)
Screenshot: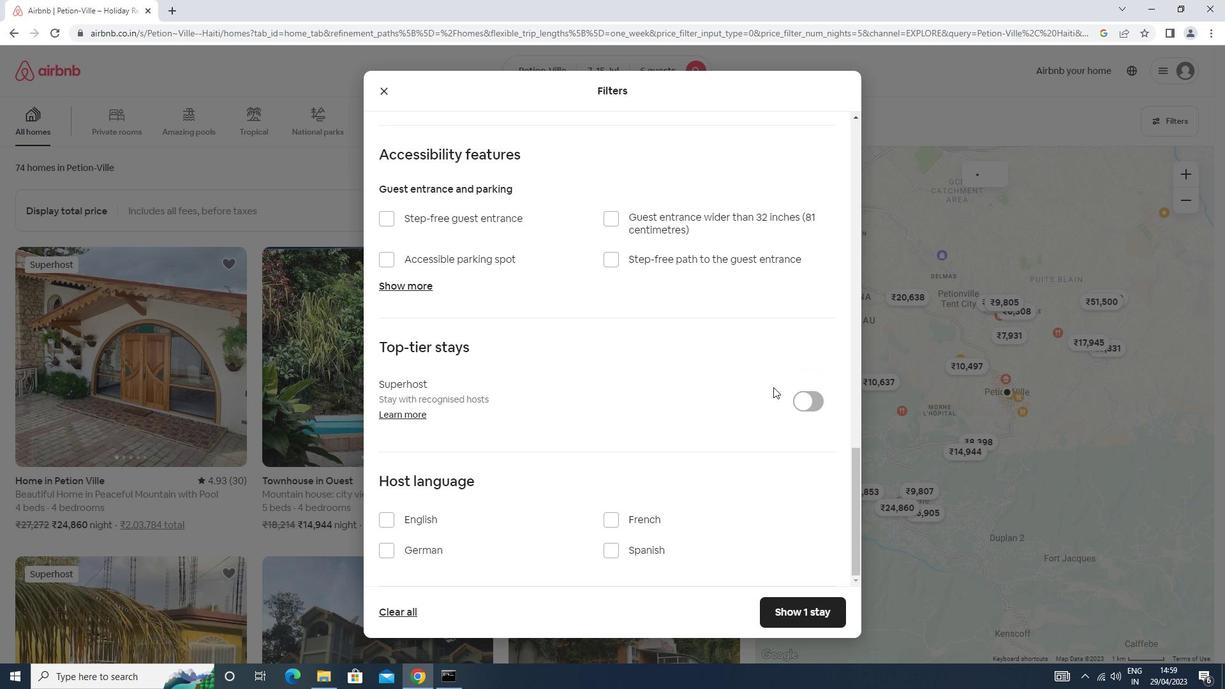 
Action: Mouse moved to (770, 388)
Screenshot: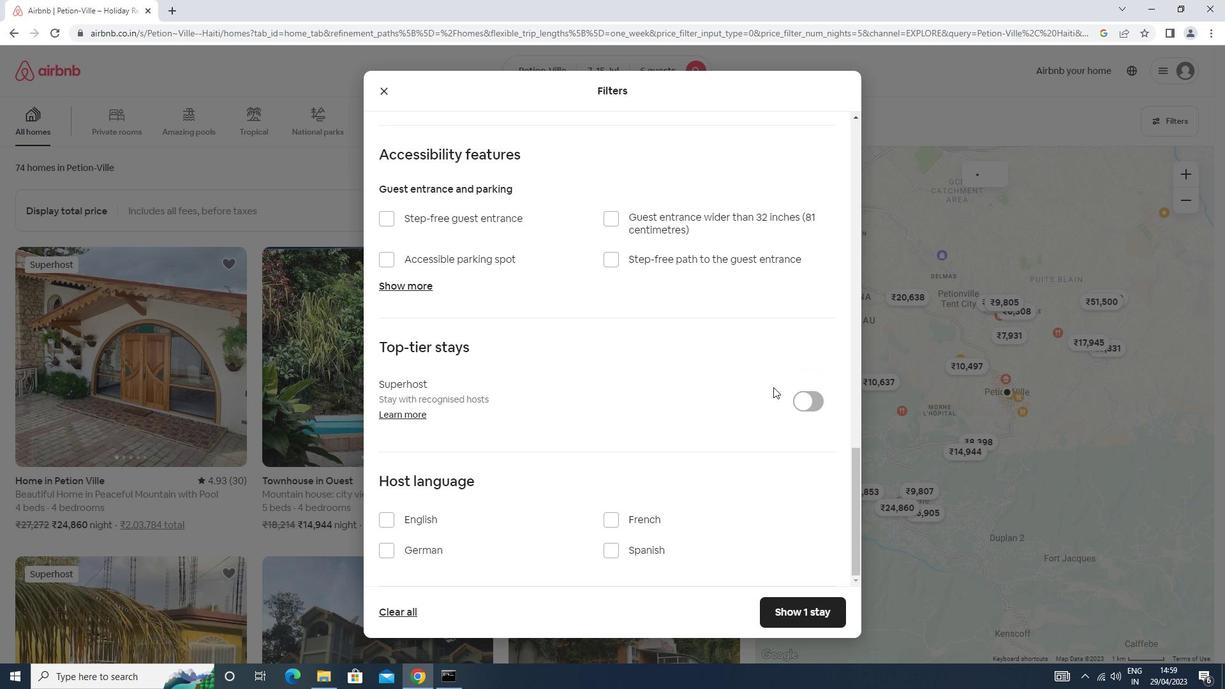 
Action: Mouse scrolled (770, 387) with delta (0, 0)
Screenshot: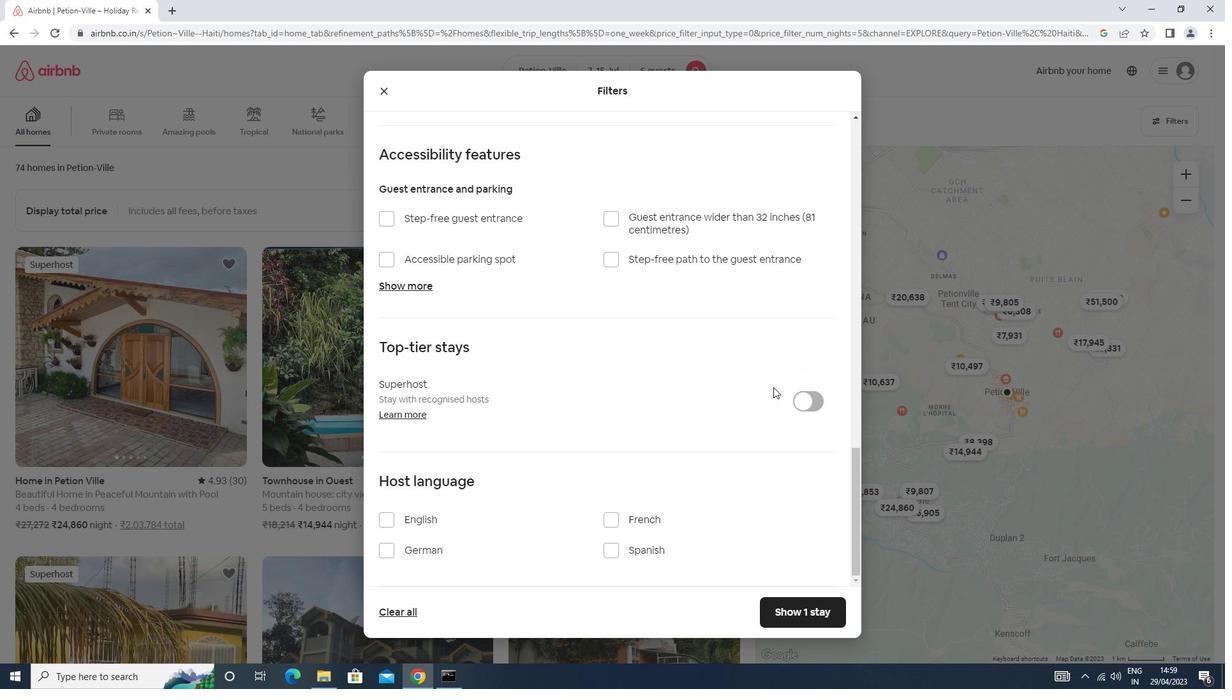 
Action: Mouse moved to (769, 388)
Screenshot: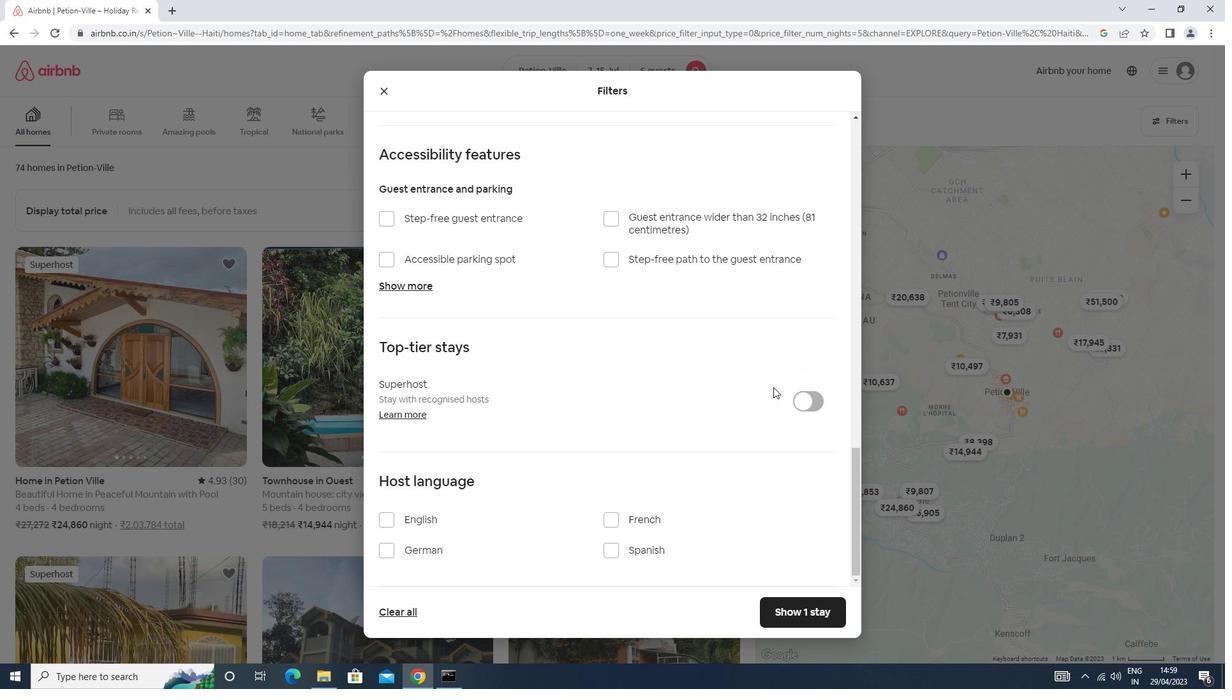 
Action: Mouse scrolled (769, 387) with delta (0, 0)
Screenshot: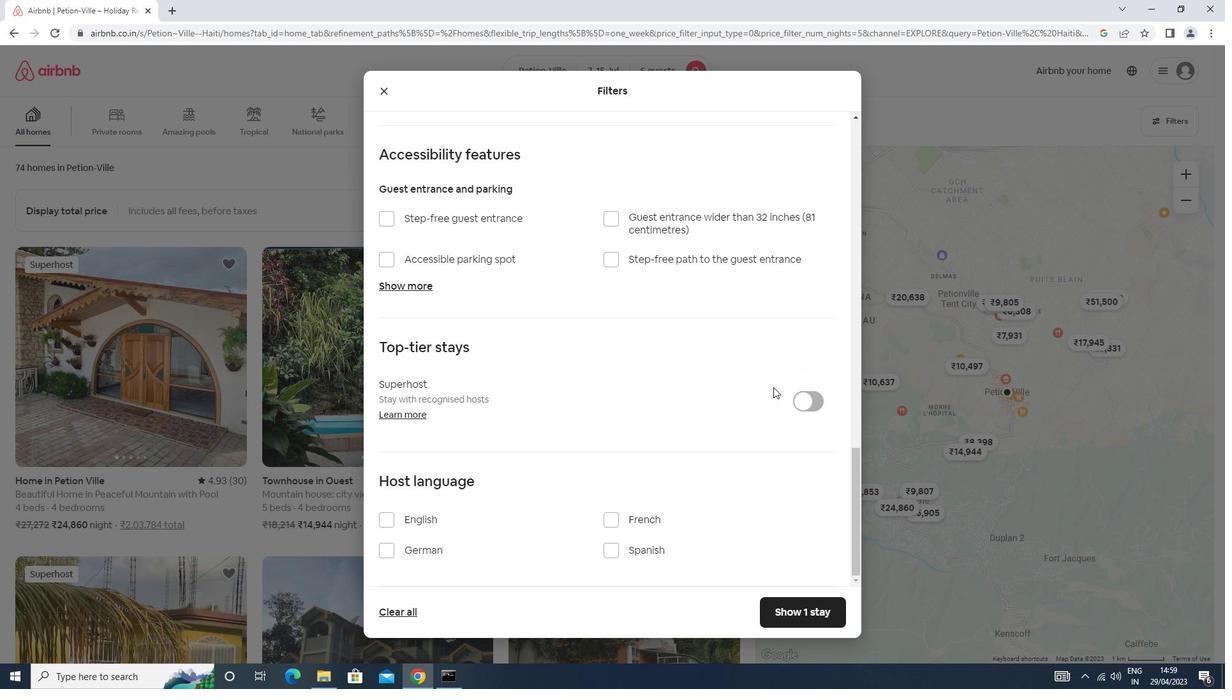 
Action: Mouse moved to (404, 522)
Screenshot: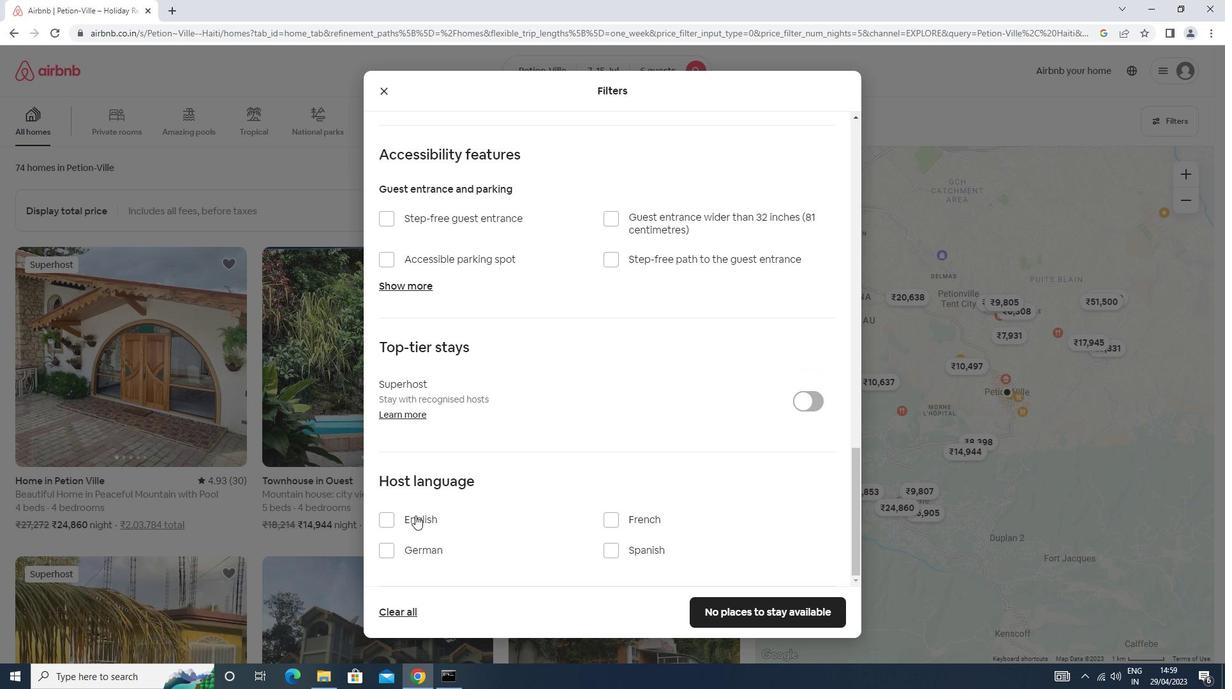 
Action: Mouse pressed left at (404, 522)
Screenshot: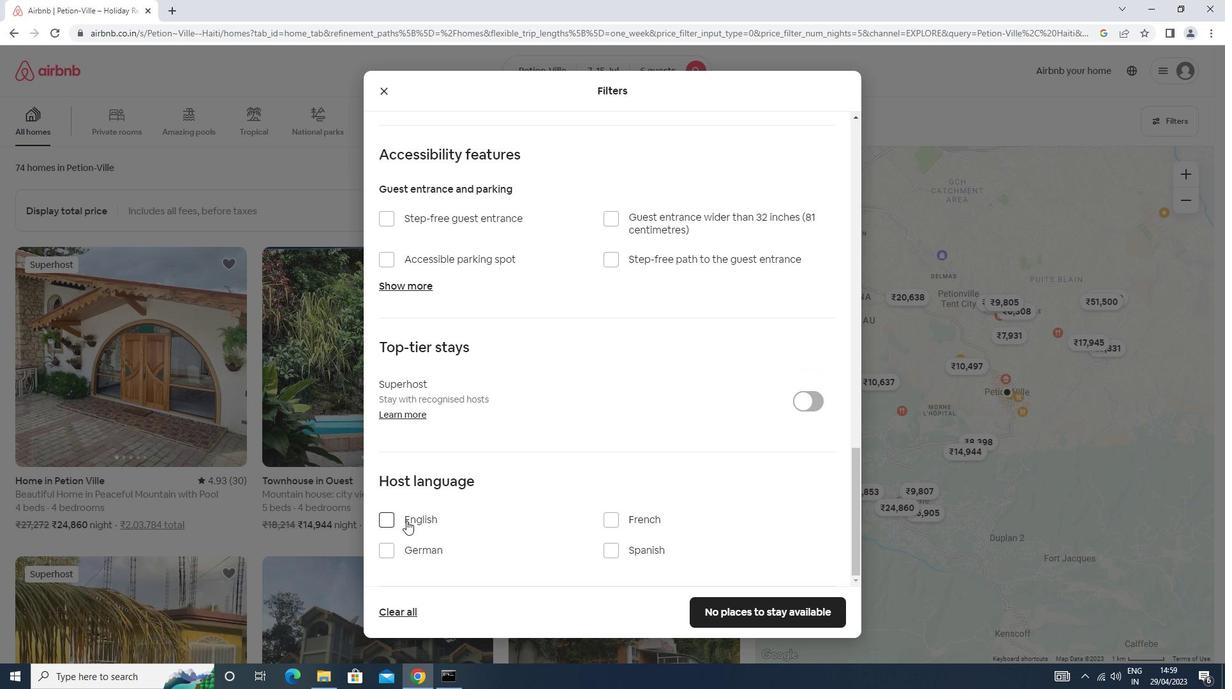 
Action: Mouse moved to (779, 608)
Screenshot: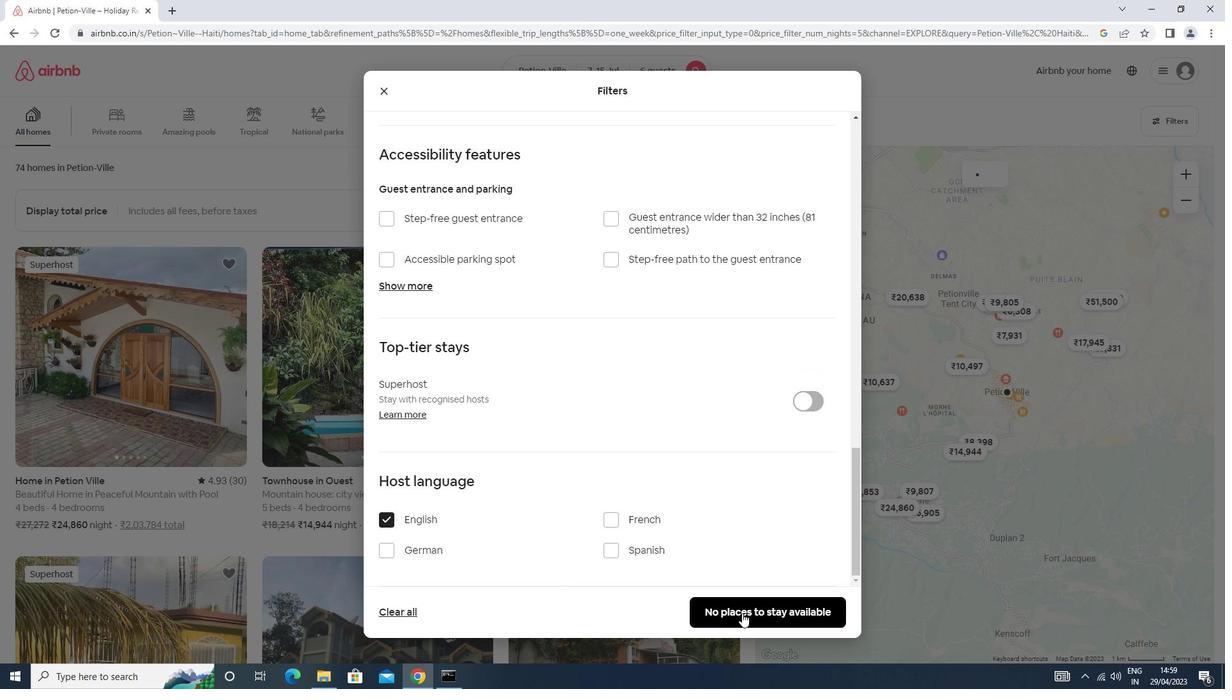 
Action: Mouse pressed left at (779, 608)
Screenshot: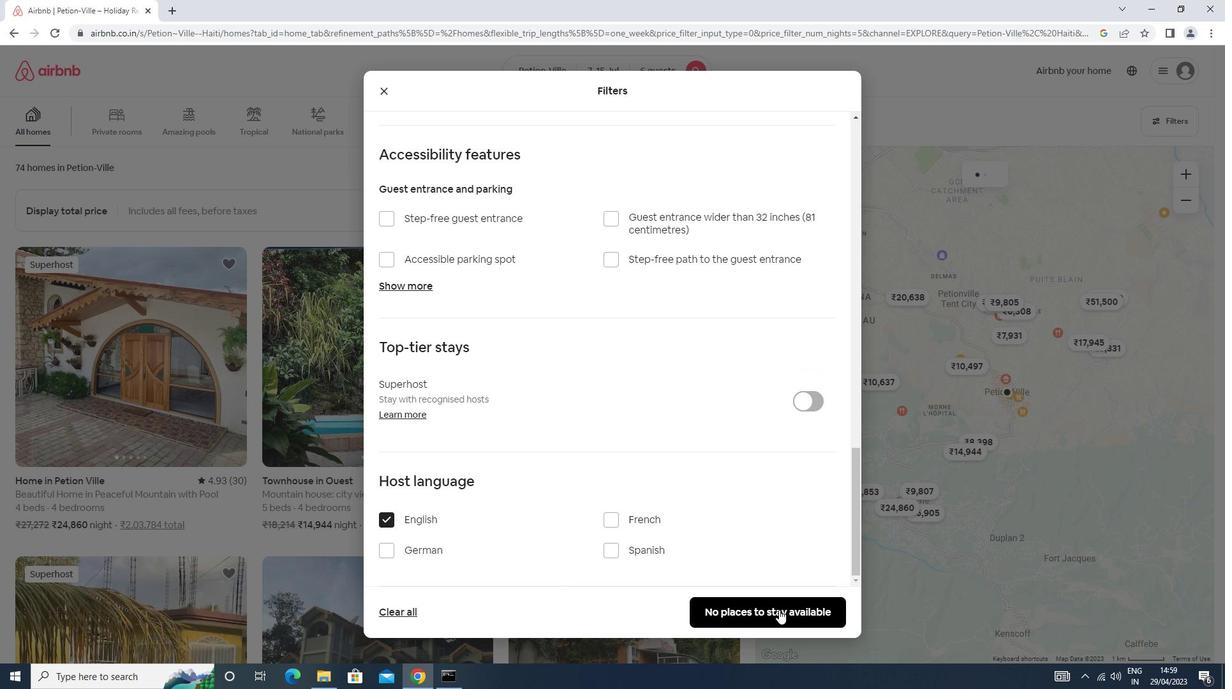 
Action: Mouse moved to (732, 535)
Screenshot: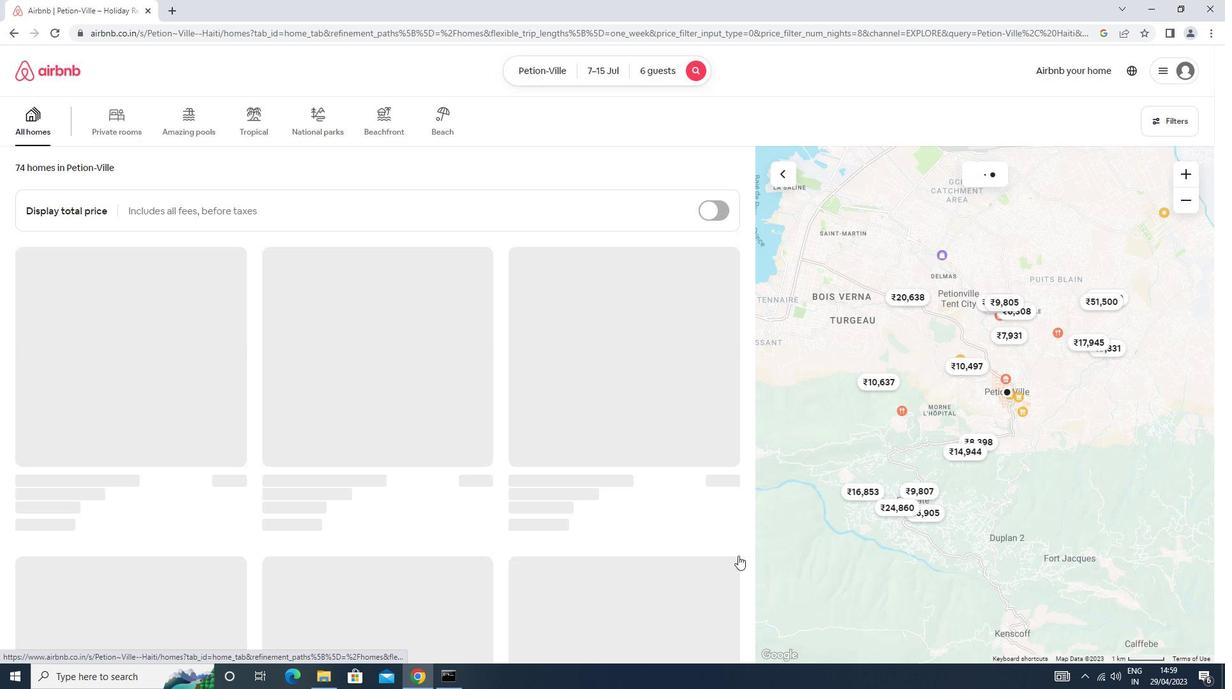 
